 Task: Use LinkedIn's search filters to find people in the property management industry located in Vecsés, Pest, Hungary, who attended the Asia Pacific Institute of Management.
Action: Mouse moved to (623, 81)
Screenshot: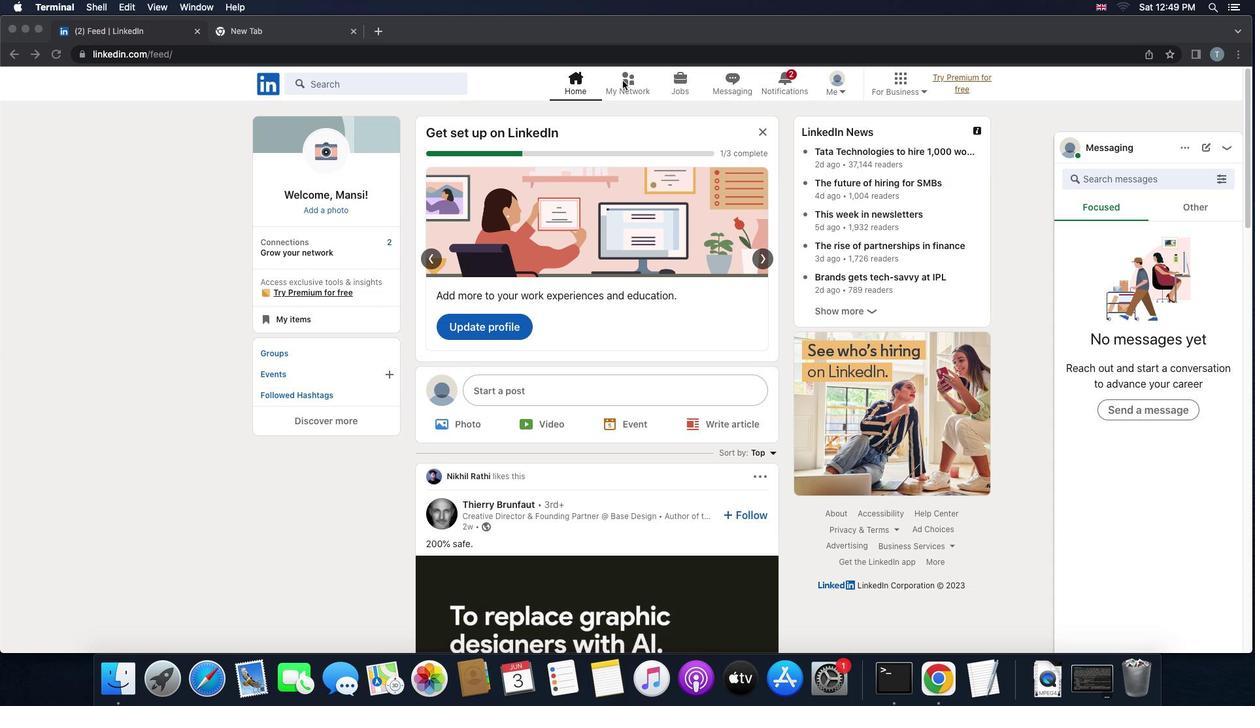 
Action: Mouse pressed left at (623, 81)
Screenshot: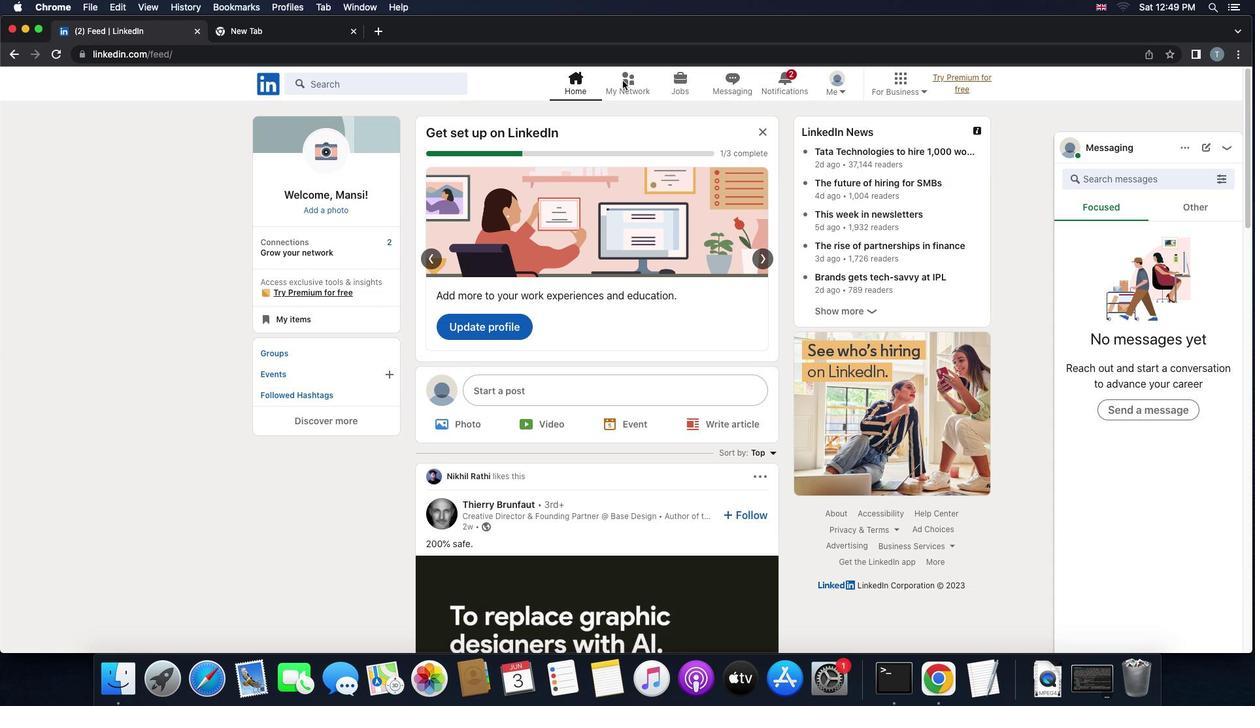 
Action: Mouse pressed left at (623, 81)
Screenshot: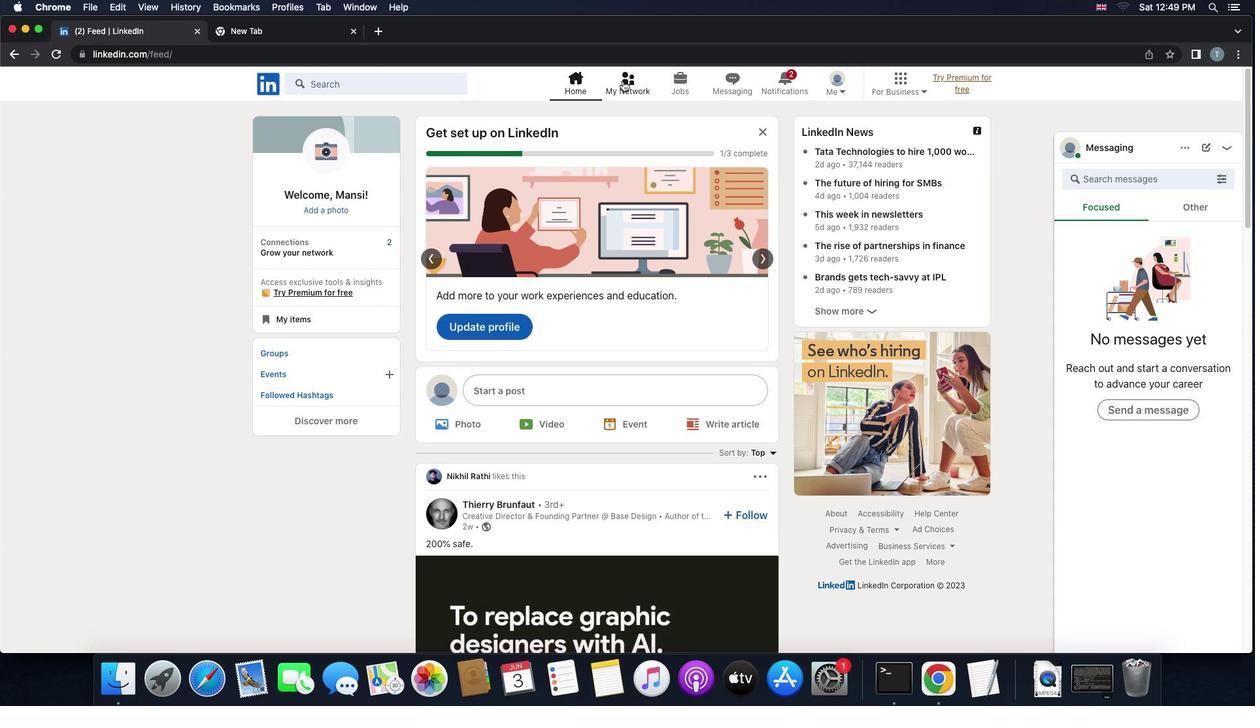 
Action: Mouse moved to (377, 154)
Screenshot: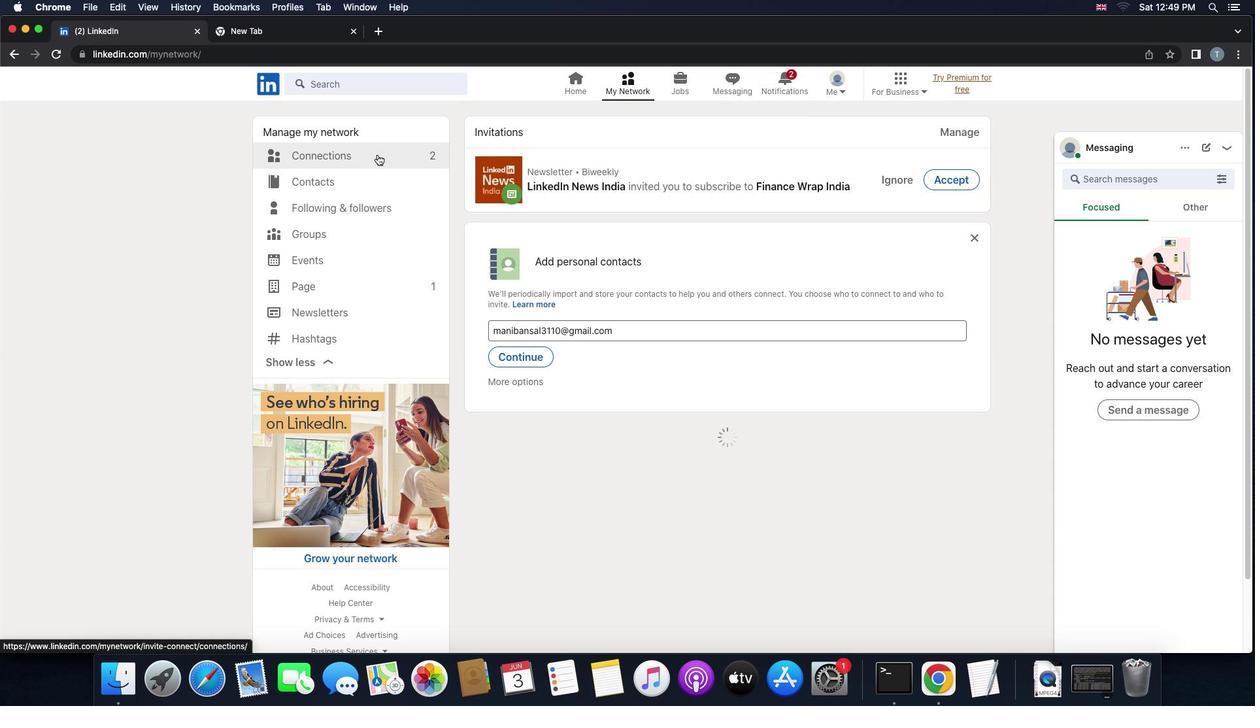 
Action: Mouse pressed left at (377, 154)
Screenshot: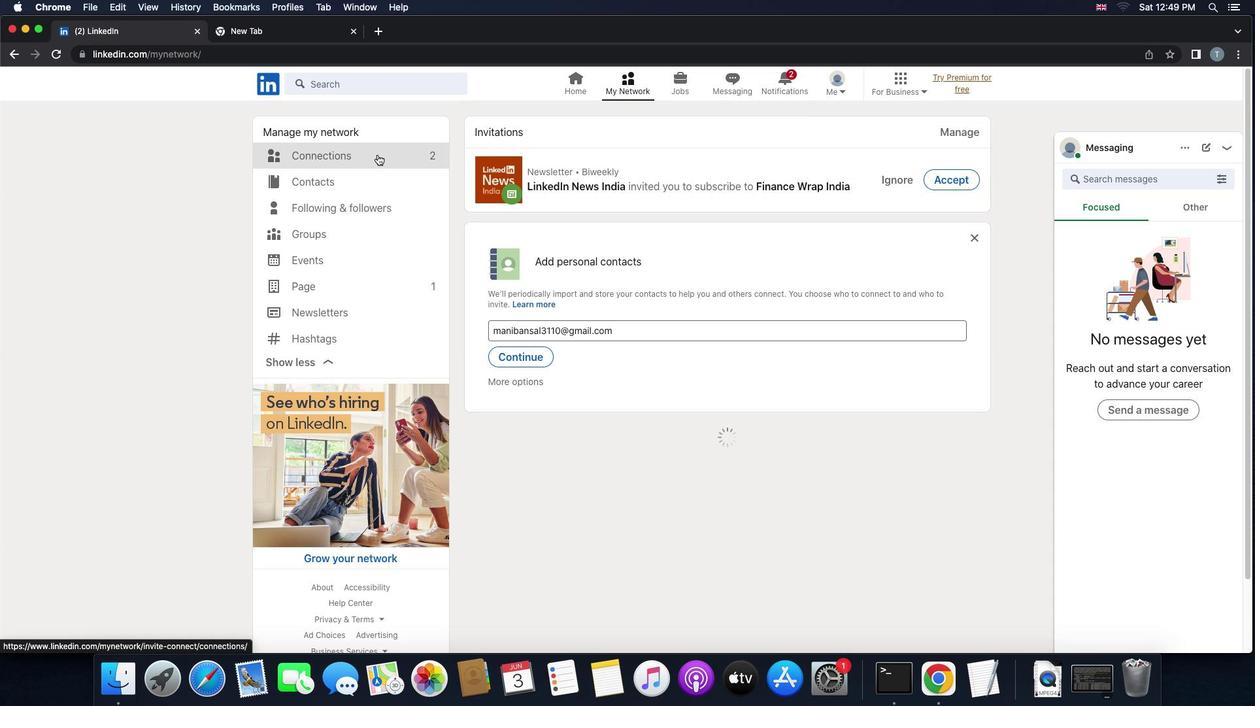
Action: Mouse pressed left at (377, 154)
Screenshot: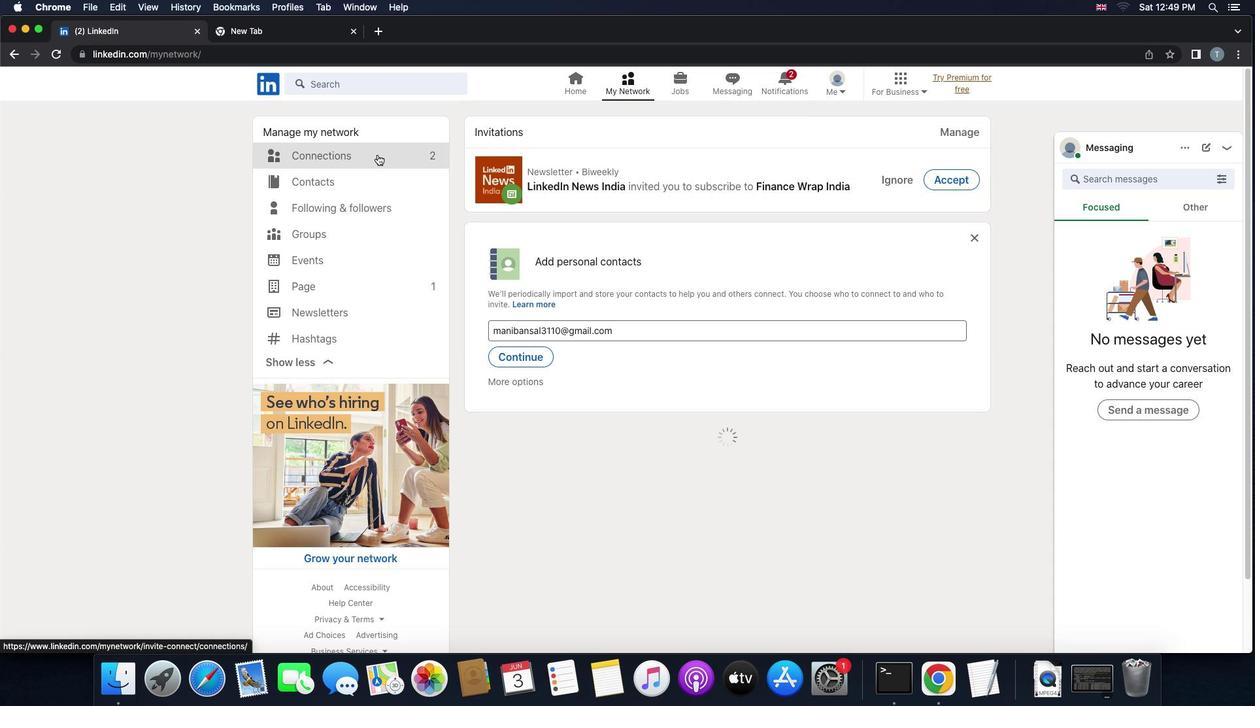 
Action: Mouse moved to (714, 154)
Screenshot: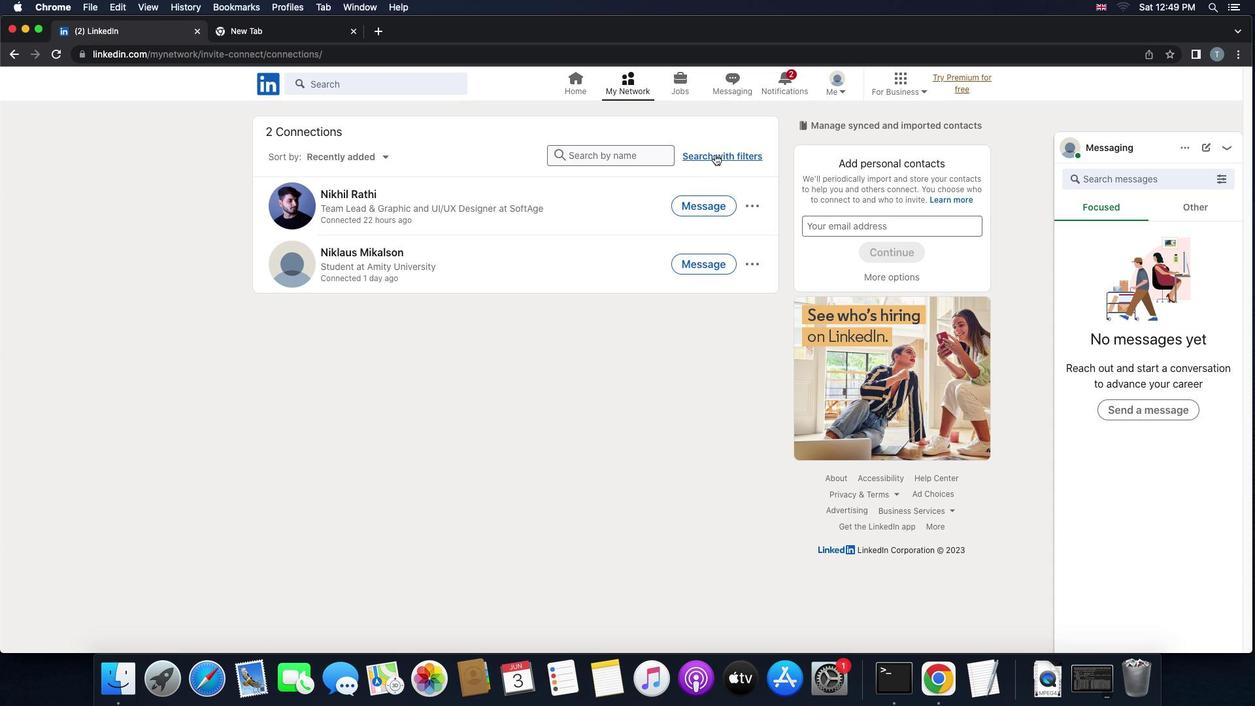 
Action: Mouse pressed left at (714, 154)
Screenshot: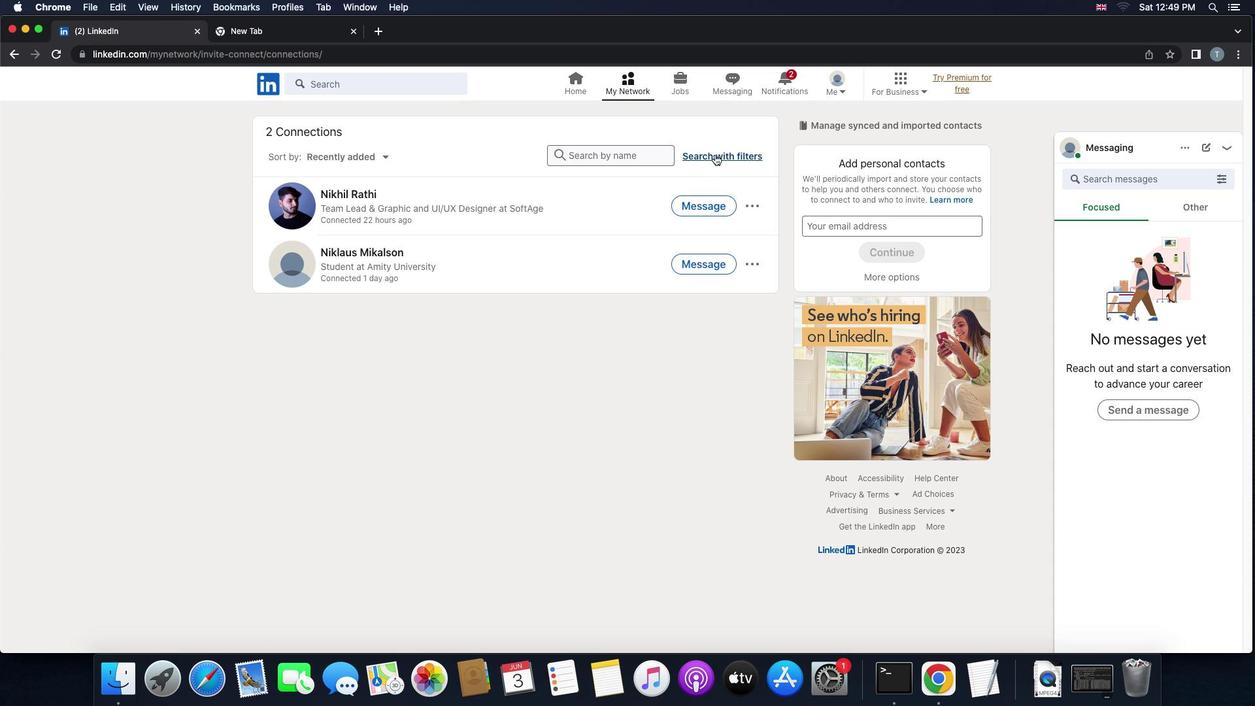 
Action: Mouse moved to (687, 127)
Screenshot: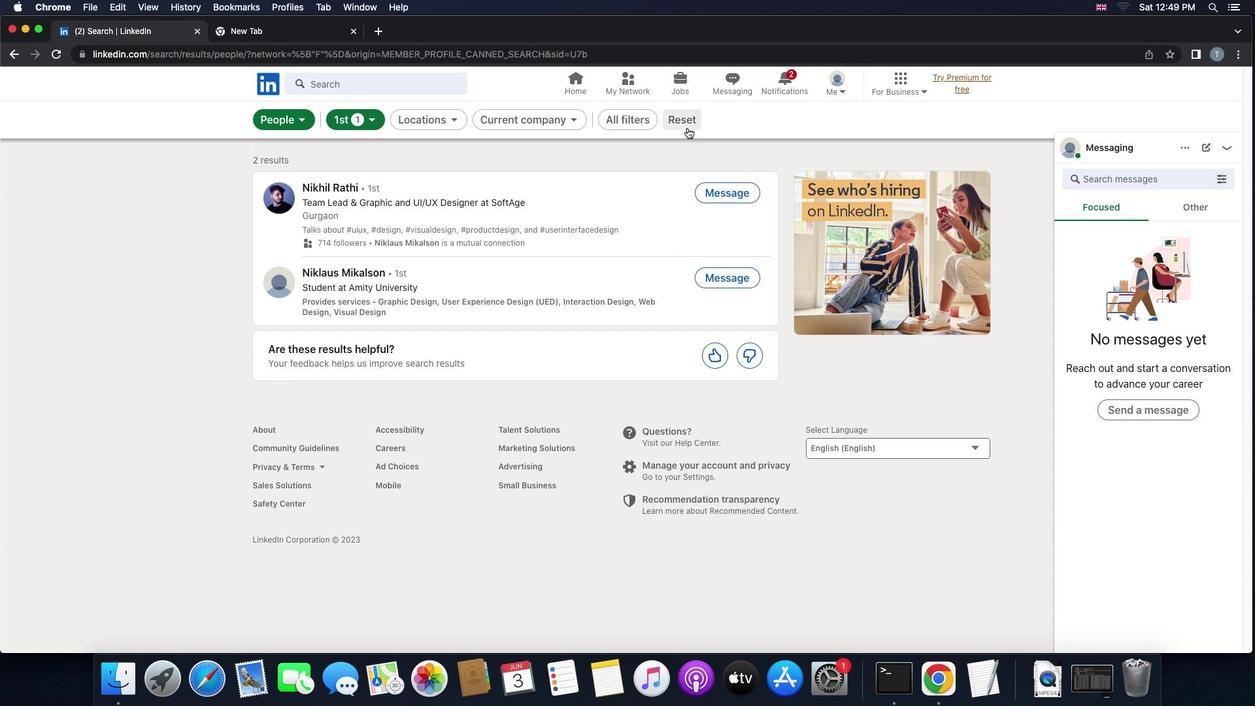 
Action: Mouse pressed left at (687, 127)
Screenshot: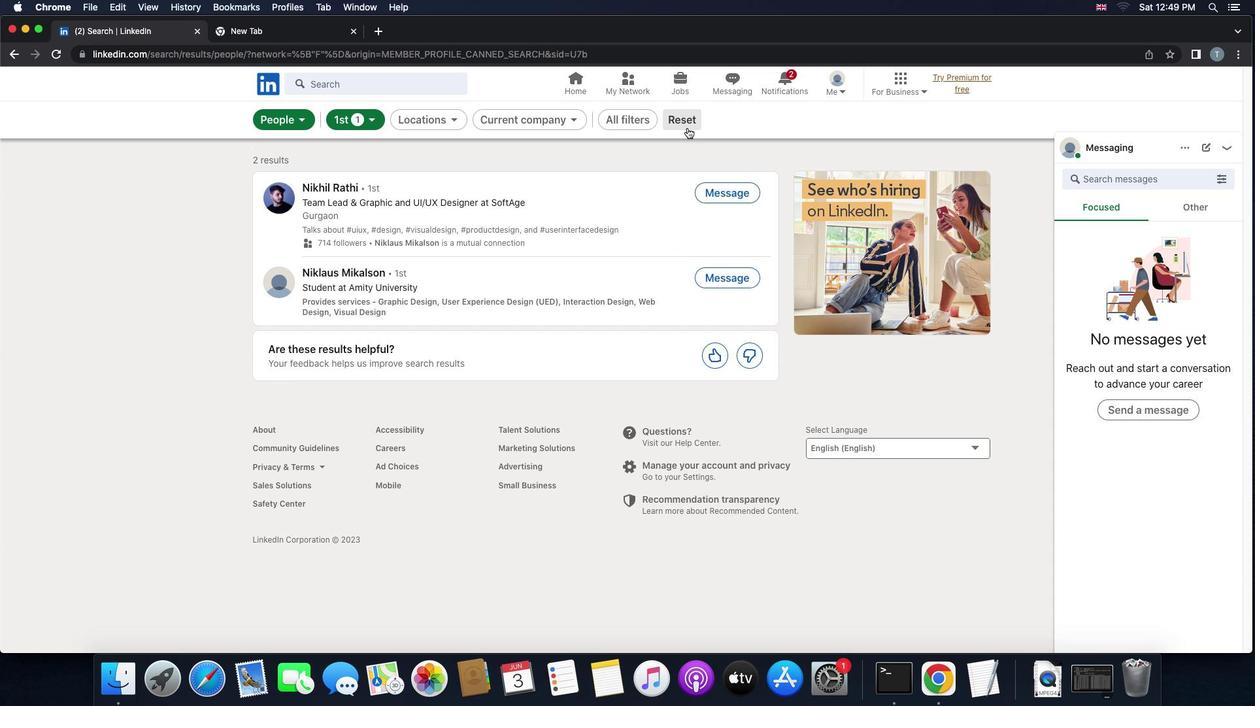 
Action: Mouse moved to (660, 121)
Screenshot: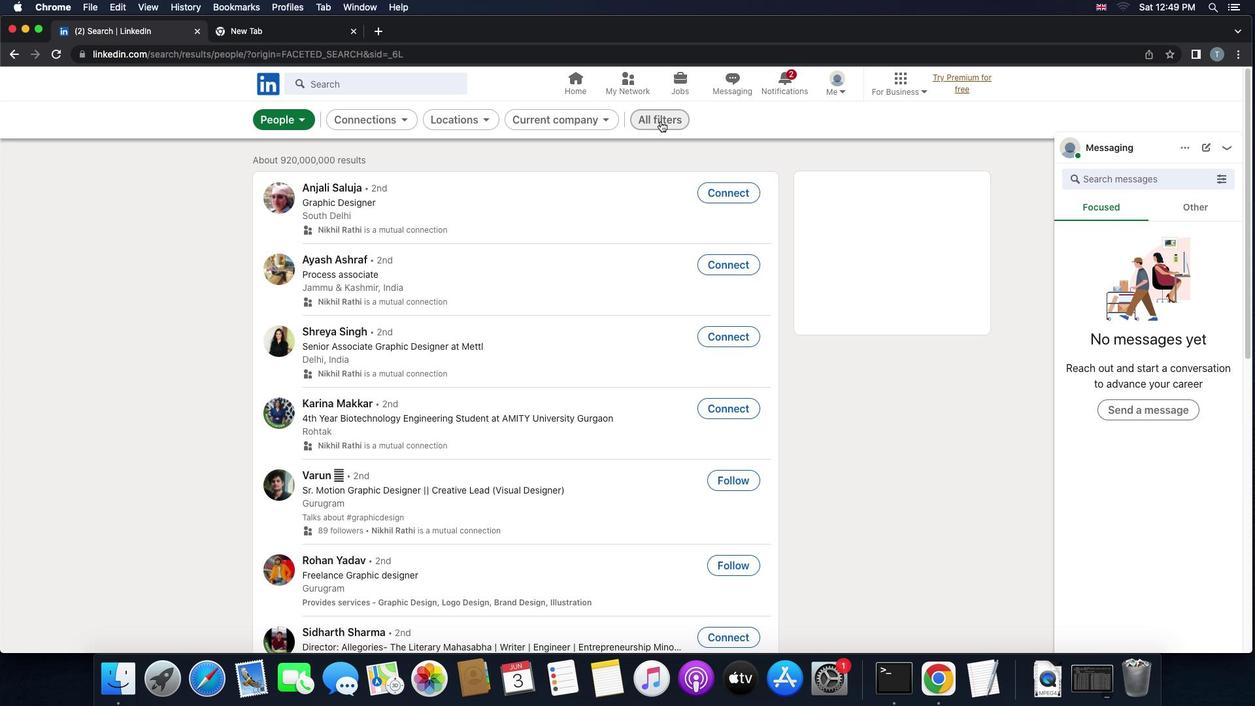 
Action: Mouse pressed left at (660, 121)
Screenshot: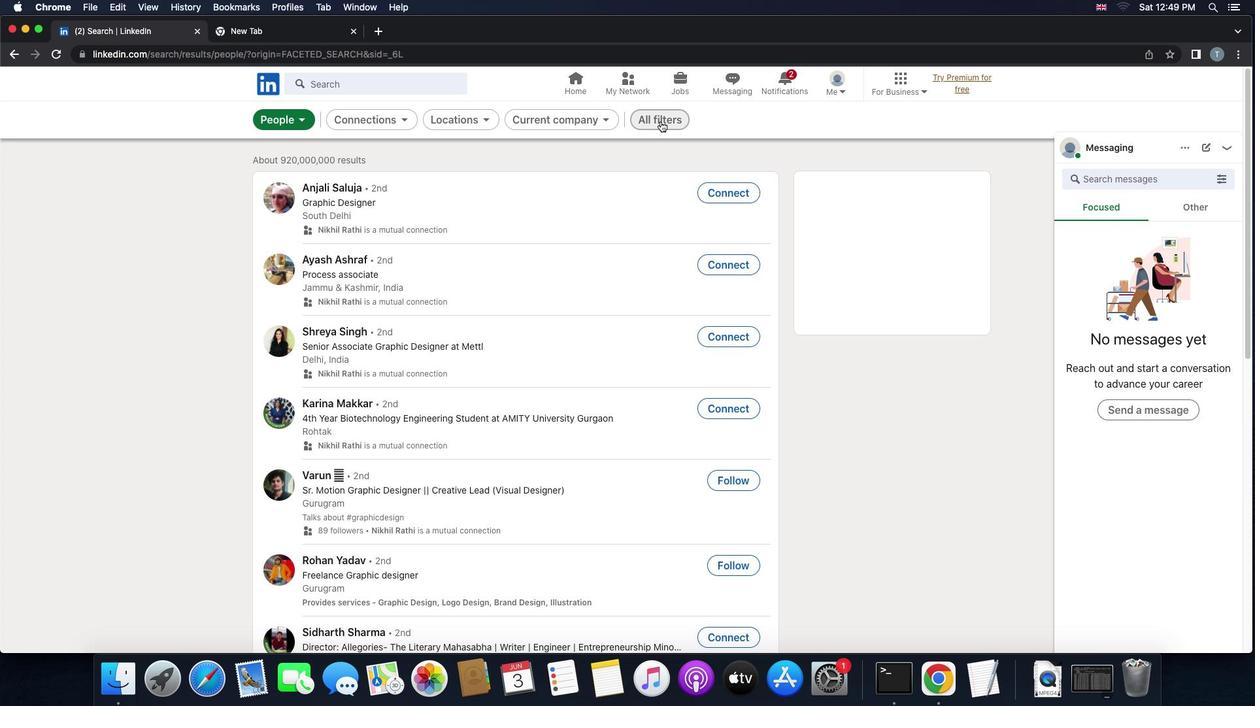 
Action: Mouse moved to (932, 332)
Screenshot: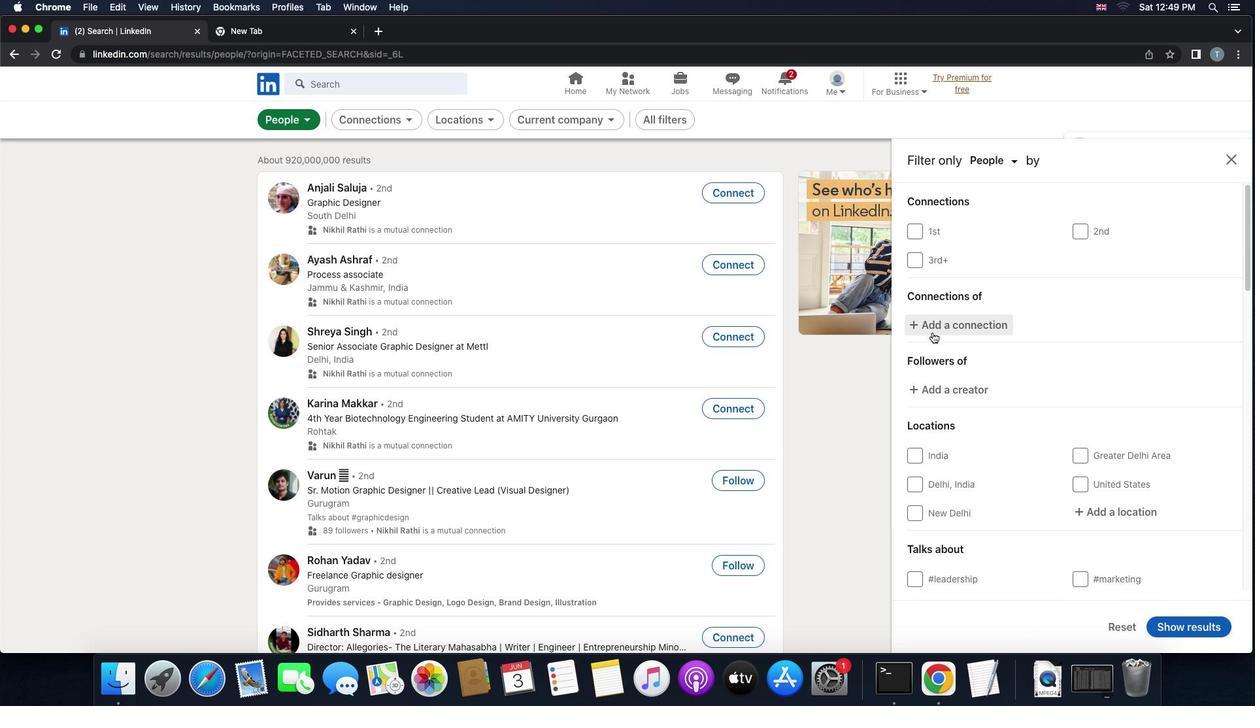 
Action: Mouse scrolled (932, 332) with delta (0, 0)
Screenshot: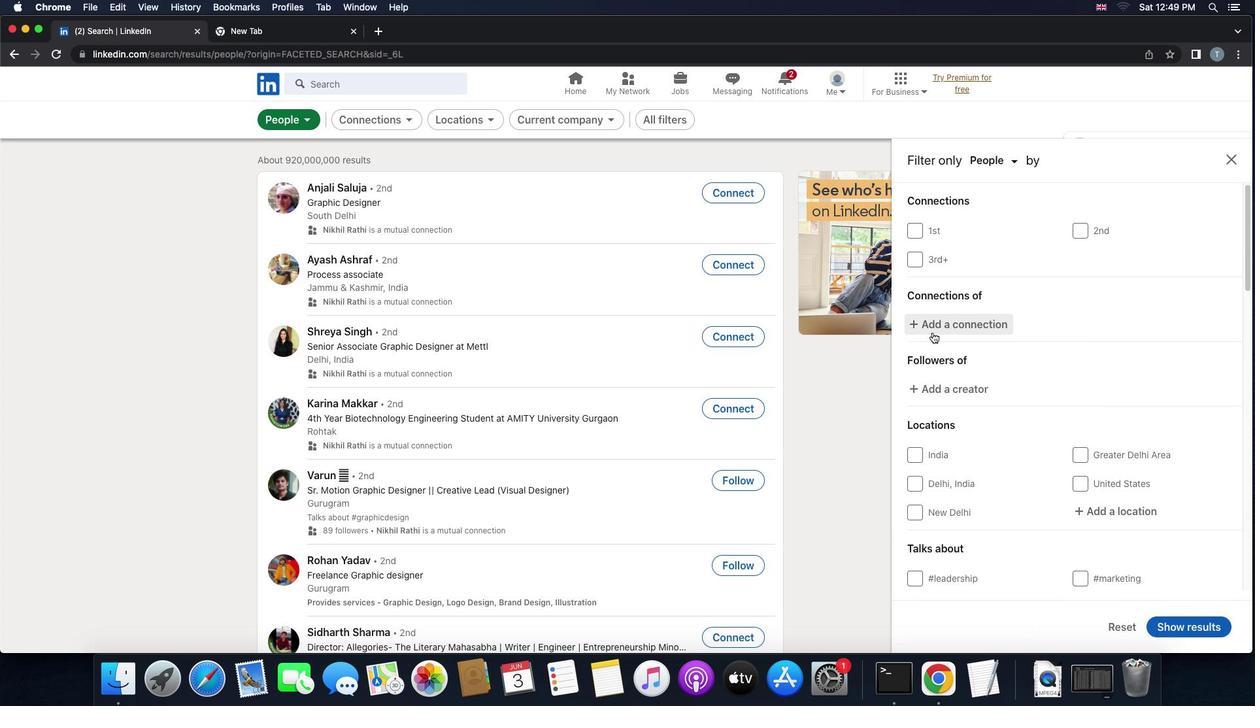 
Action: Mouse scrolled (932, 332) with delta (0, 0)
Screenshot: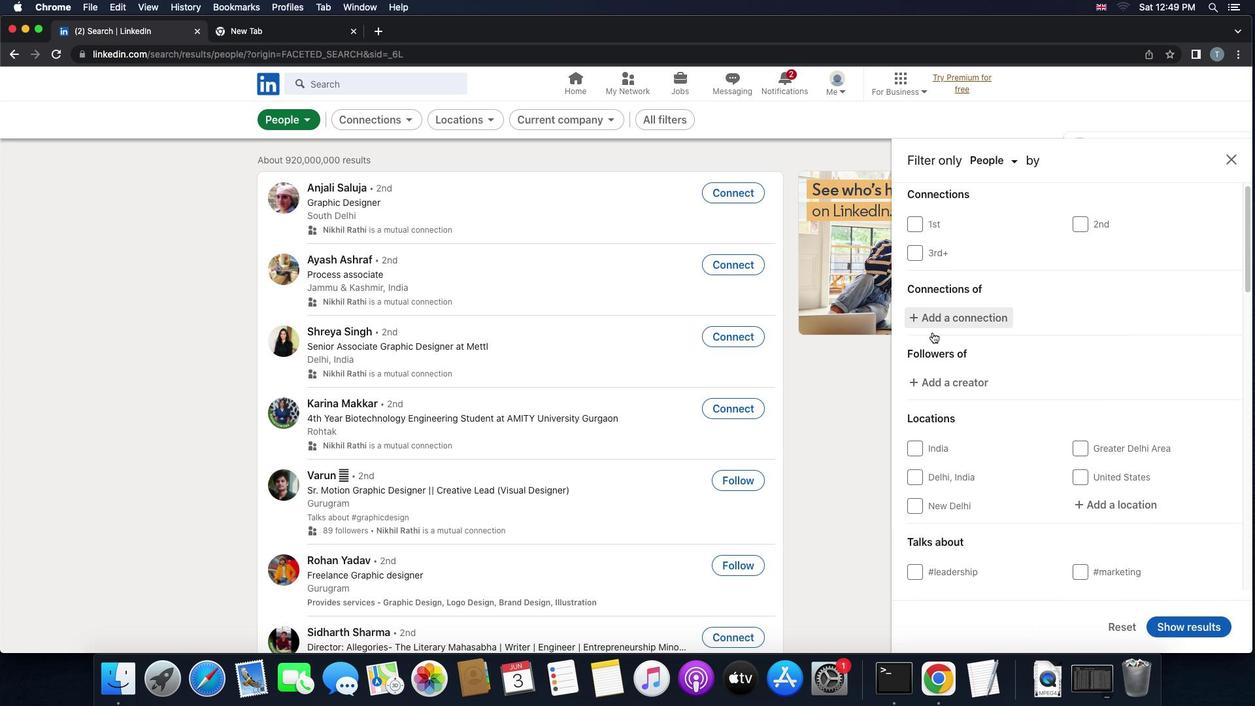 
Action: Mouse scrolled (932, 332) with delta (0, 0)
Screenshot: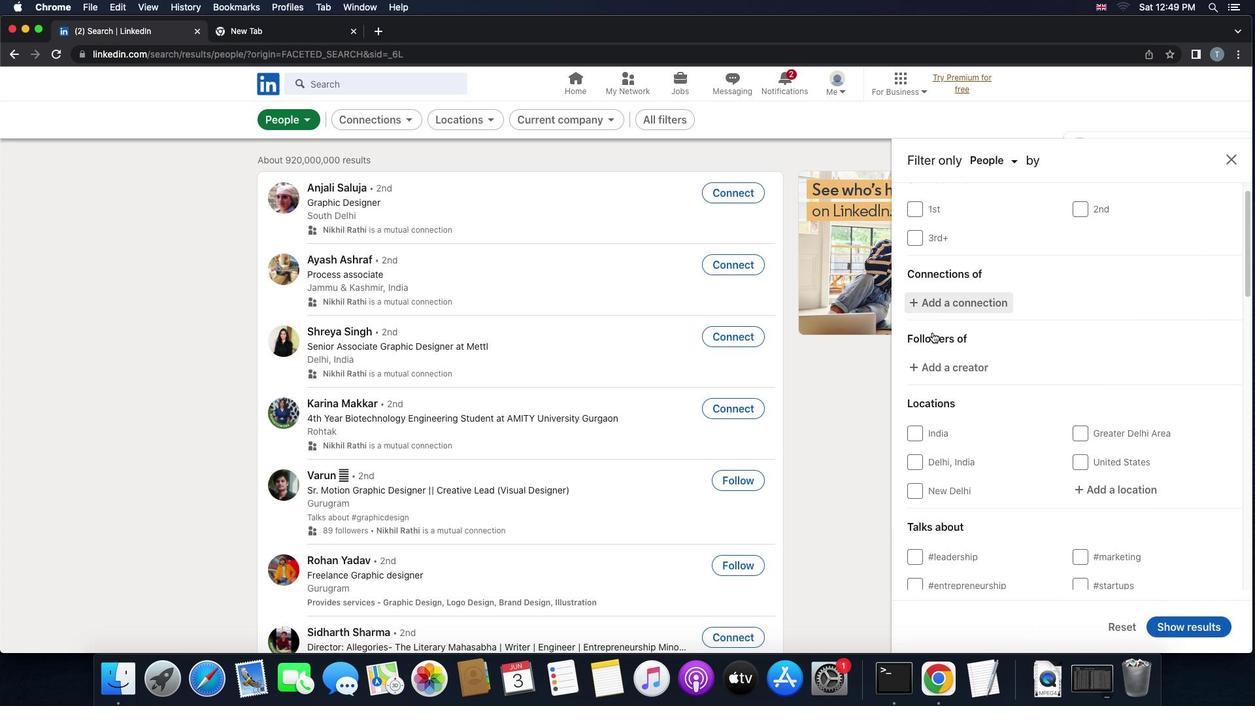 
Action: Mouse scrolled (932, 332) with delta (0, 0)
Screenshot: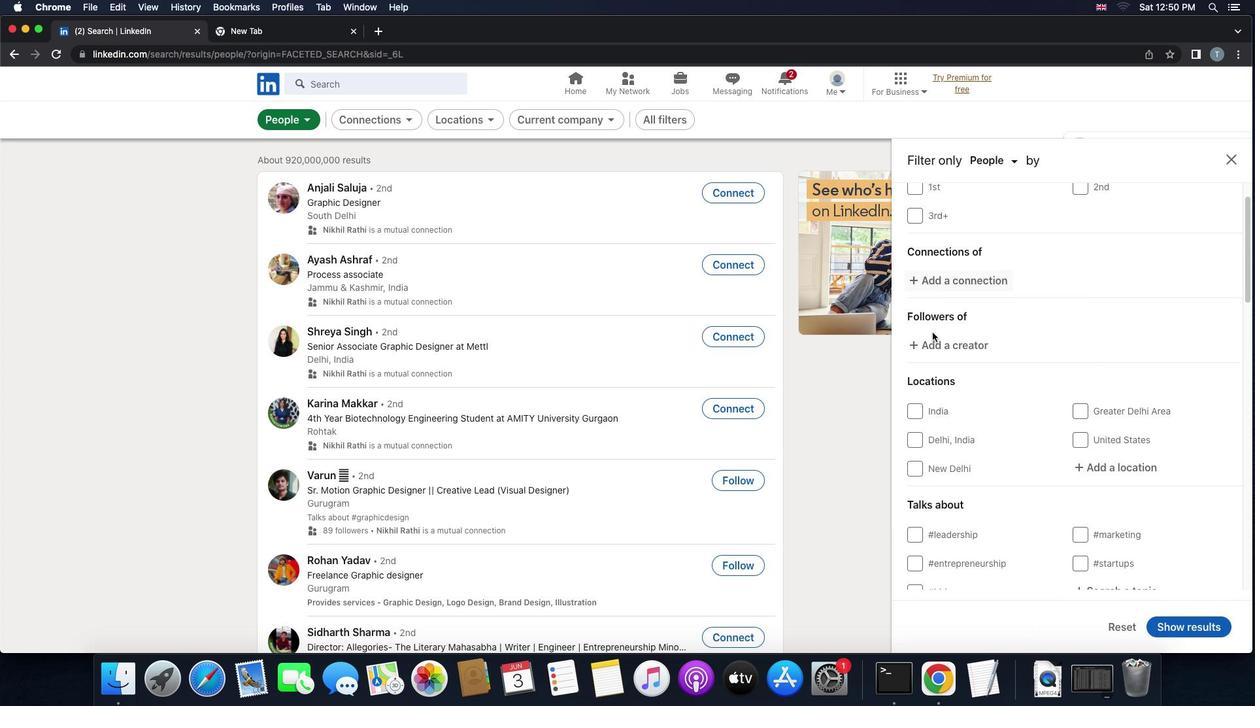 
Action: Mouse scrolled (932, 332) with delta (0, 0)
Screenshot: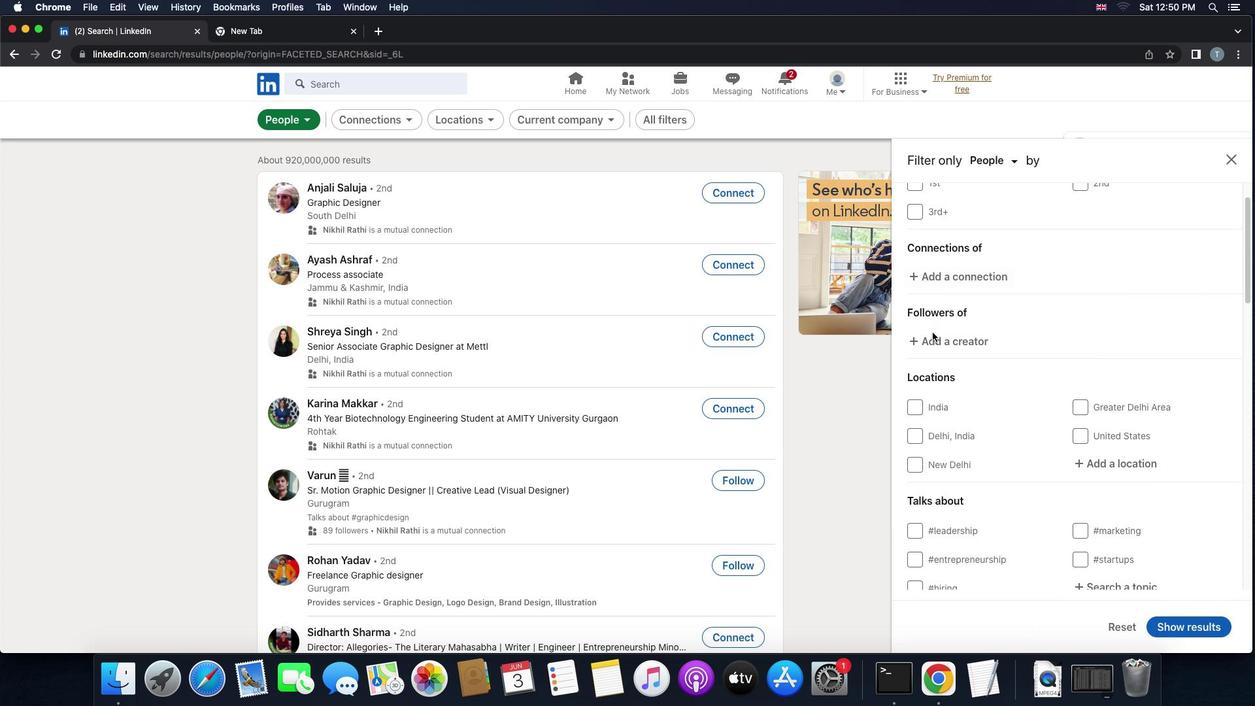 
Action: Mouse scrolled (932, 332) with delta (0, -1)
Screenshot: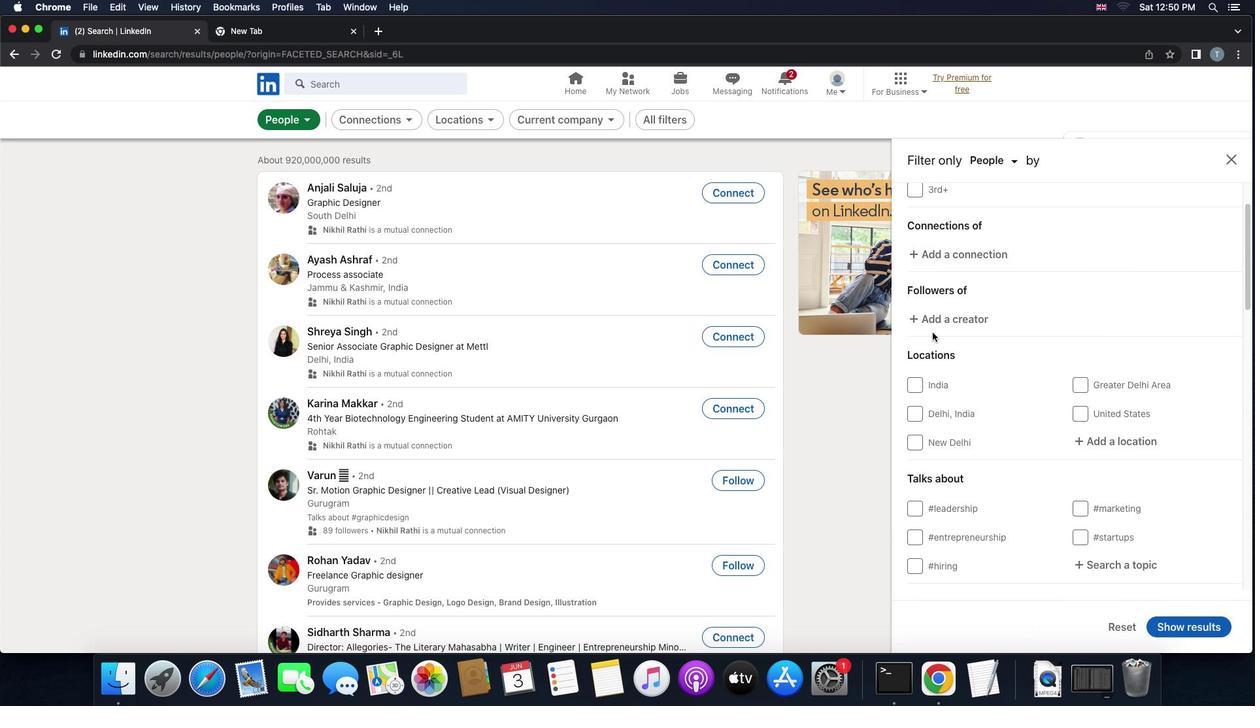 
Action: Mouse moved to (933, 332)
Screenshot: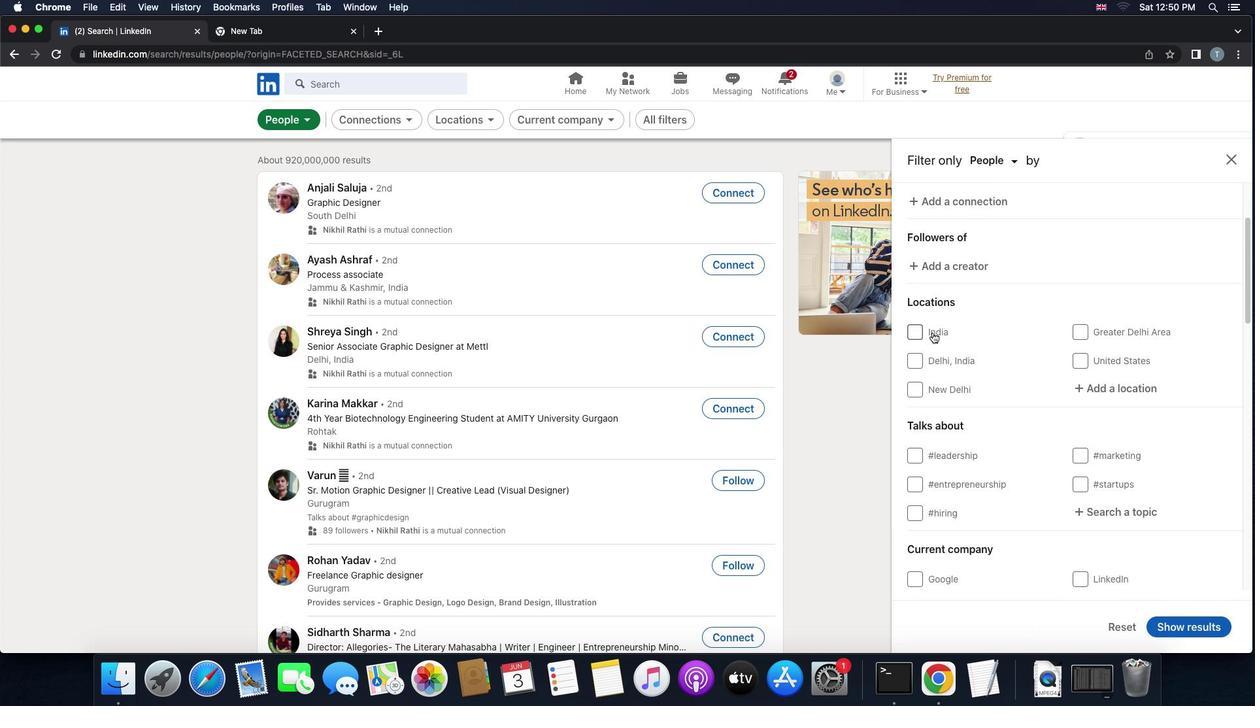 
Action: Mouse scrolled (933, 332) with delta (0, 0)
Screenshot: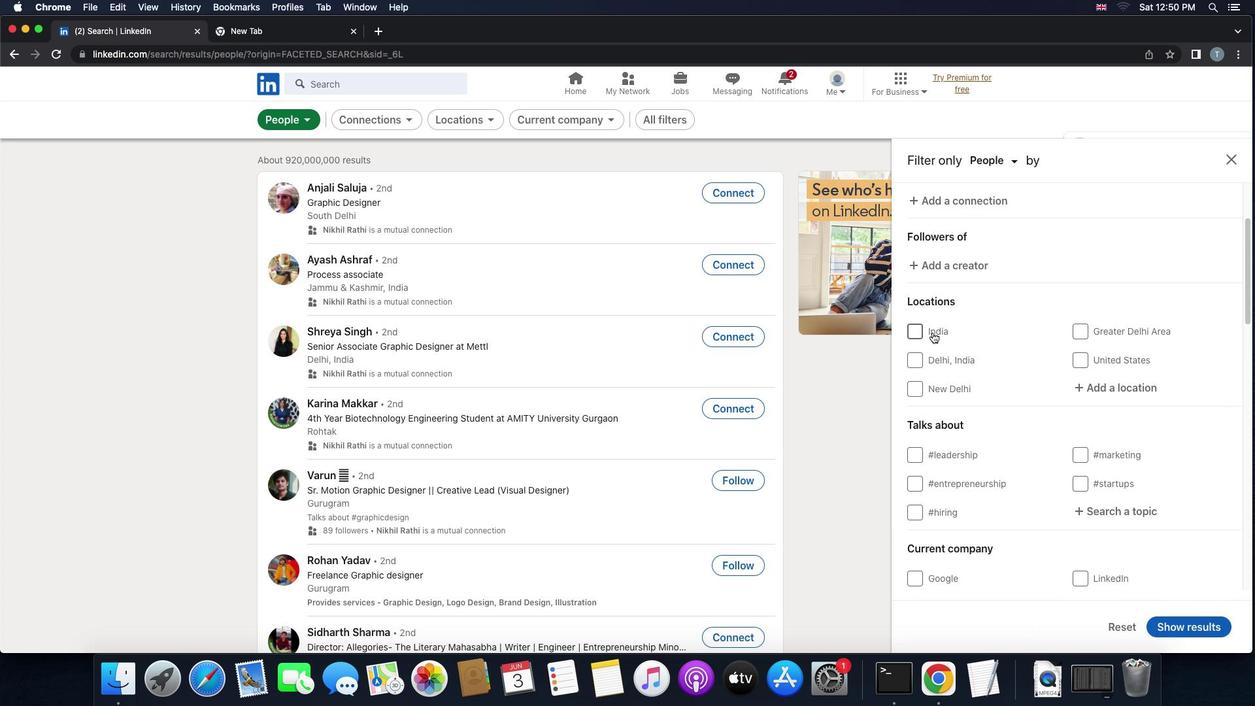 
Action: Mouse scrolled (933, 332) with delta (0, 0)
Screenshot: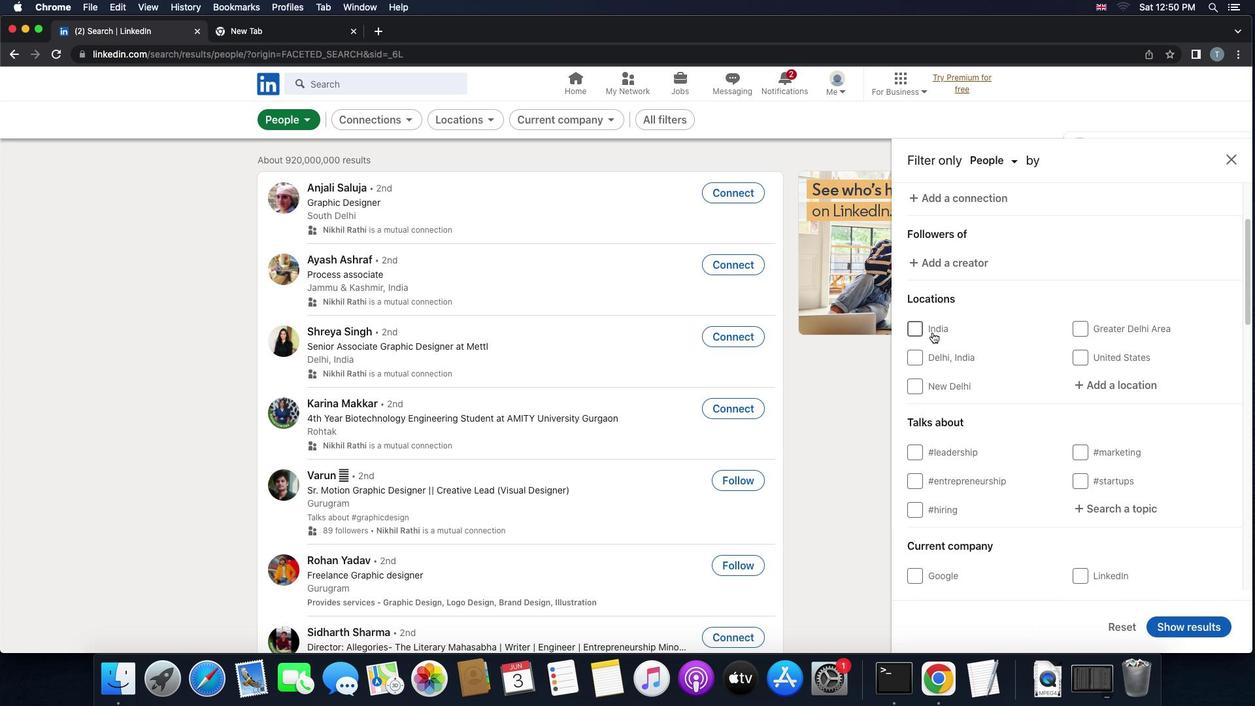 
Action: Mouse moved to (1127, 370)
Screenshot: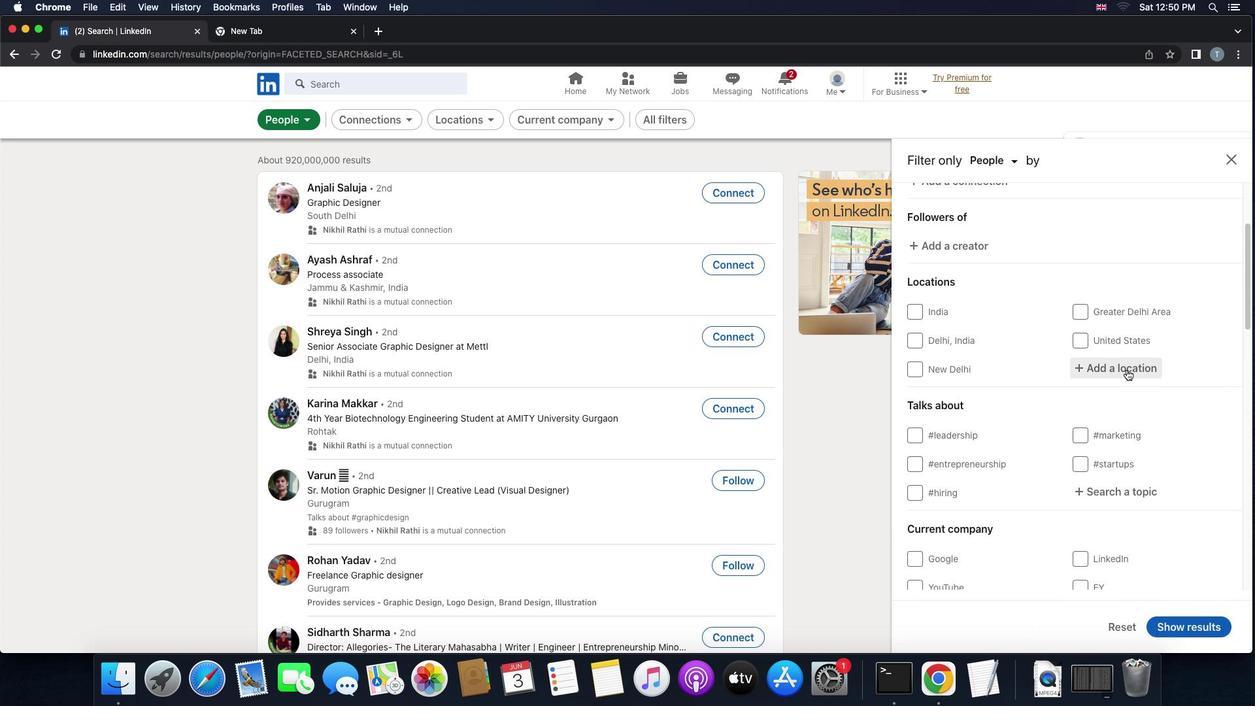 
Action: Mouse pressed left at (1127, 370)
Screenshot: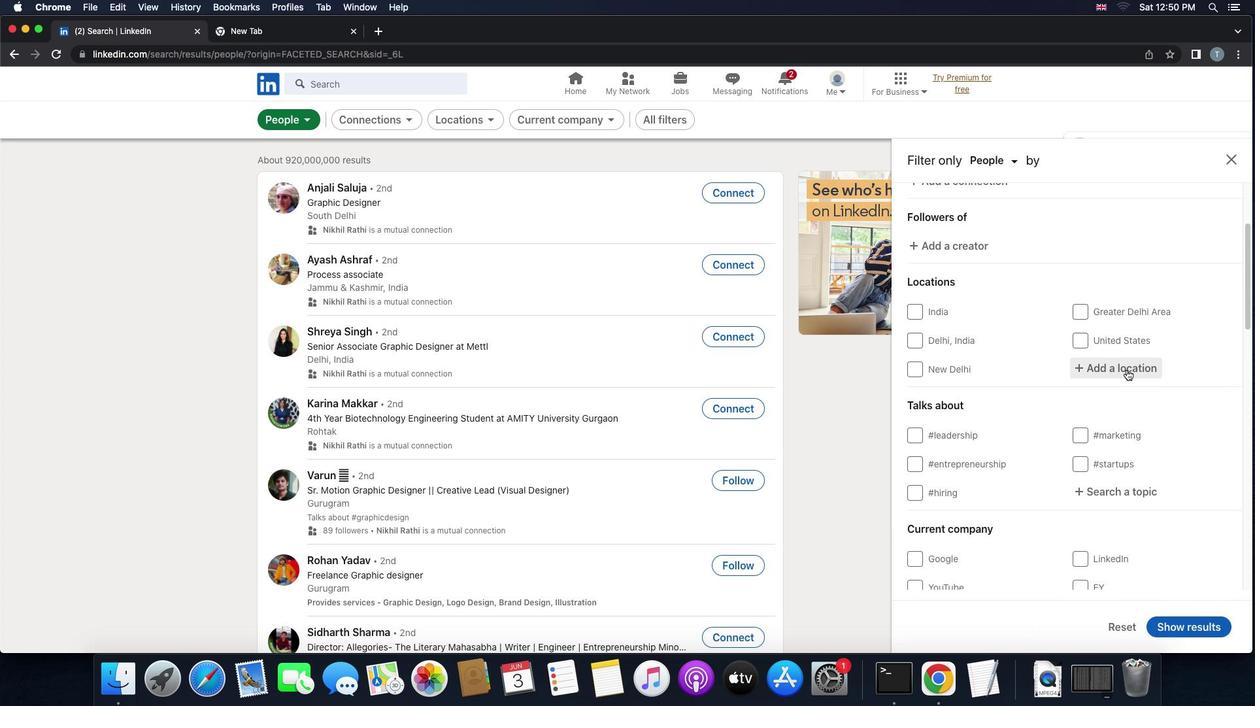 
Action: Mouse moved to (1125, 369)
Screenshot: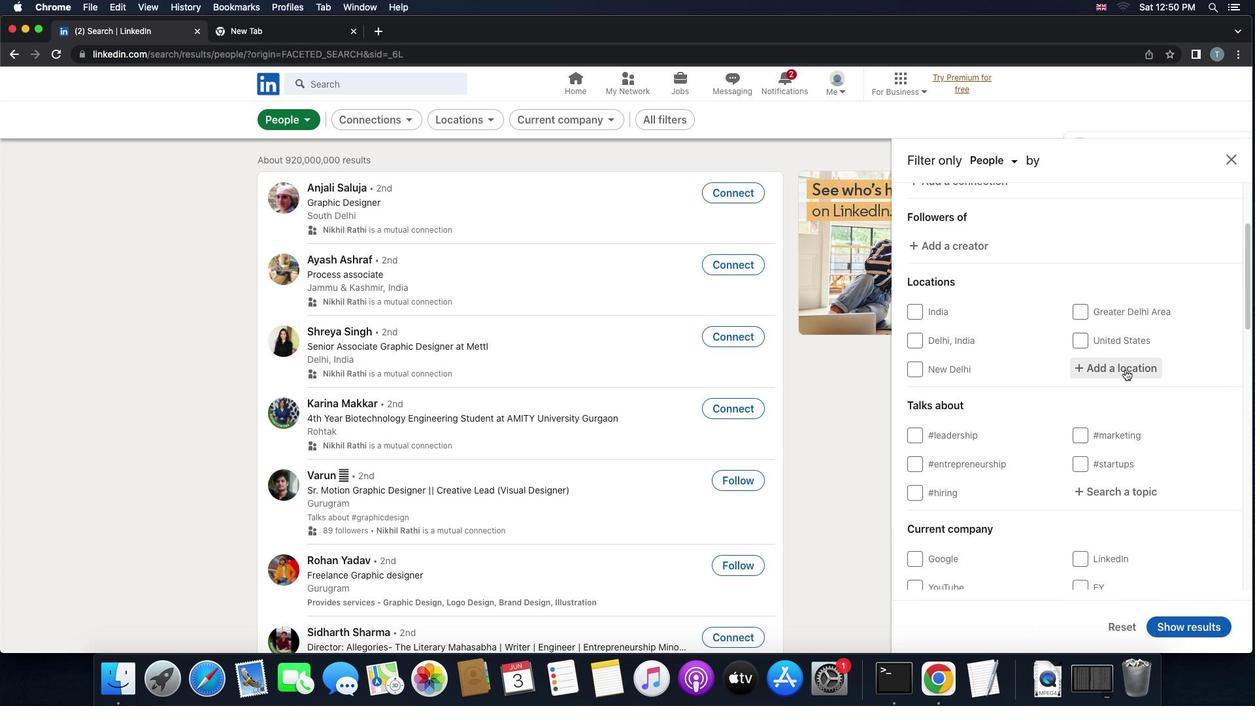 
Action: Key pressed 'v''e''c''s''e''s'
Screenshot: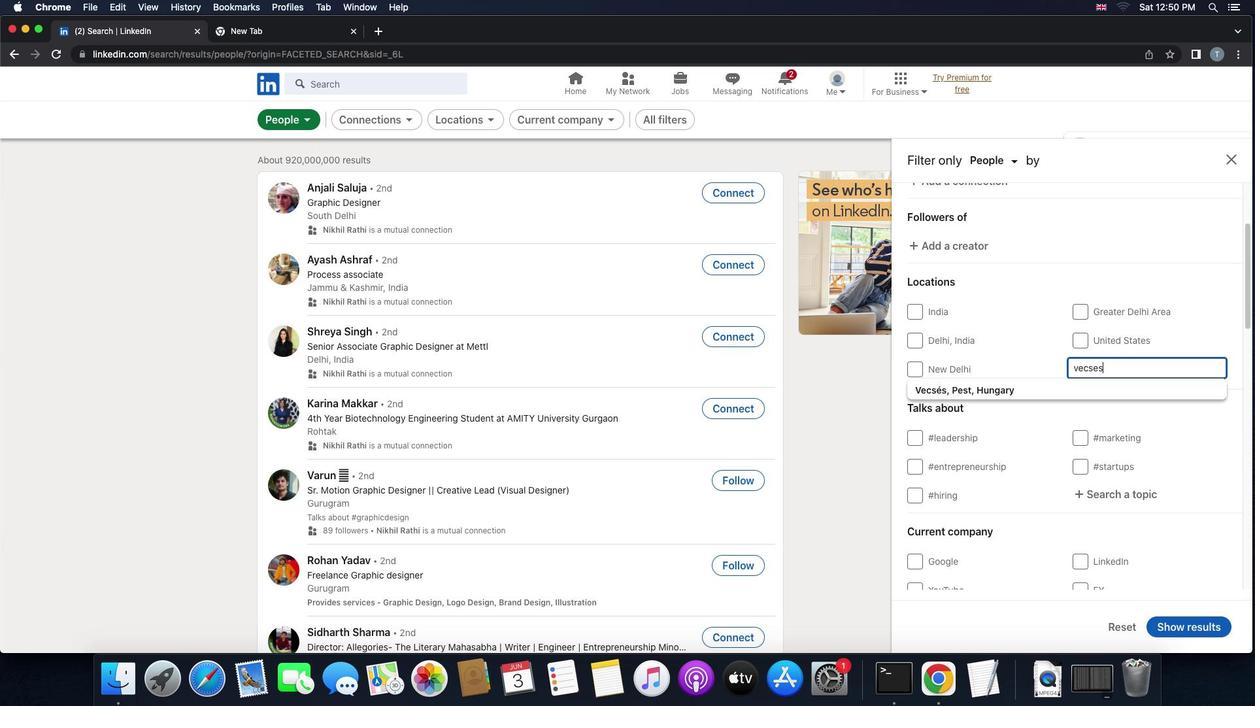 
Action: Mouse moved to (1065, 396)
Screenshot: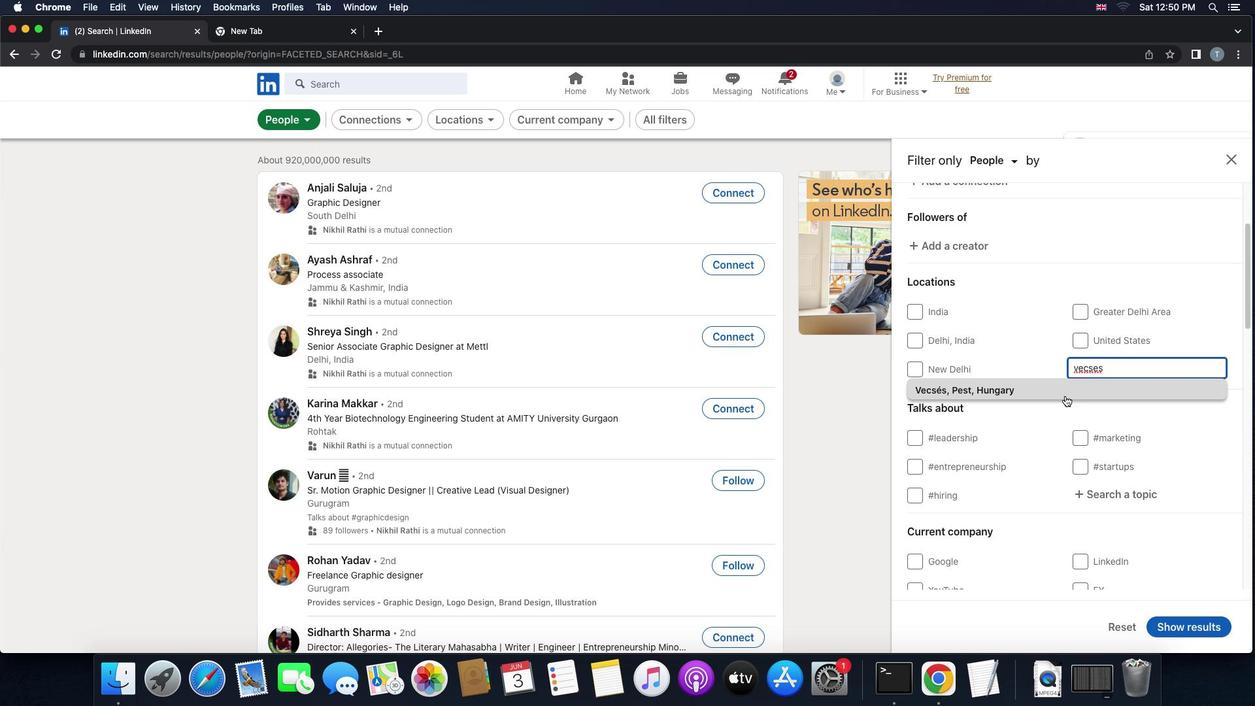 
Action: Mouse pressed left at (1065, 396)
Screenshot: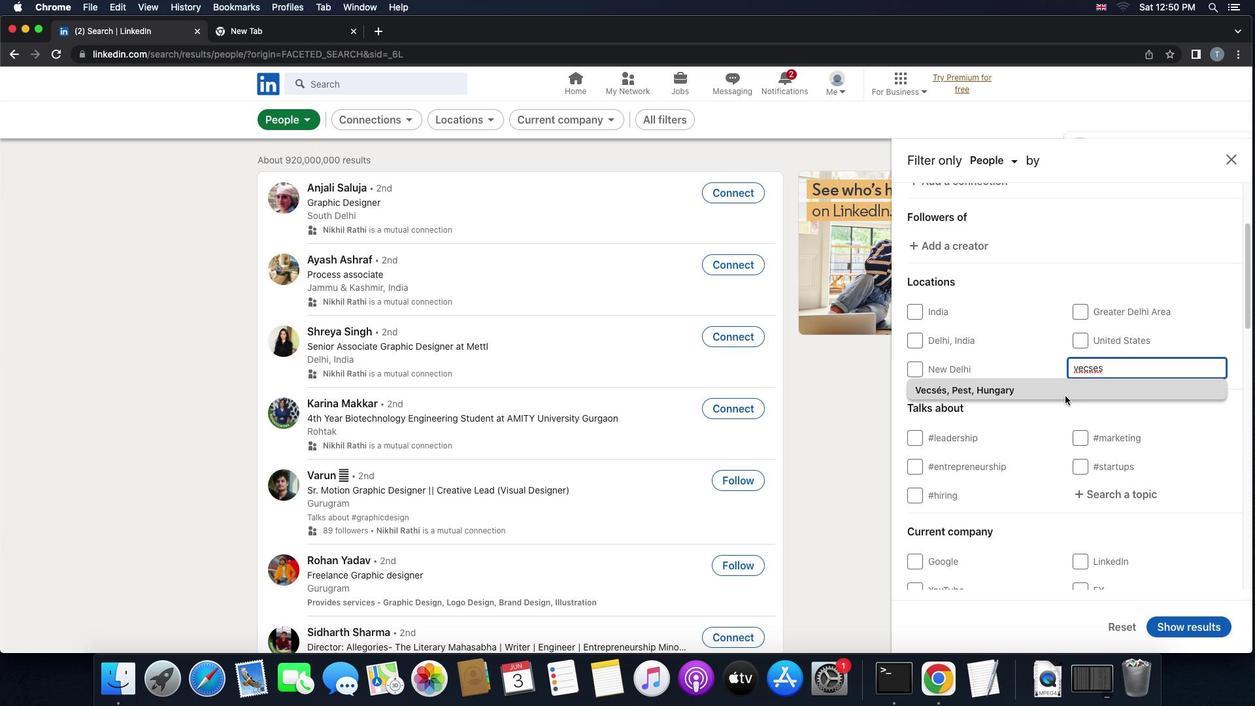 
Action: Mouse moved to (1069, 406)
Screenshot: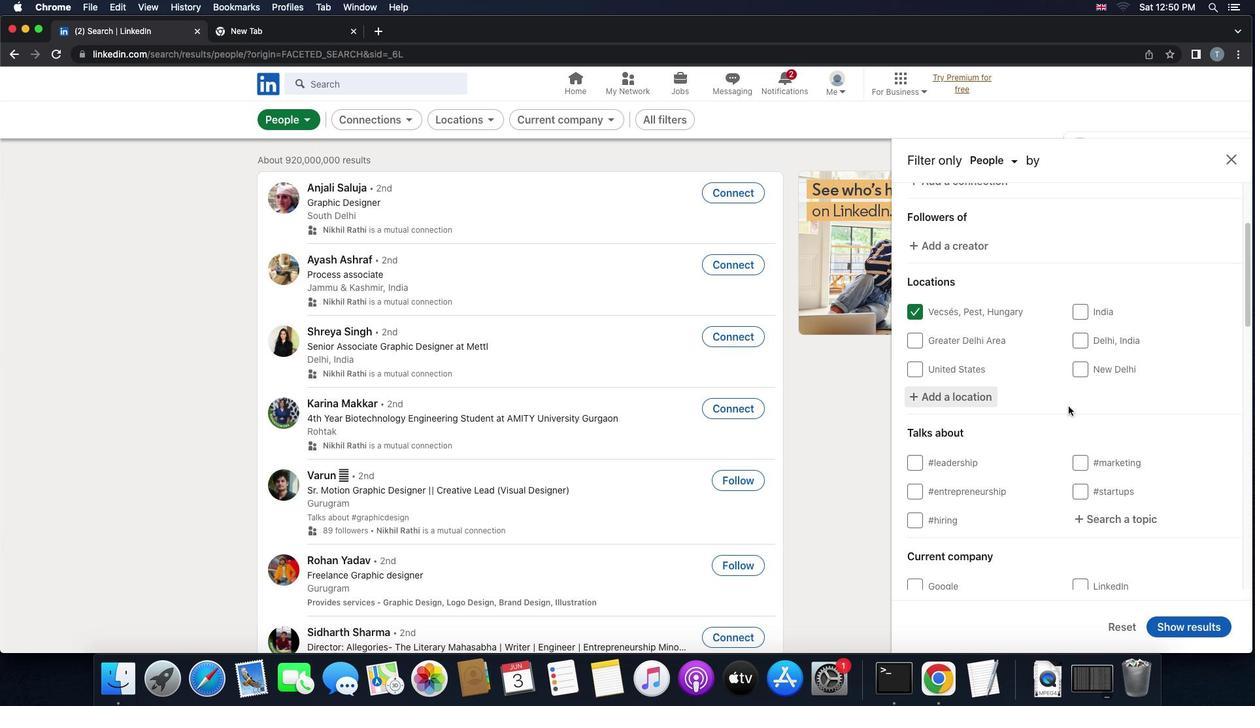 
Action: Mouse scrolled (1069, 406) with delta (0, 0)
Screenshot: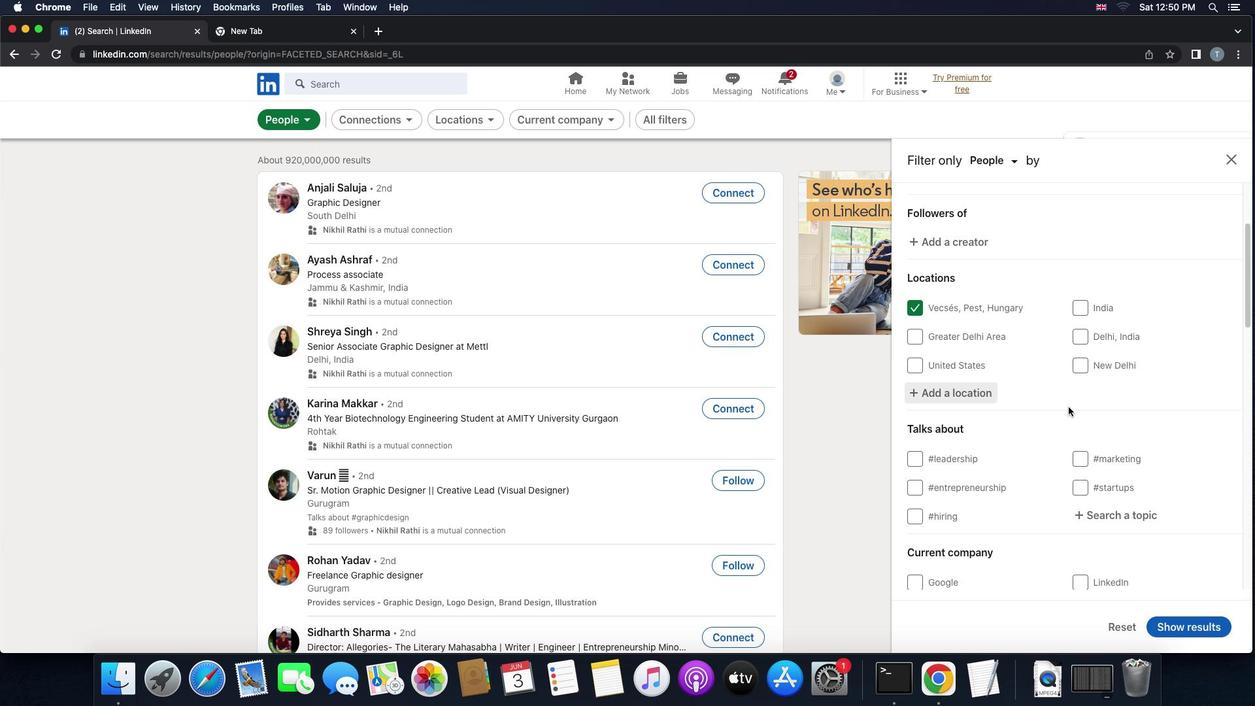 
Action: Mouse scrolled (1069, 406) with delta (0, 0)
Screenshot: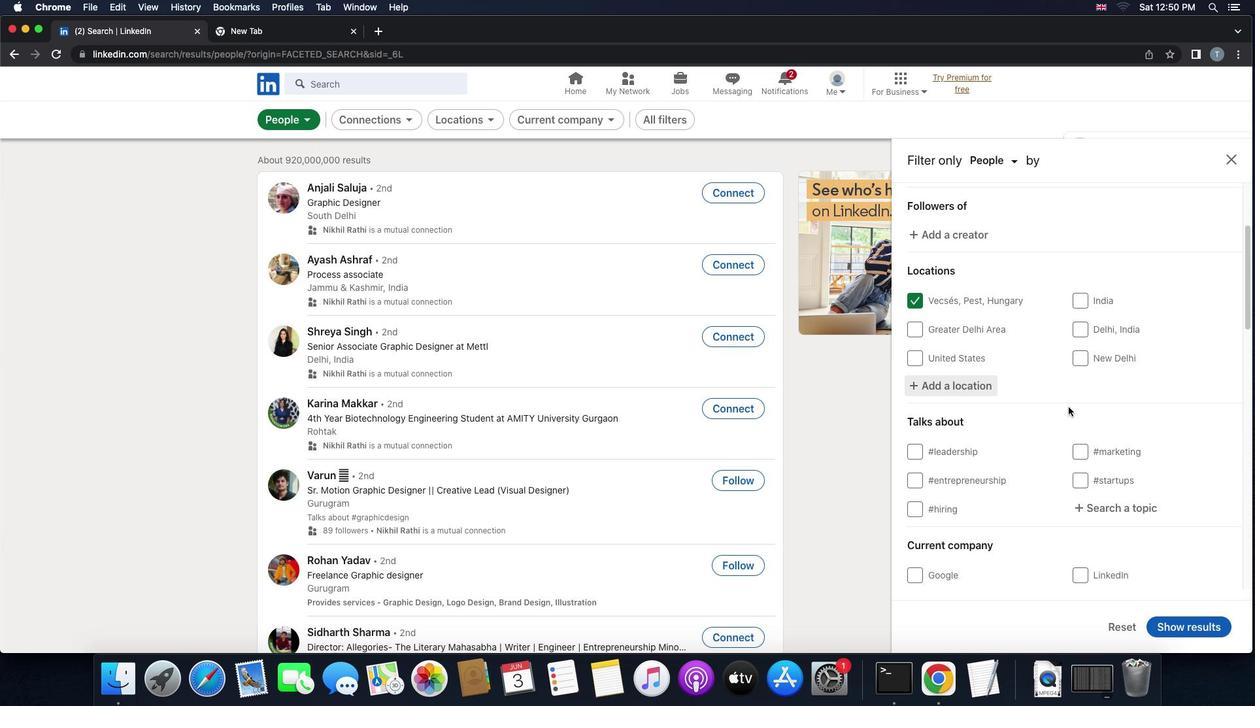 
Action: Mouse moved to (1069, 406)
Screenshot: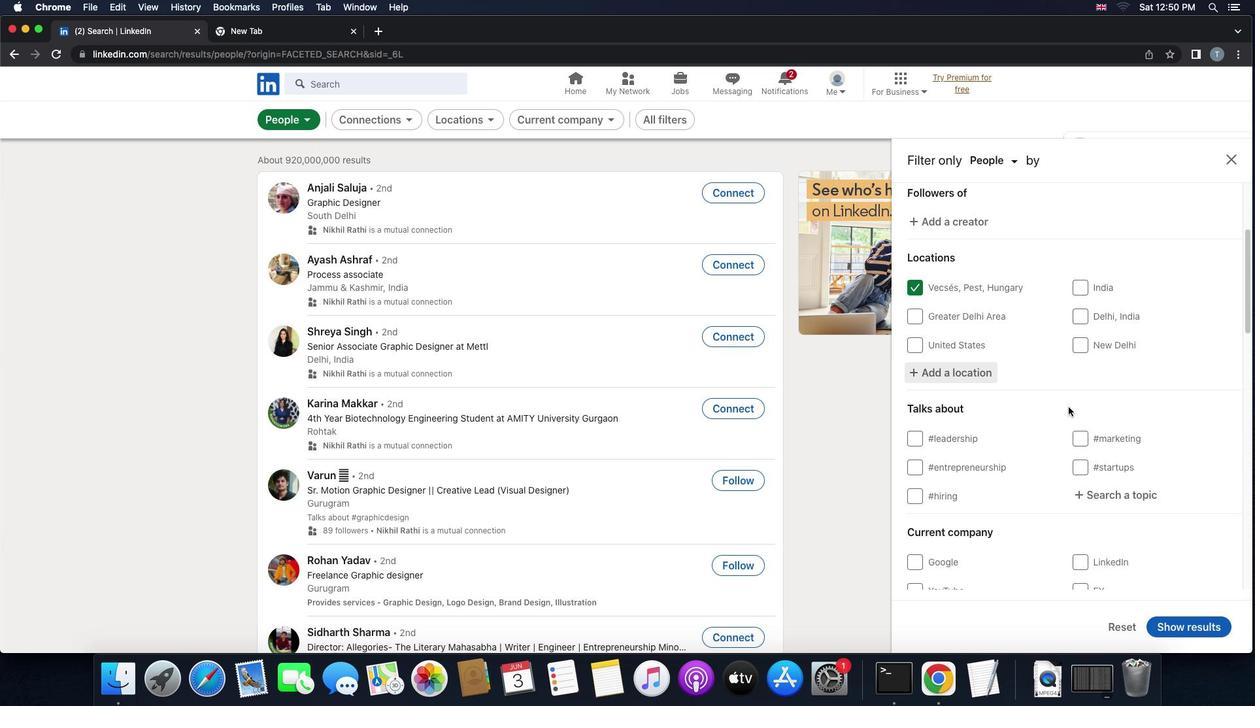 
Action: Mouse scrolled (1069, 406) with delta (0, -1)
Screenshot: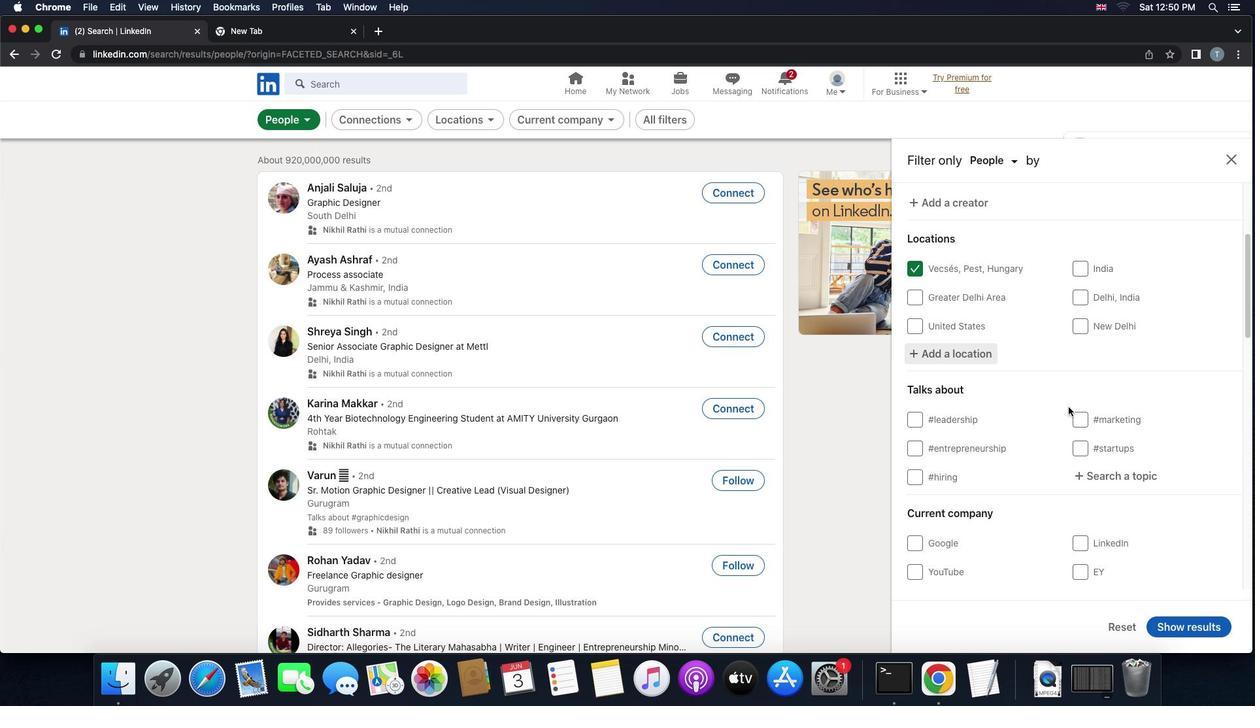 
Action: Mouse moved to (1106, 437)
Screenshot: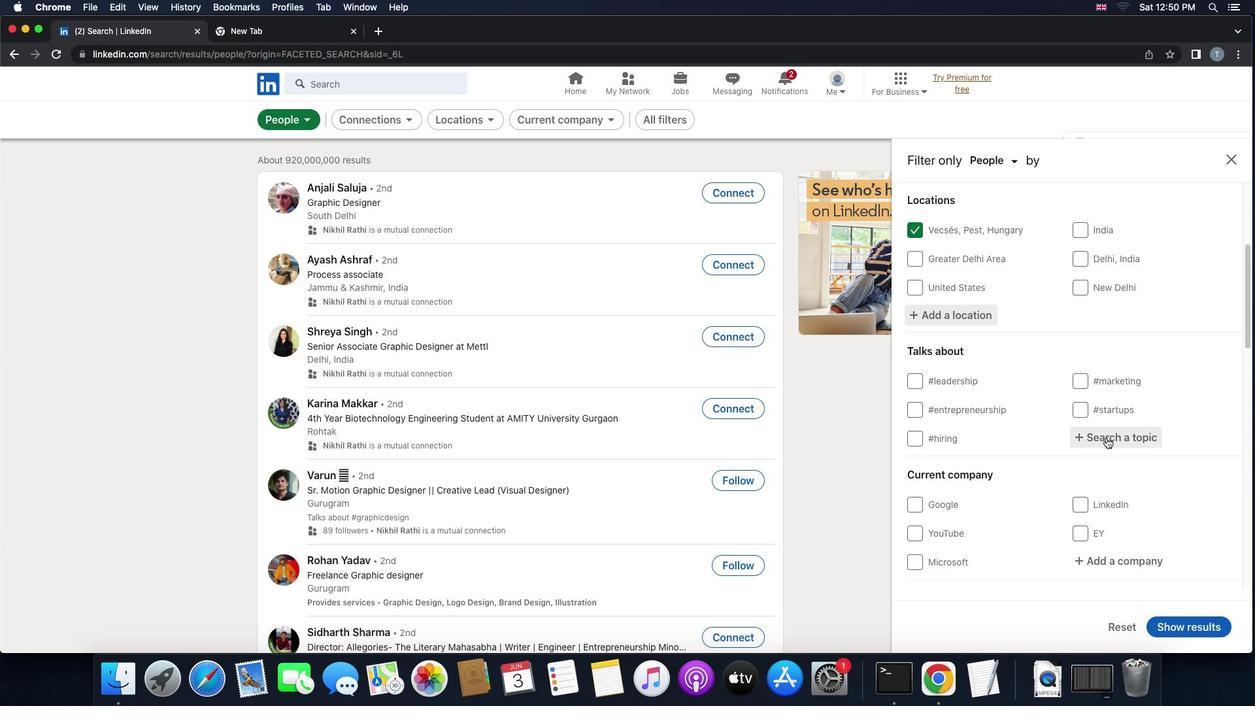 
Action: Mouse pressed left at (1106, 437)
Screenshot: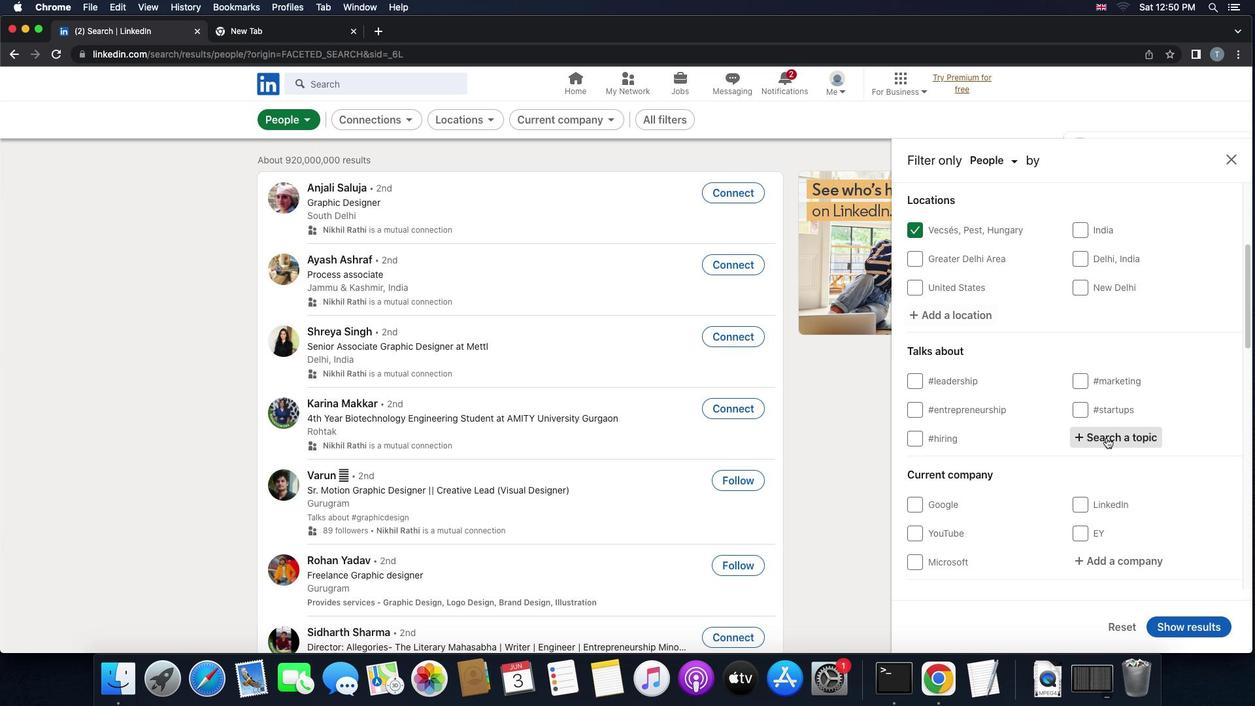 
Action: Mouse moved to (1106, 438)
Screenshot: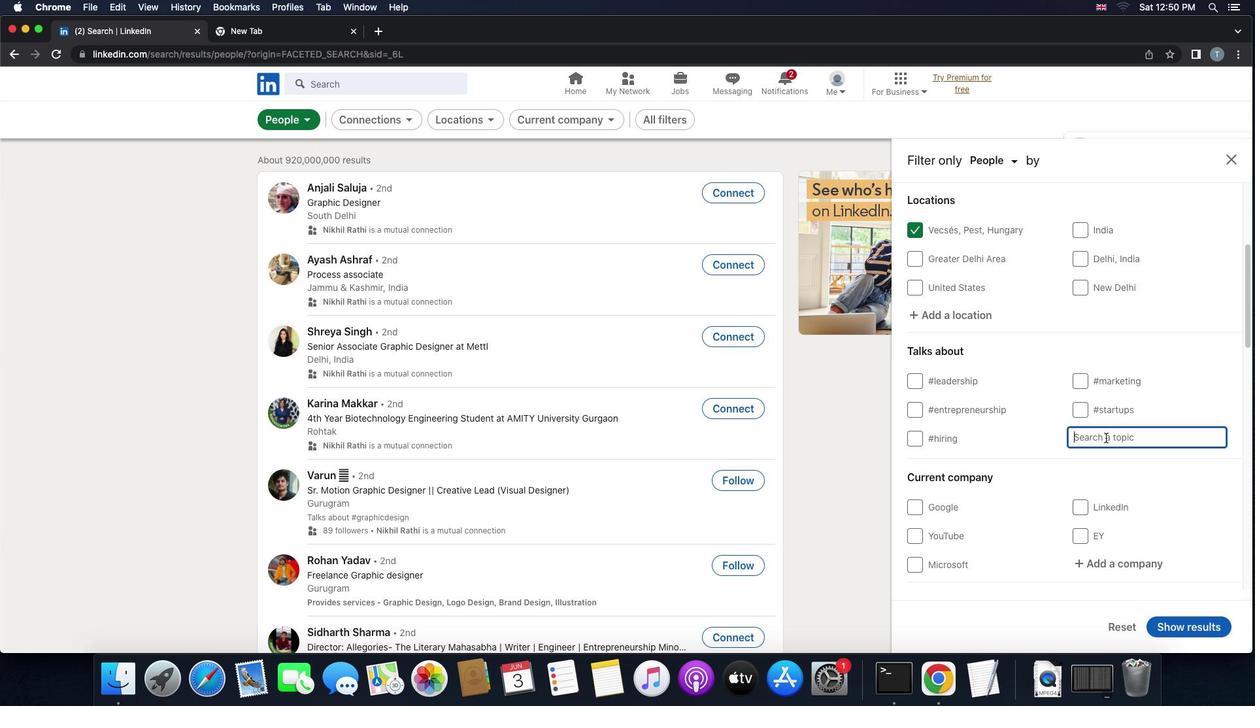 
Action: Key pressed 'p''r''o''p''e''r''t''y''m''a''n''a''g''e'
Screenshot: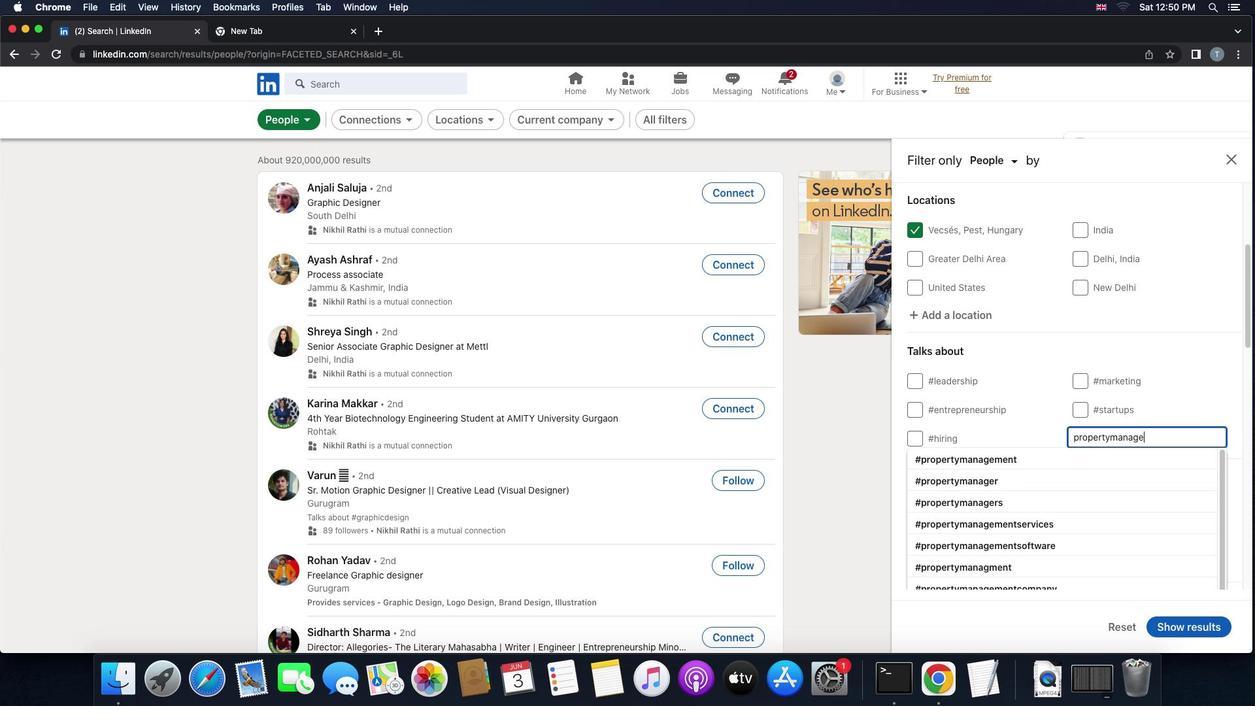 
Action: Mouse moved to (1033, 457)
Screenshot: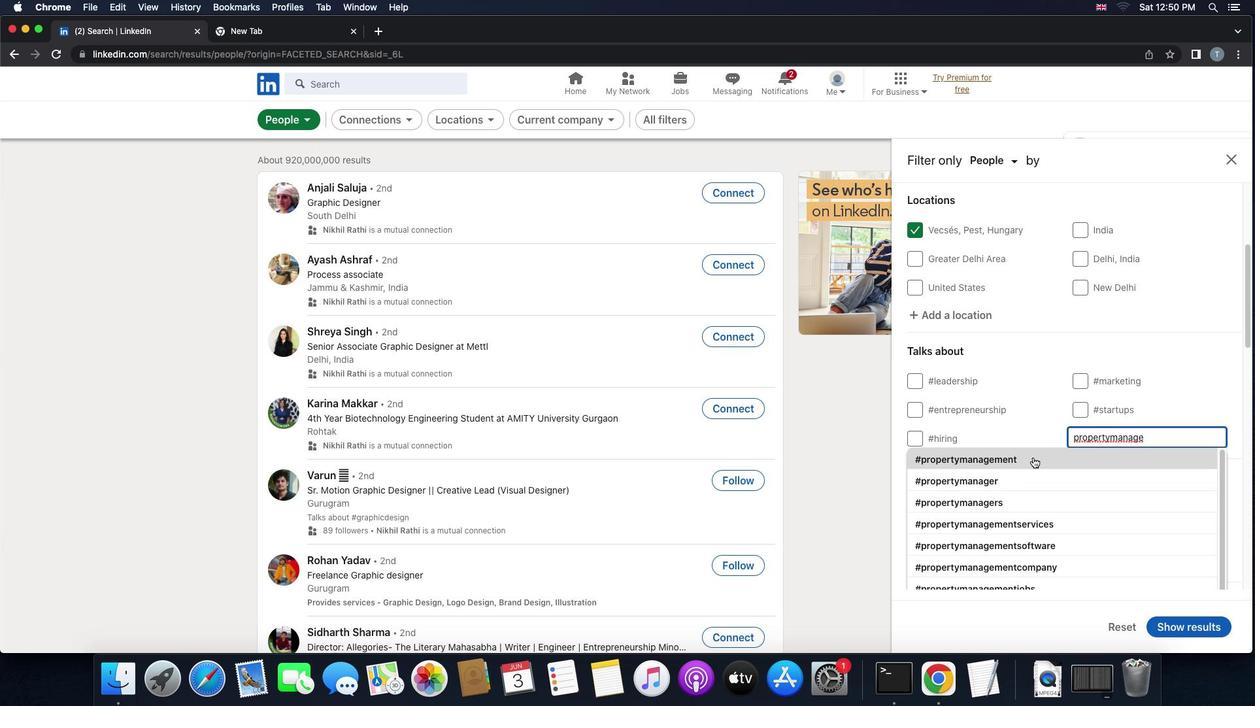 
Action: Mouse pressed left at (1033, 457)
Screenshot: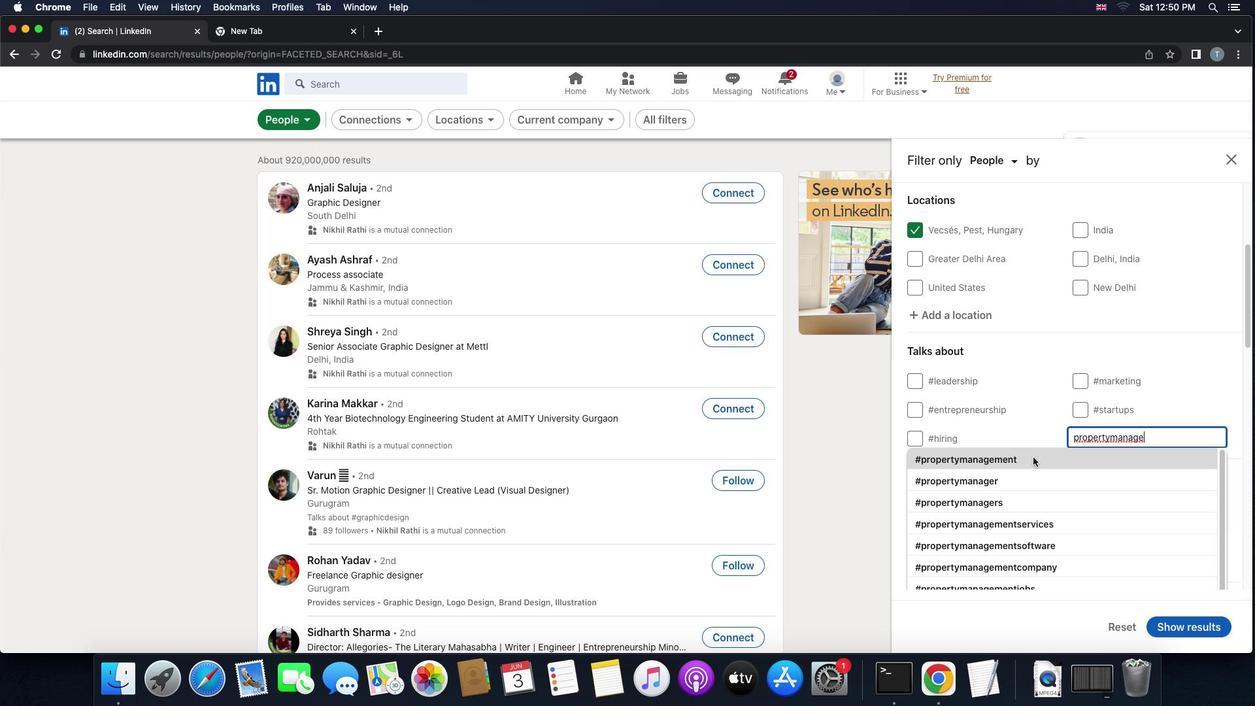 
Action: Mouse scrolled (1033, 457) with delta (0, 0)
Screenshot: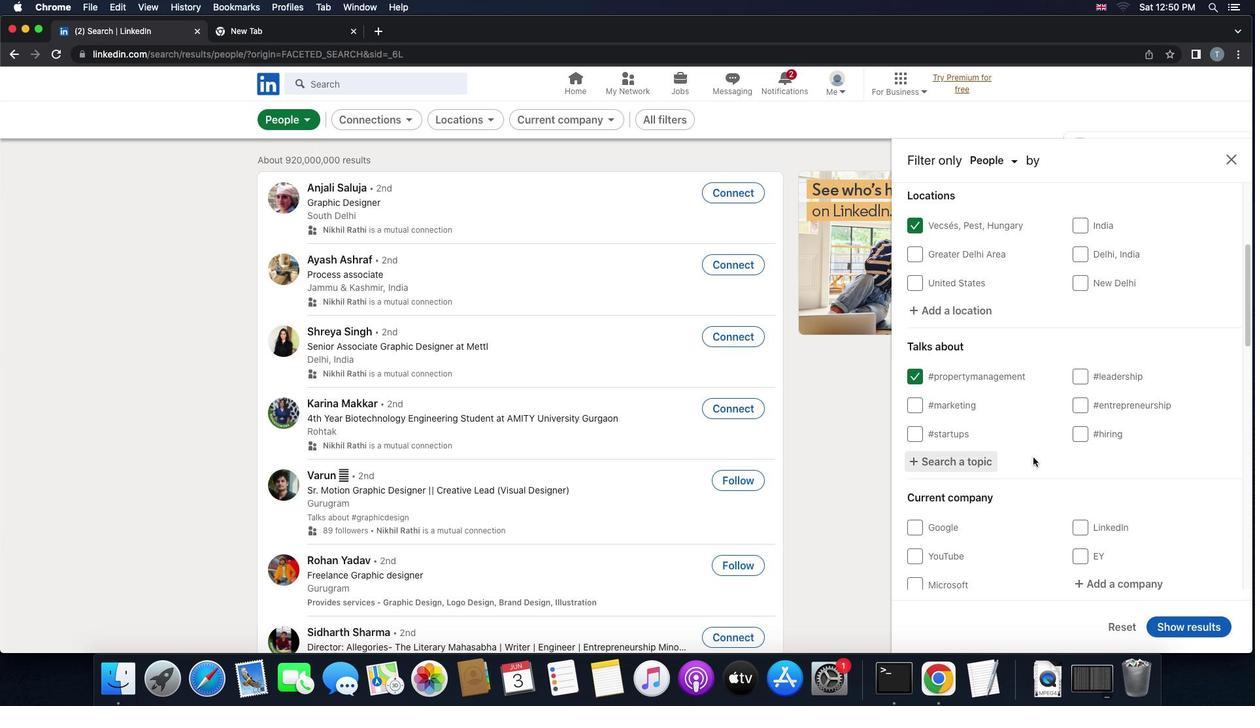 
Action: Mouse scrolled (1033, 457) with delta (0, 0)
Screenshot: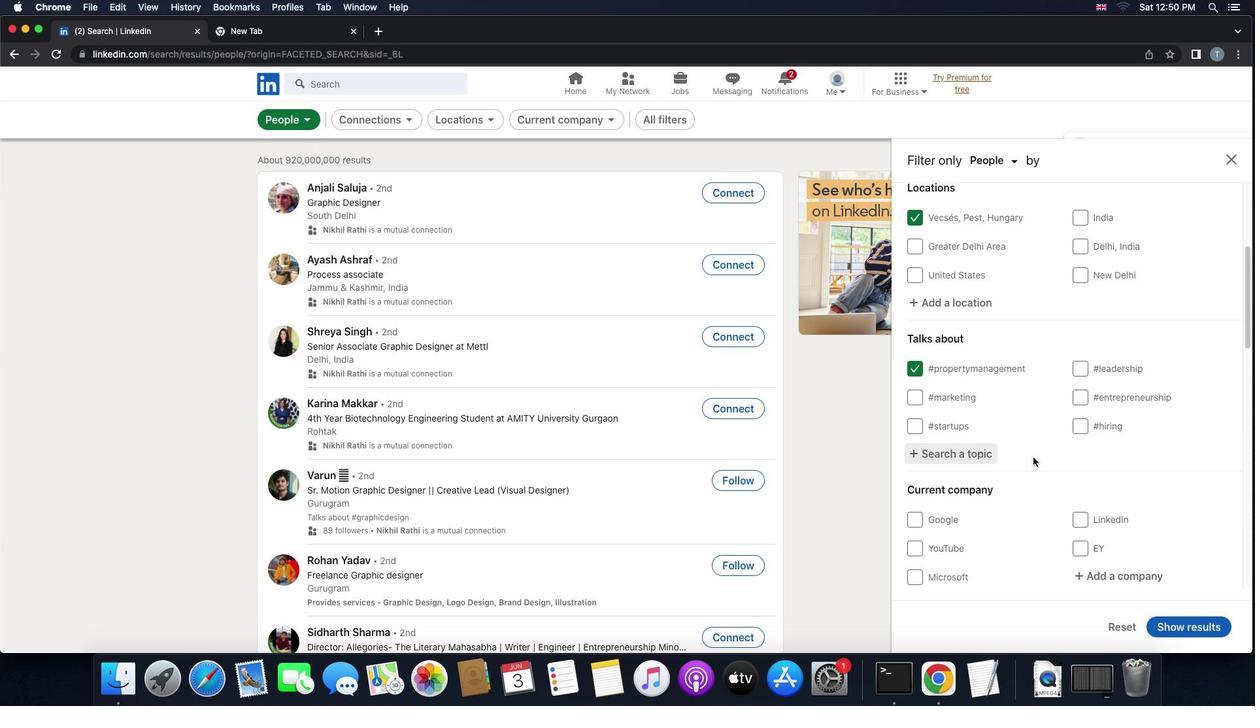 
Action: Mouse scrolled (1033, 457) with delta (0, -1)
Screenshot: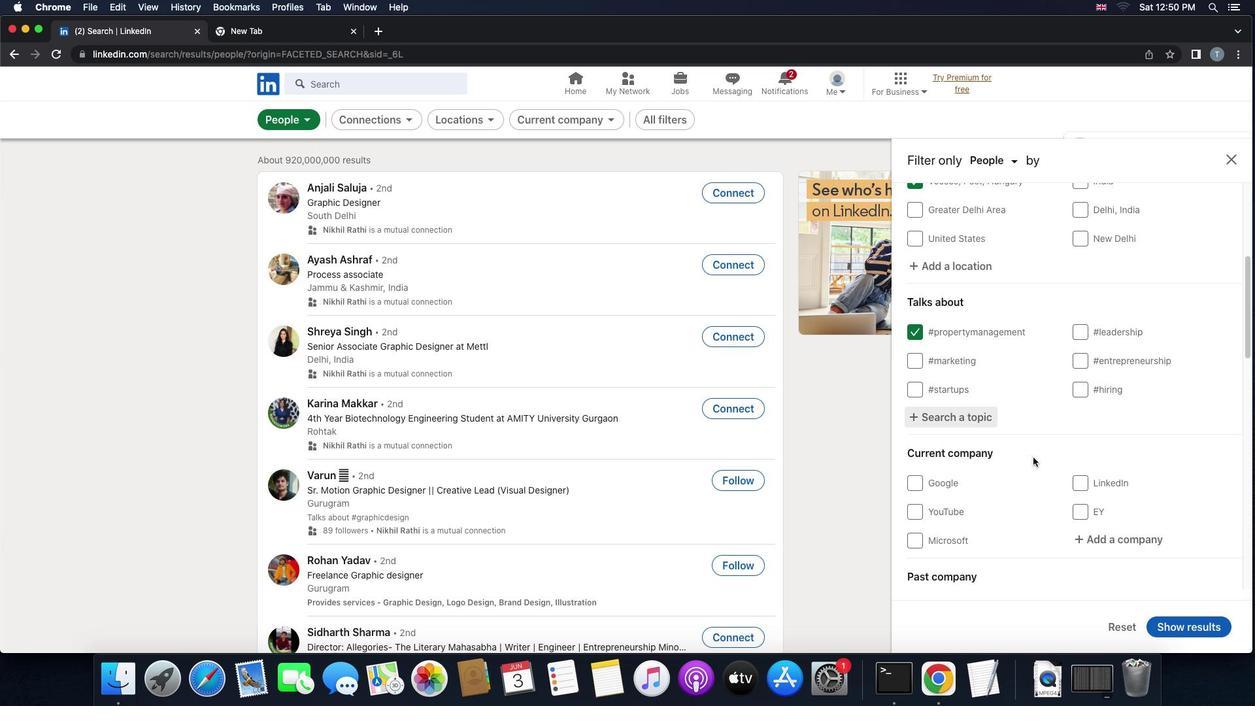 
Action: Mouse moved to (1033, 457)
Screenshot: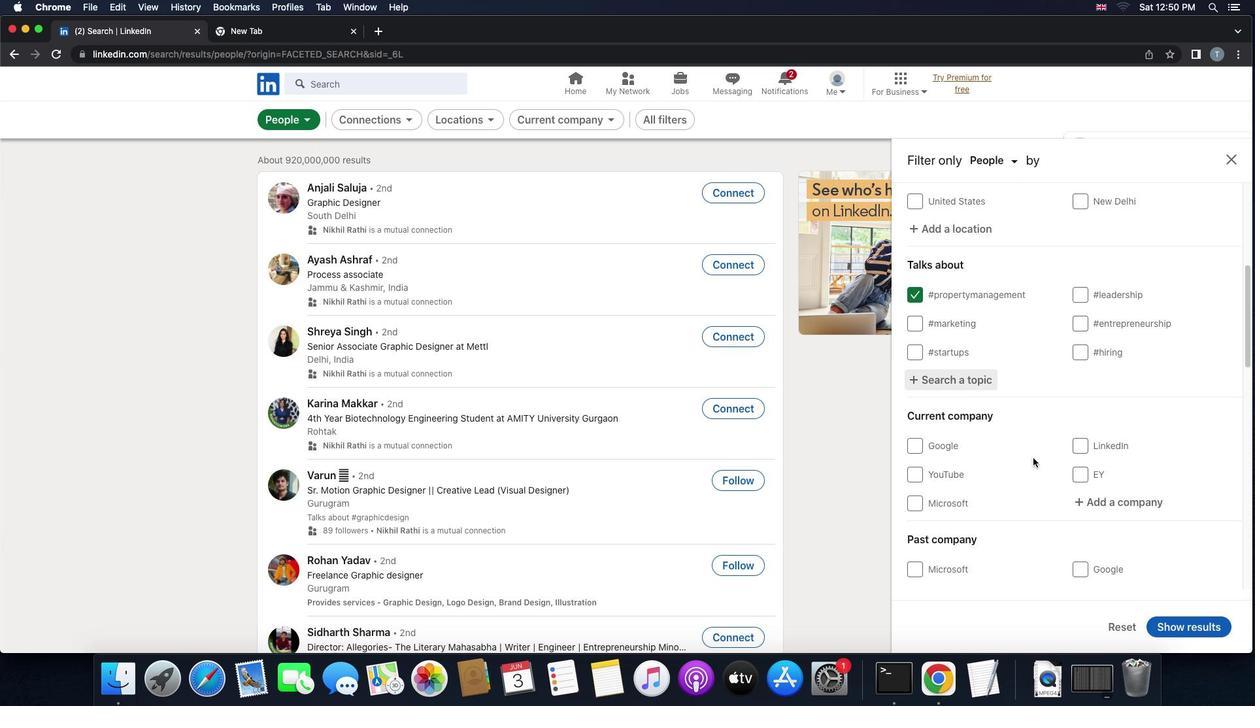 
Action: Mouse scrolled (1033, 457) with delta (0, 0)
Screenshot: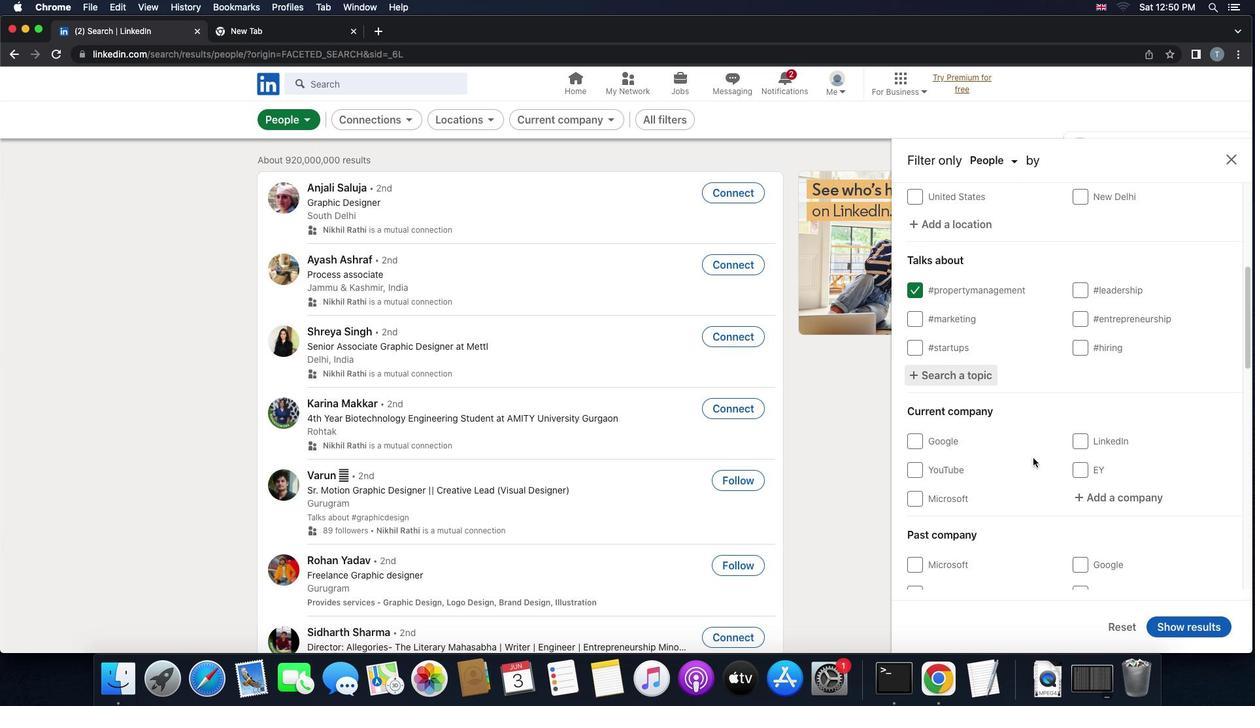 
Action: Mouse scrolled (1033, 457) with delta (0, 0)
Screenshot: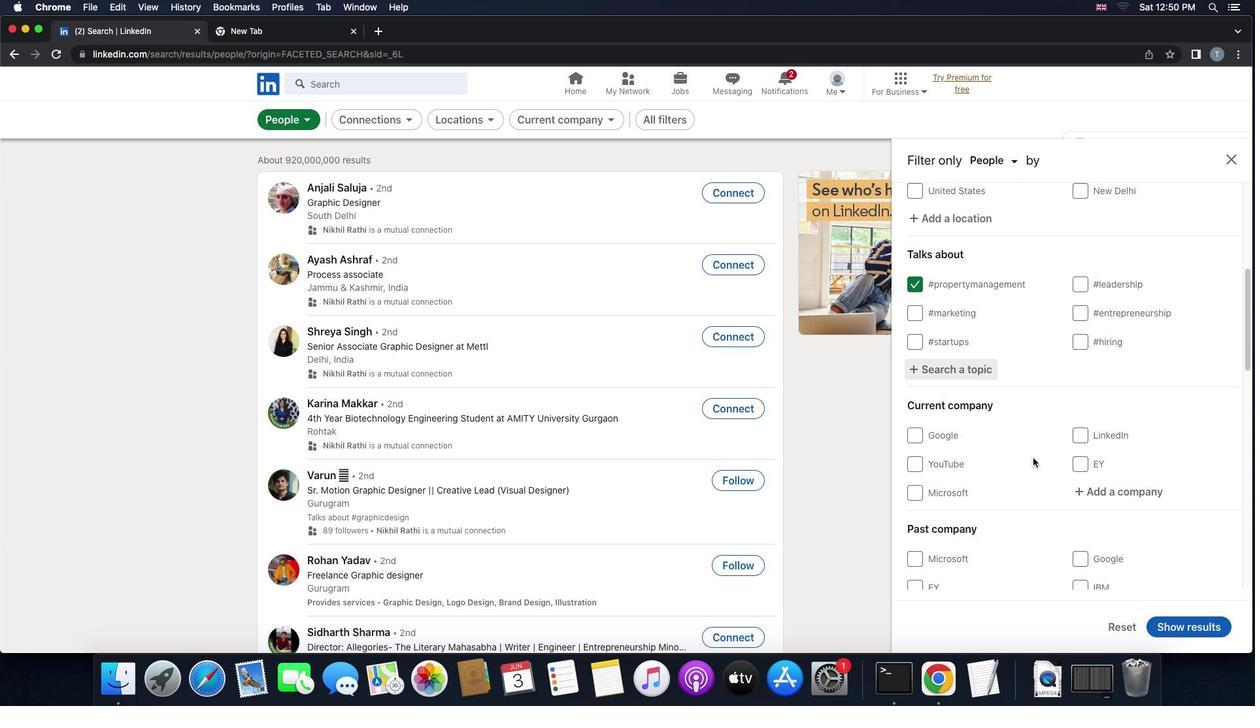 
Action: Mouse scrolled (1033, 457) with delta (0, -1)
Screenshot: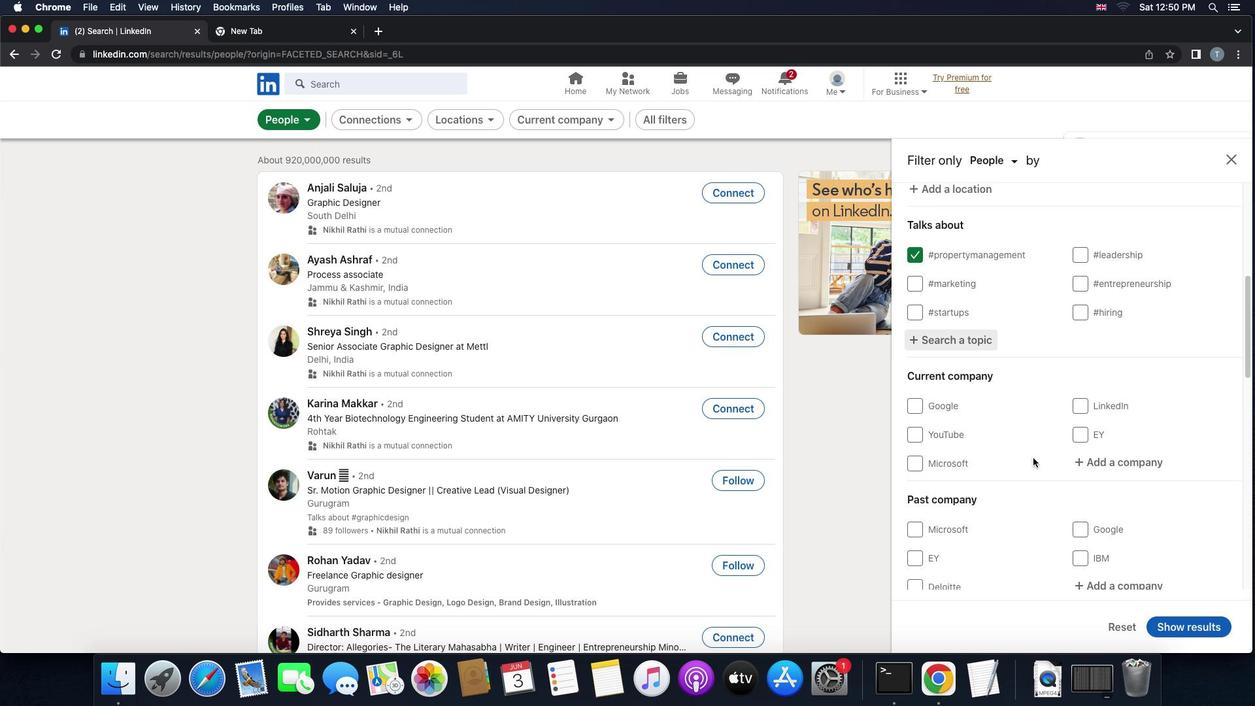 
Action: Mouse moved to (1095, 426)
Screenshot: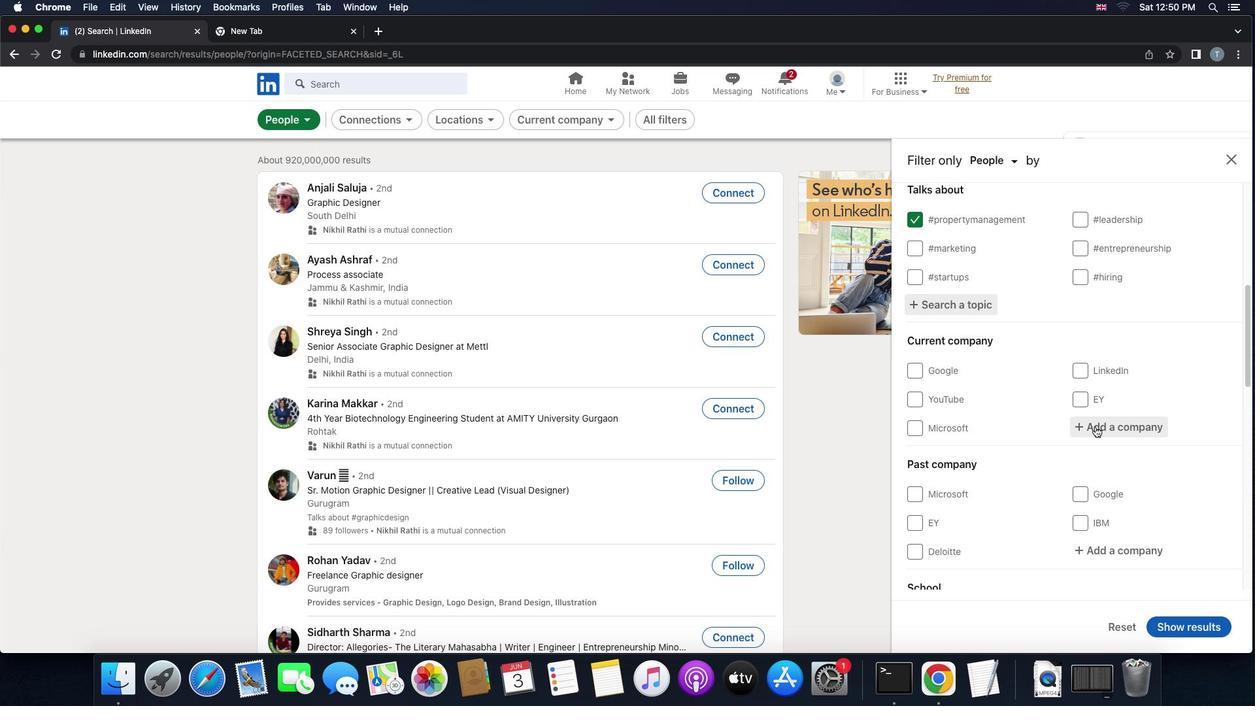 
Action: Mouse pressed left at (1095, 426)
Screenshot: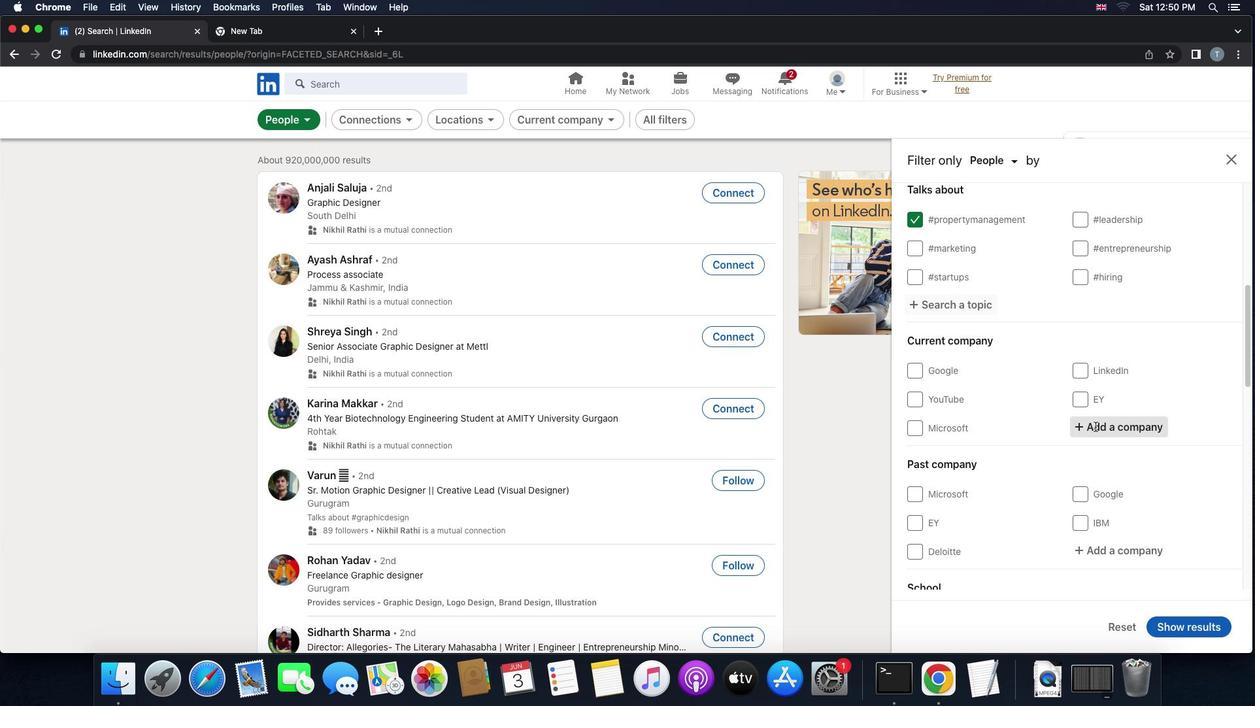 
Action: Mouse moved to (1097, 426)
Screenshot: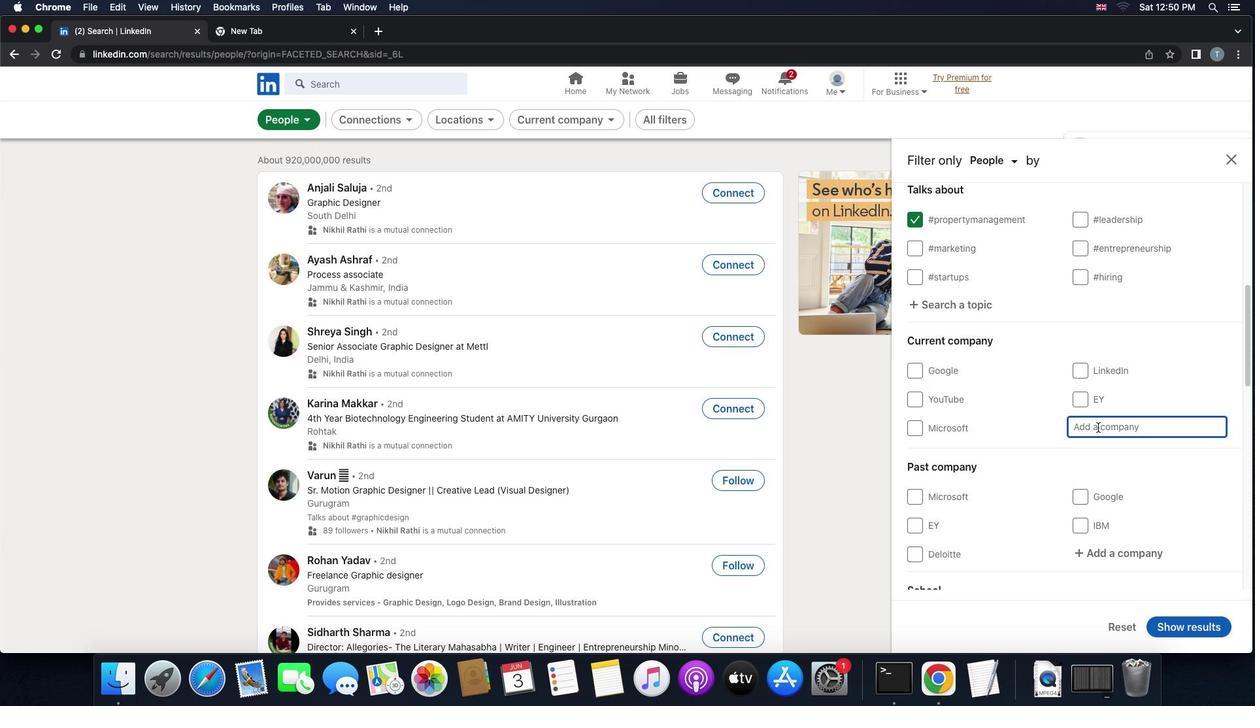 
Action: Key pressed 'a''l''i'Key.backspaceKey.backspace'g''i''l''e''n''t'
Screenshot: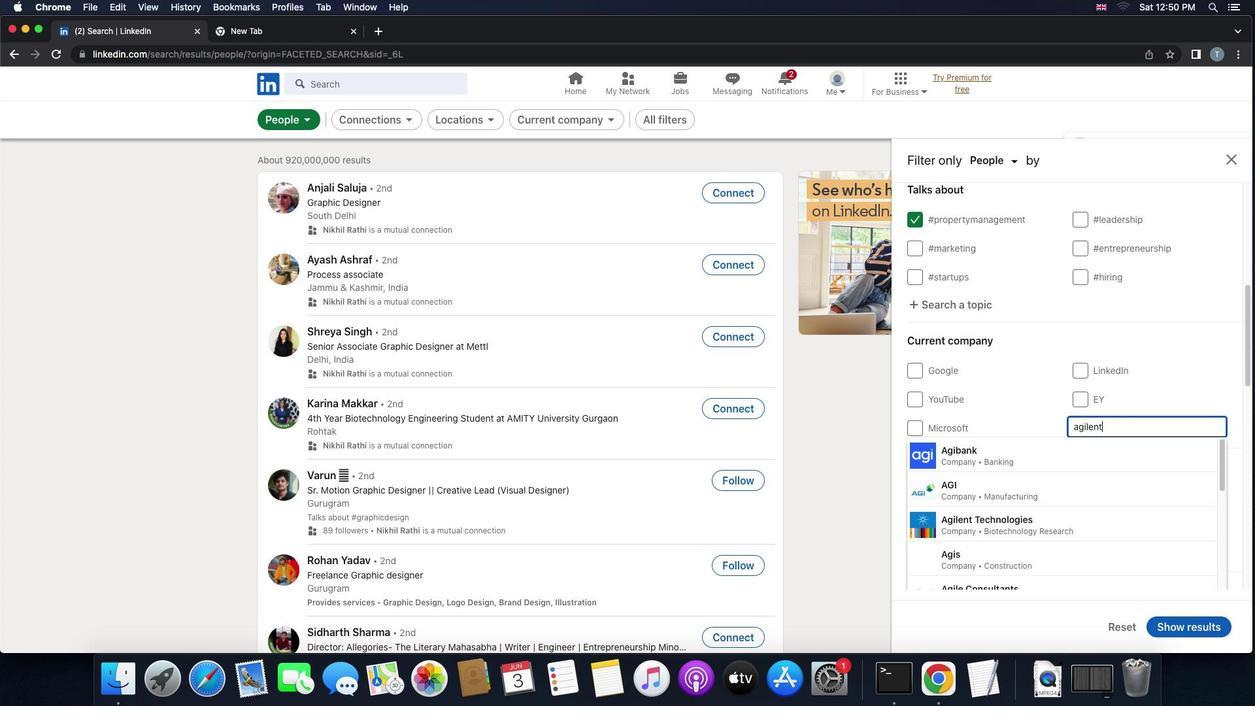 
Action: Mouse moved to (1077, 451)
Screenshot: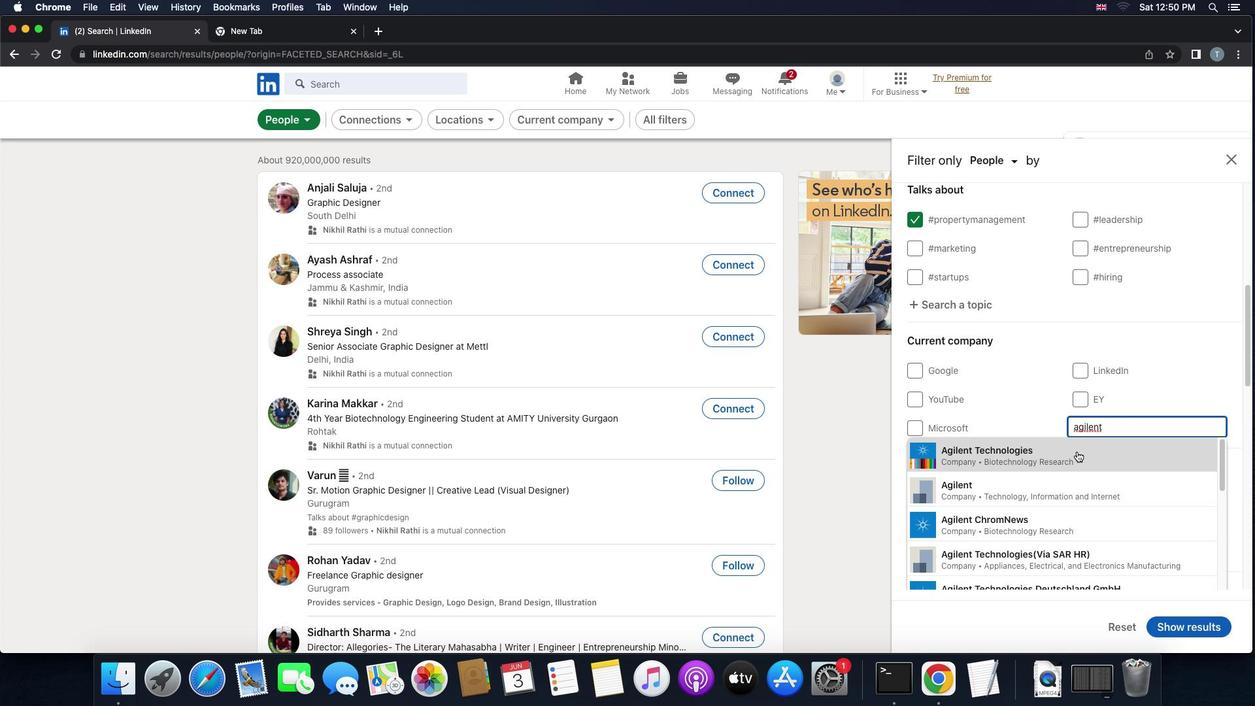 
Action: Mouse pressed left at (1077, 451)
Screenshot: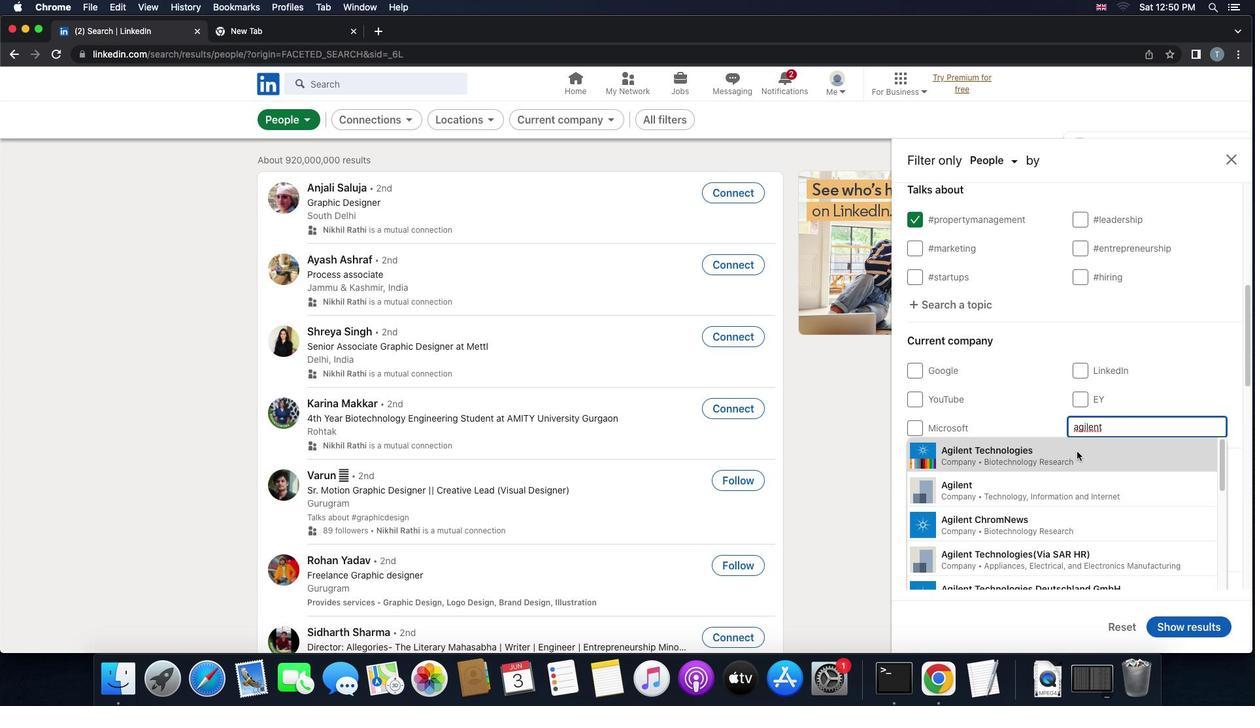 
Action: Mouse moved to (1080, 464)
Screenshot: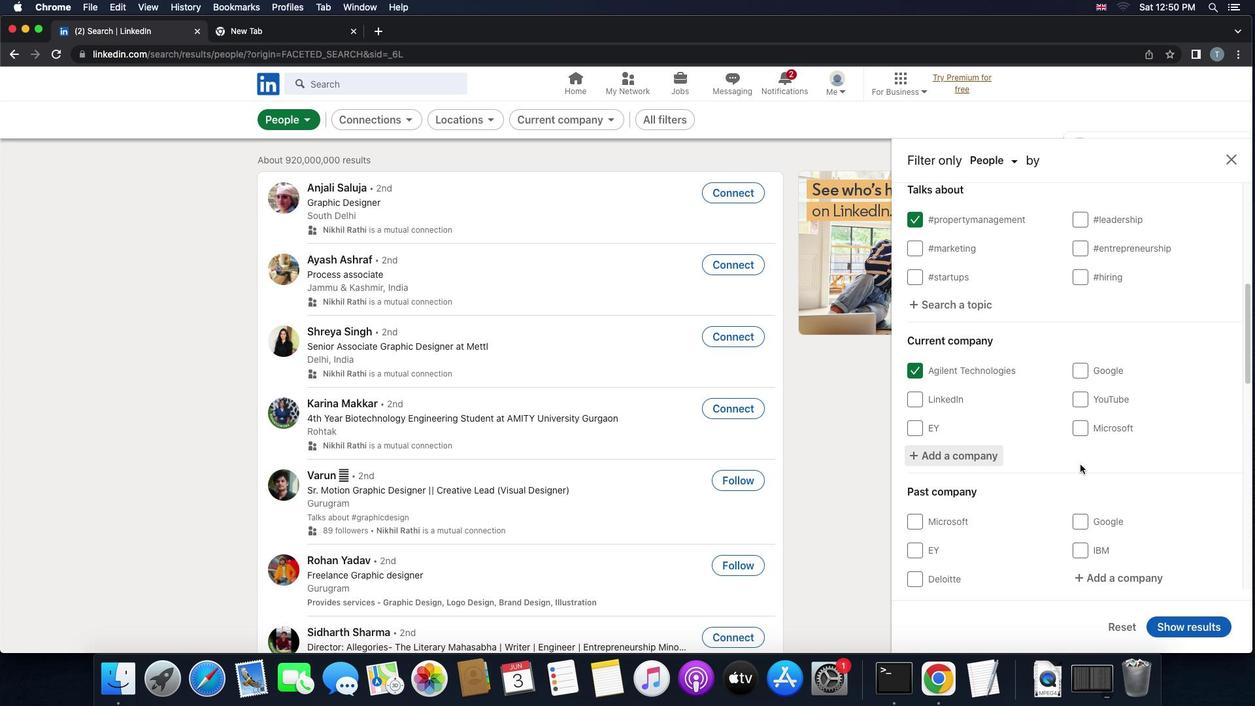 
Action: Mouse scrolled (1080, 464) with delta (0, 0)
Screenshot: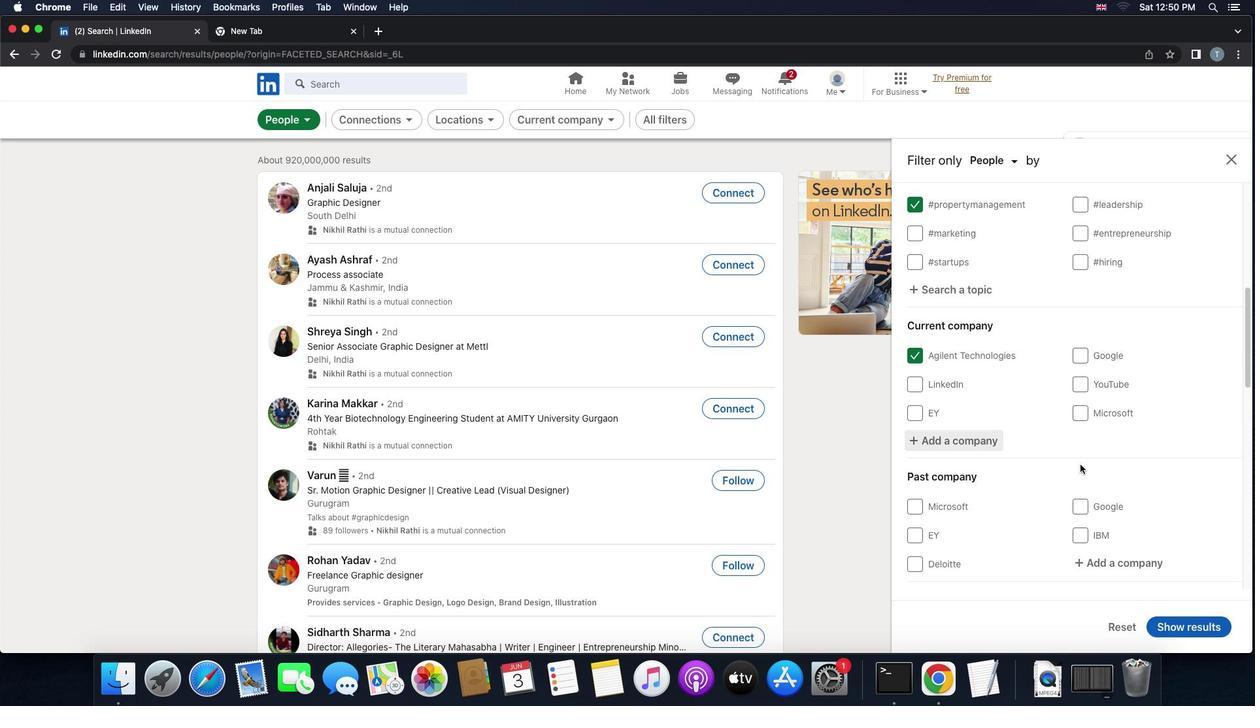 
Action: Mouse moved to (1080, 464)
Screenshot: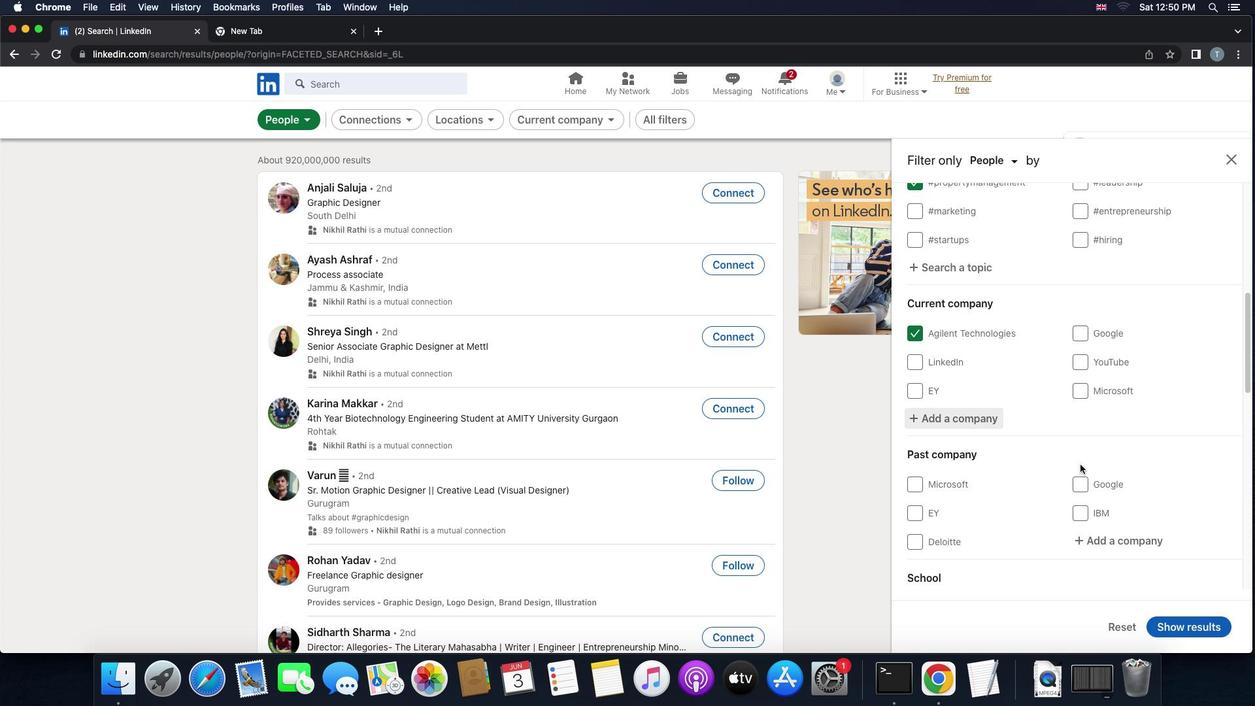 
Action: Mouse scrolled (1080, 464) with delta (0, 0)
Screenshot: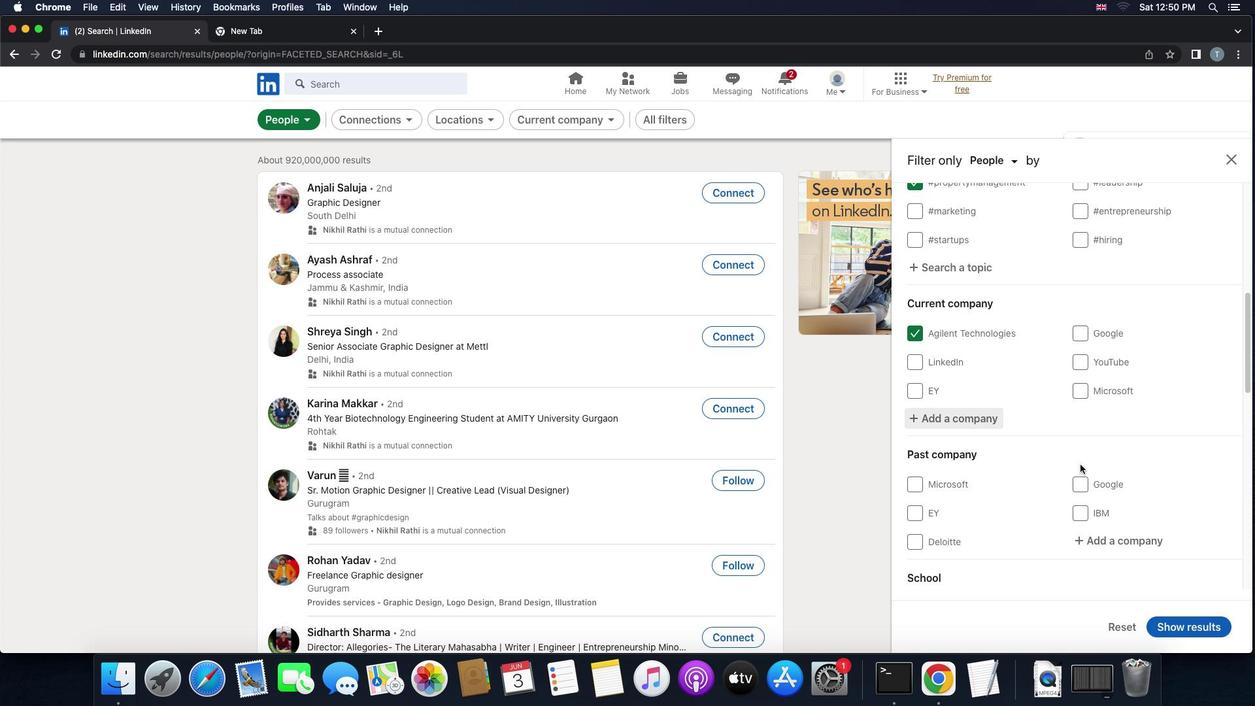
Action: Mouse scrolled (1080, 464) with delta (0, -1)
Screenshot: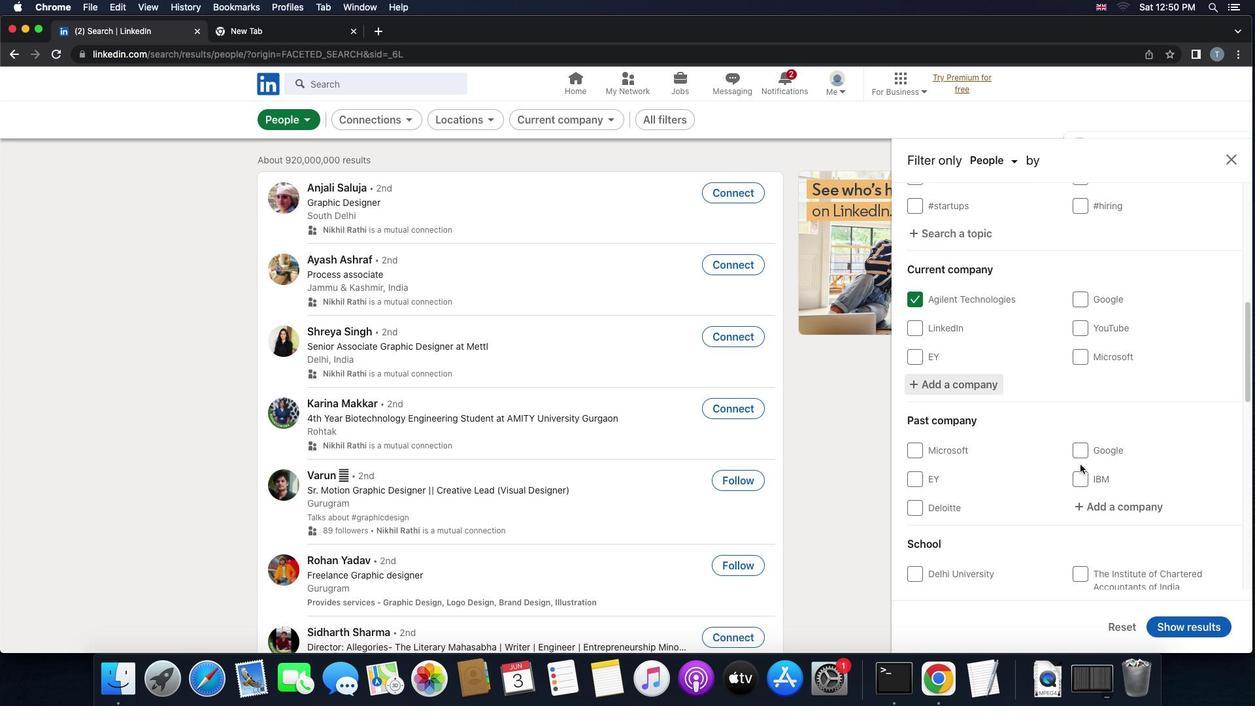 
Action: Mouse scrolled (1080, 464) with delta (0, -1)
Screenshot: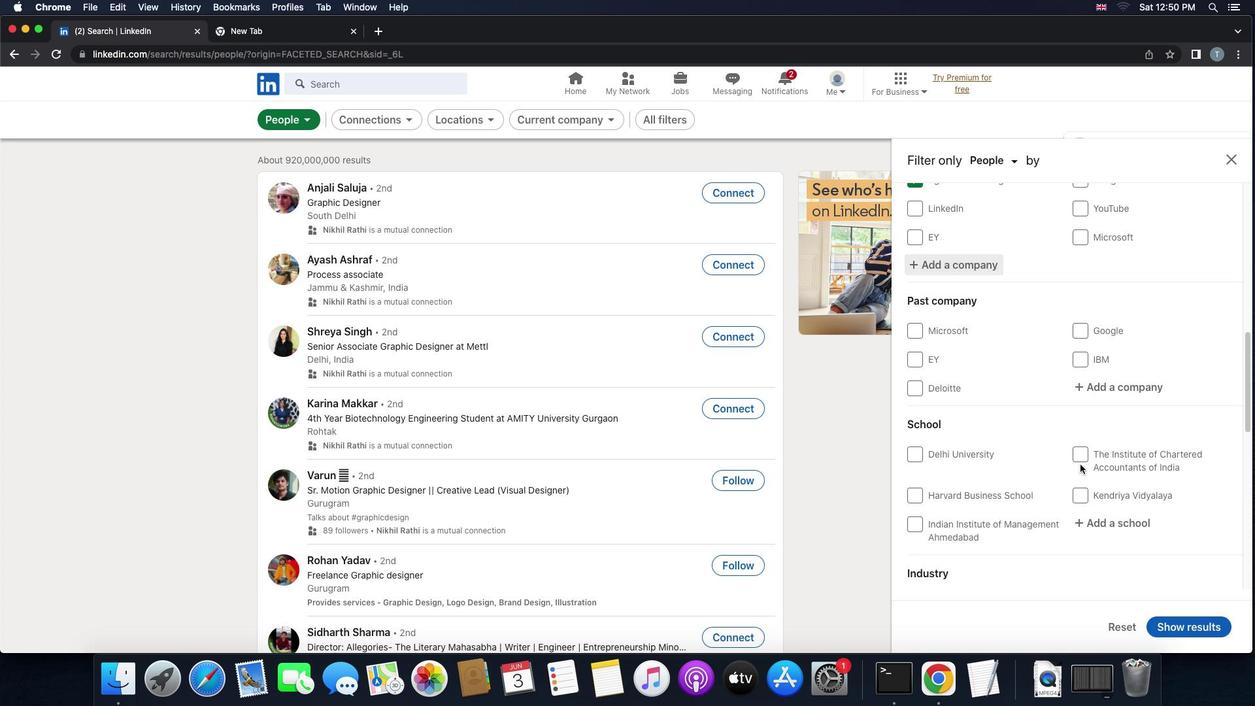 
Action: Mouse moved to (1086, 432)
Screenshot: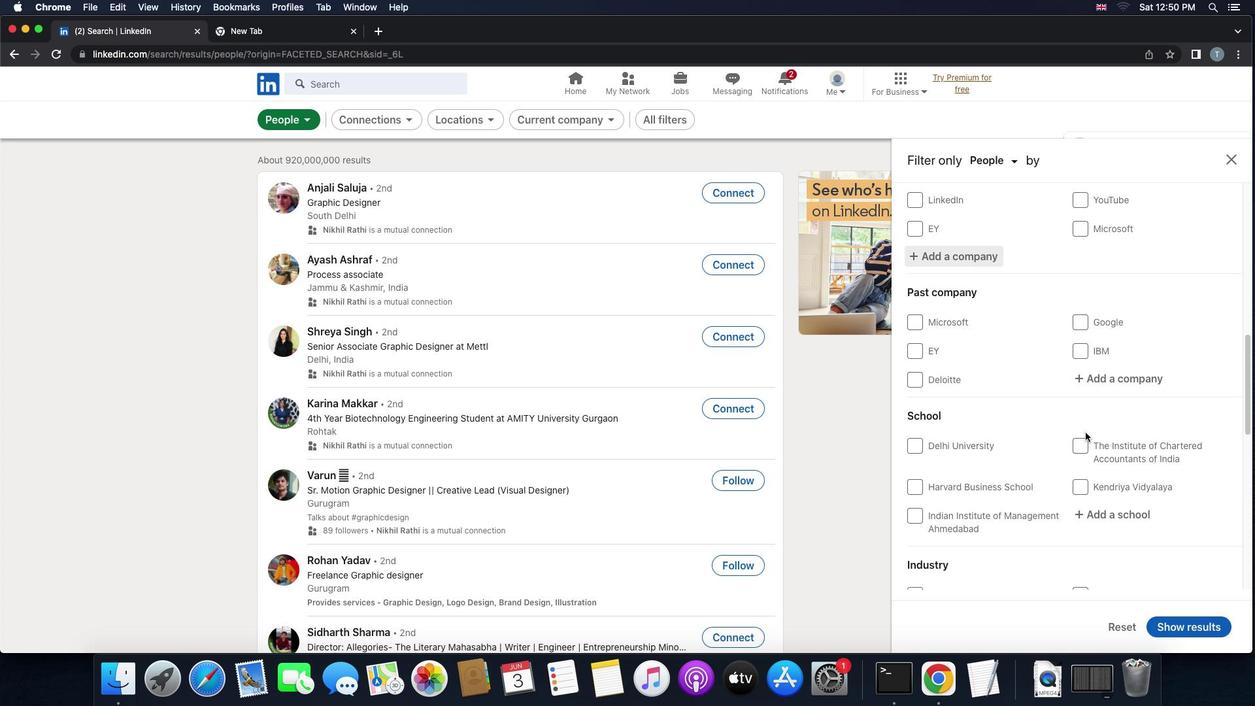 
Action: Mouse scrolled (1086, 432) with delta (0, 0)
Screenshot: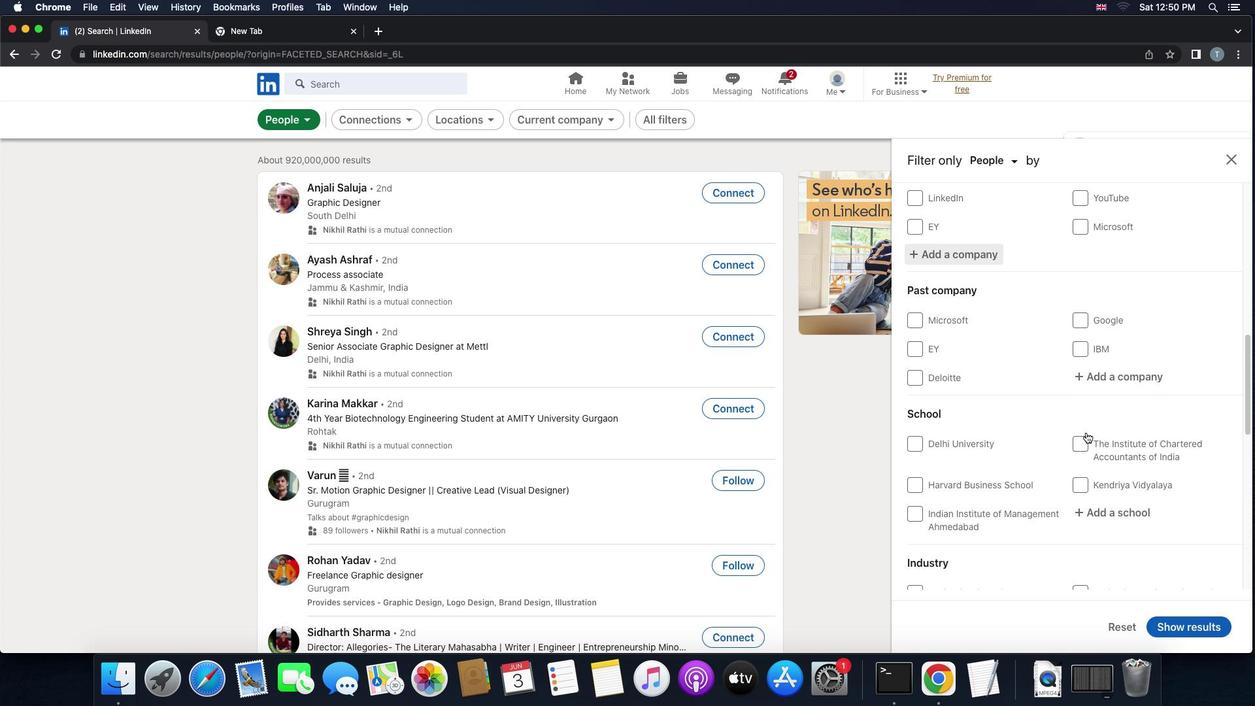 
Action: Mouse moved to (1086, 432)
Screenshot: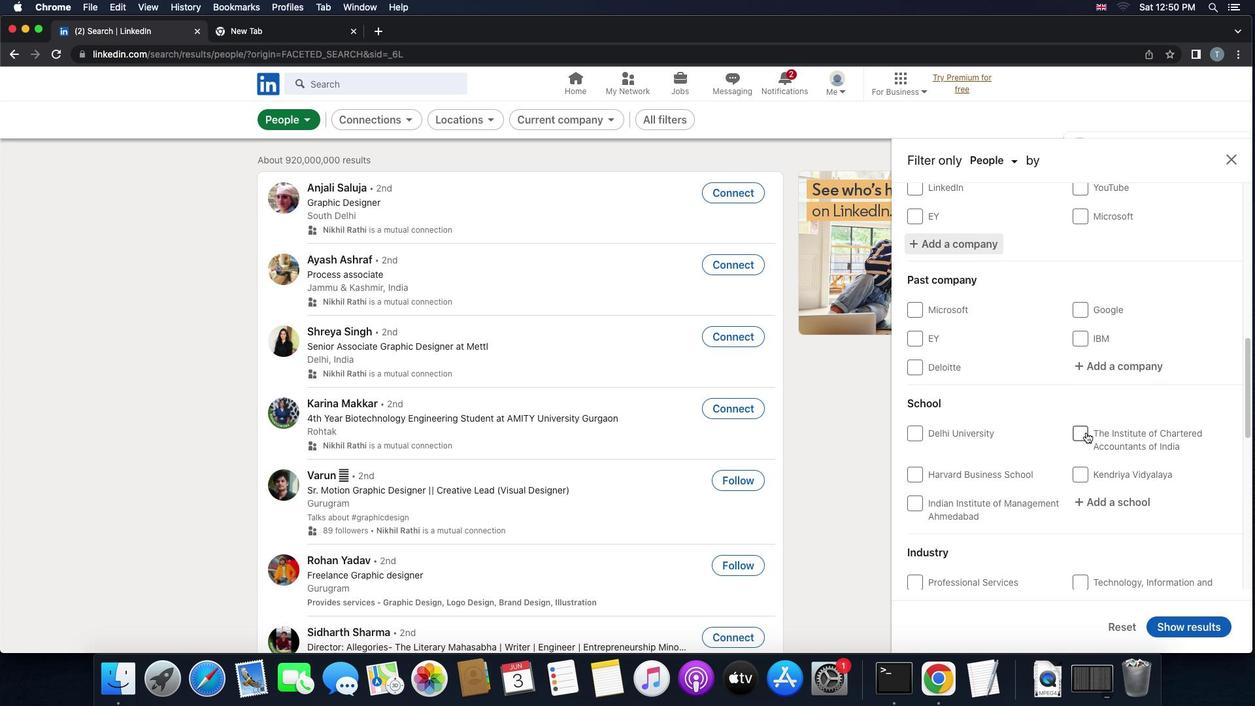 
Action: Mouse scrolled (1086, 432) with delta (0, 0)
Screenshot: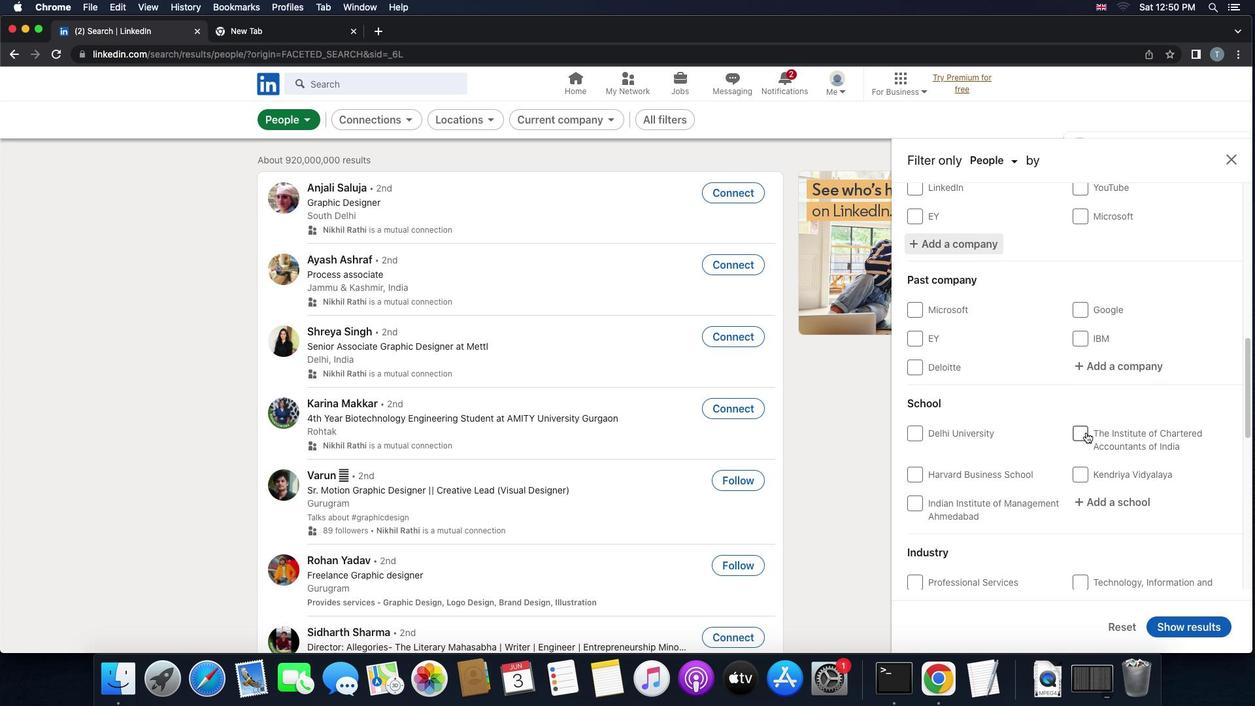 
Action: Mouse moved to (1097, 497)
Screenshot: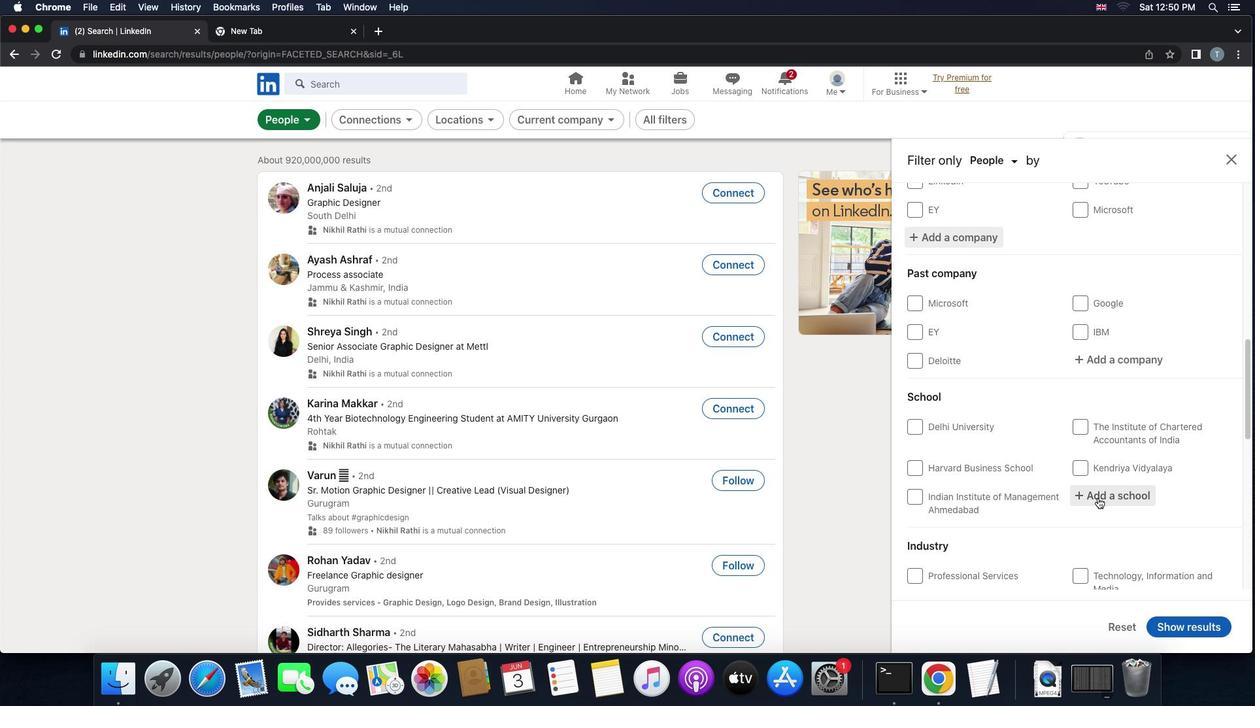 
Action: Mouse pressed left at (1097, 497)
Screenshot: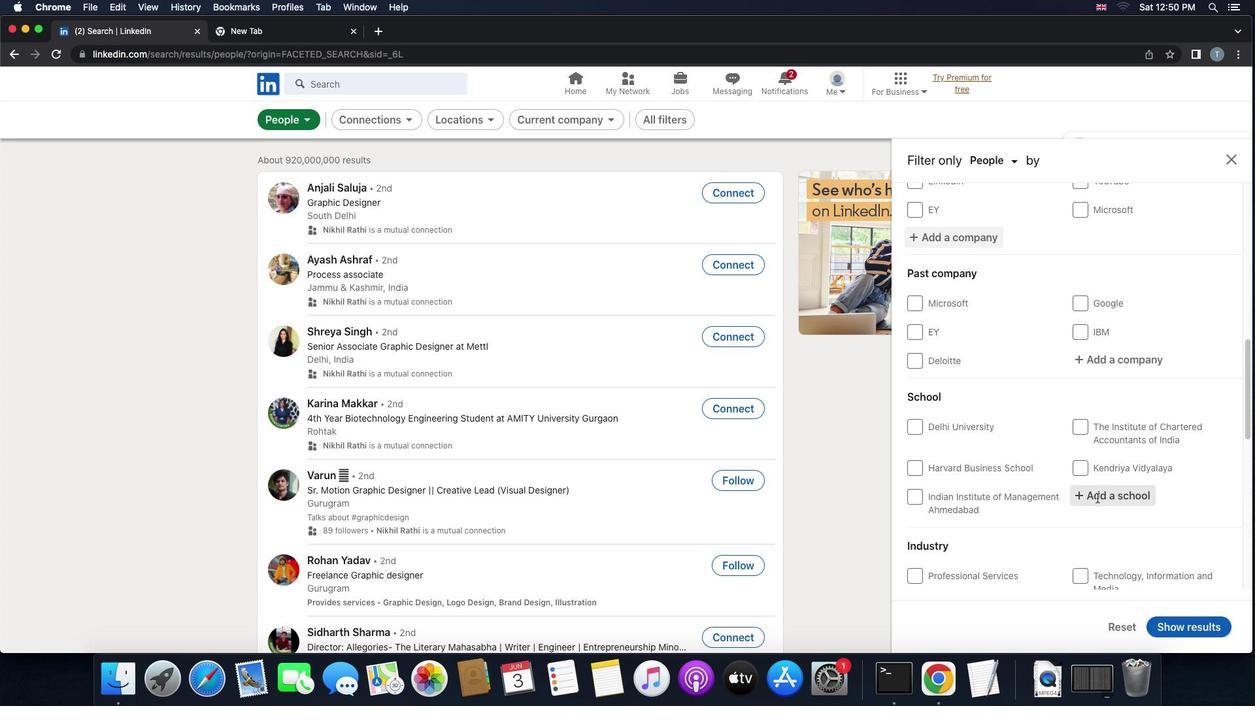 
Action: Mouse moved to (1097, 498)
Screenshot: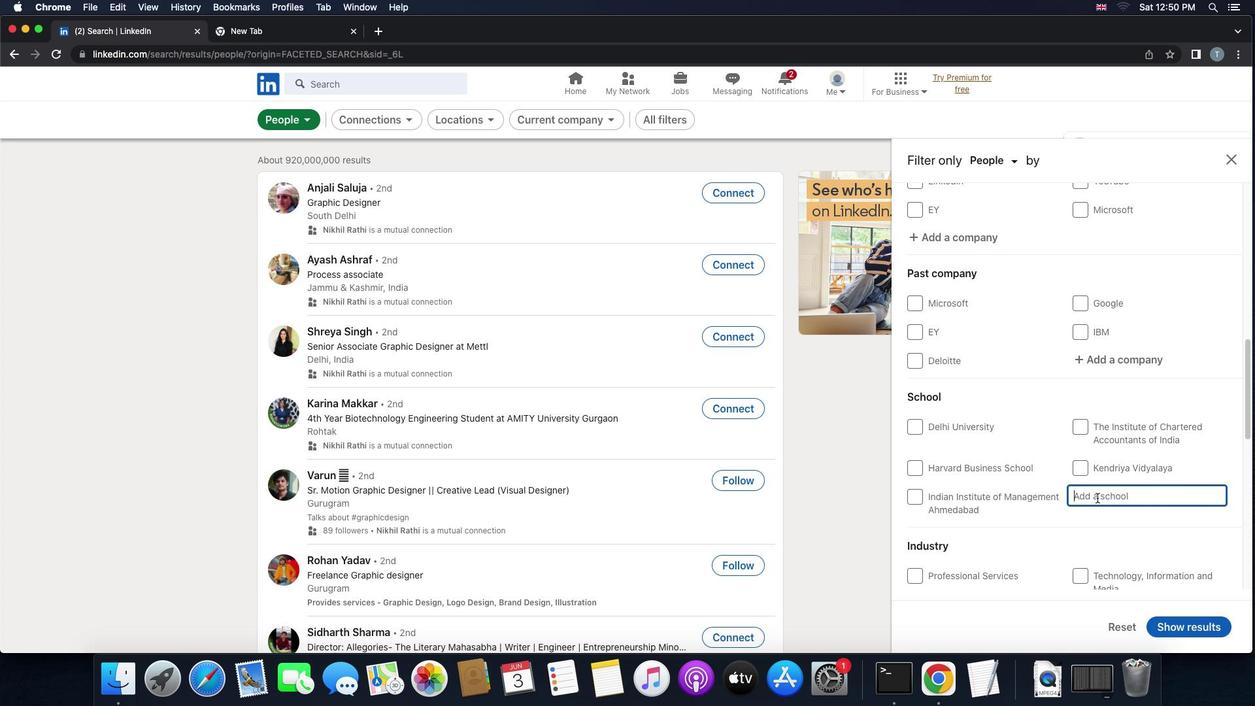 
Action: Mouse scrolled (1097, 498) with delta (0, 0)
Screenshot: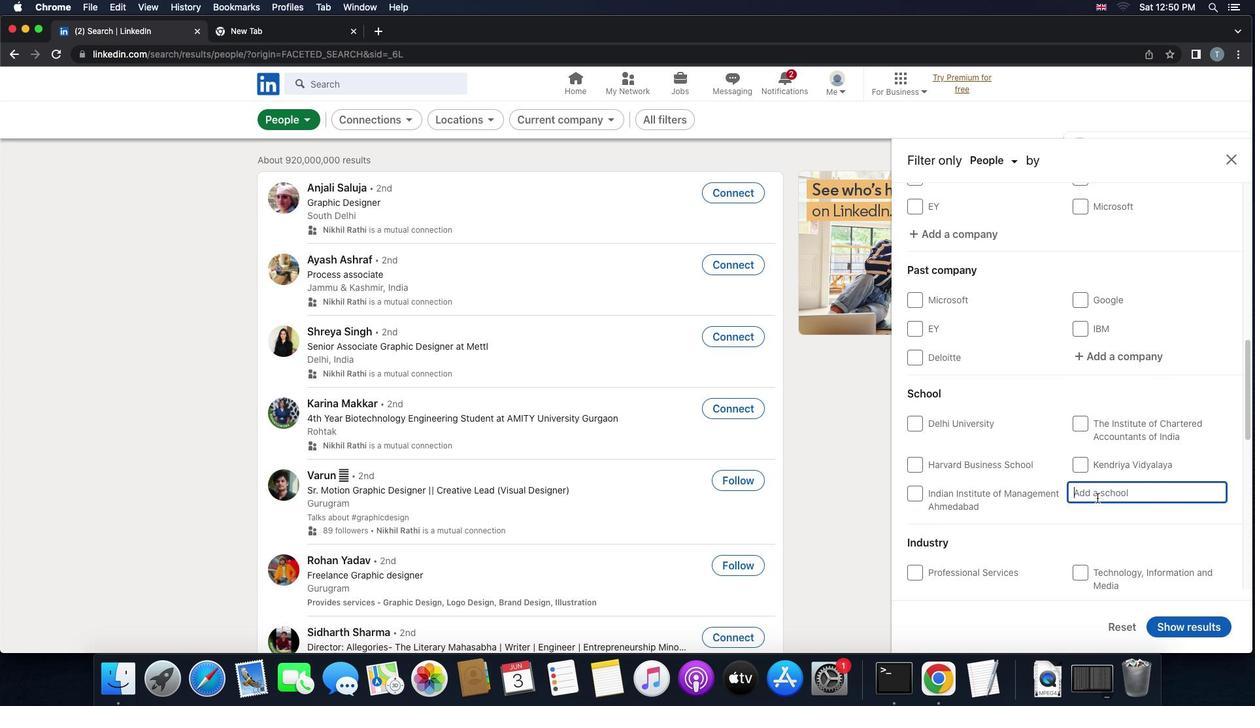 
Action: Mouse scrolled (1097, 498) with delta (0, 0)
Screenshot: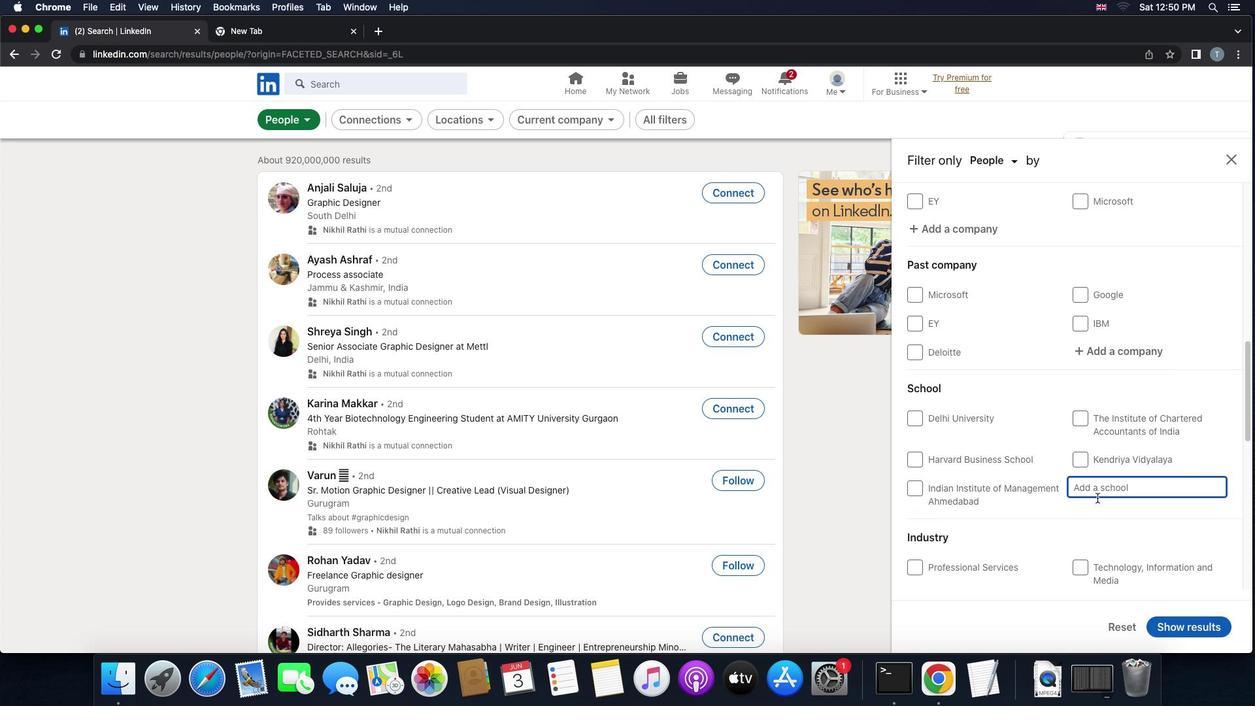 
Action: Mouse scrolled (1097, 498) with delta (0, -1)
Screenshot: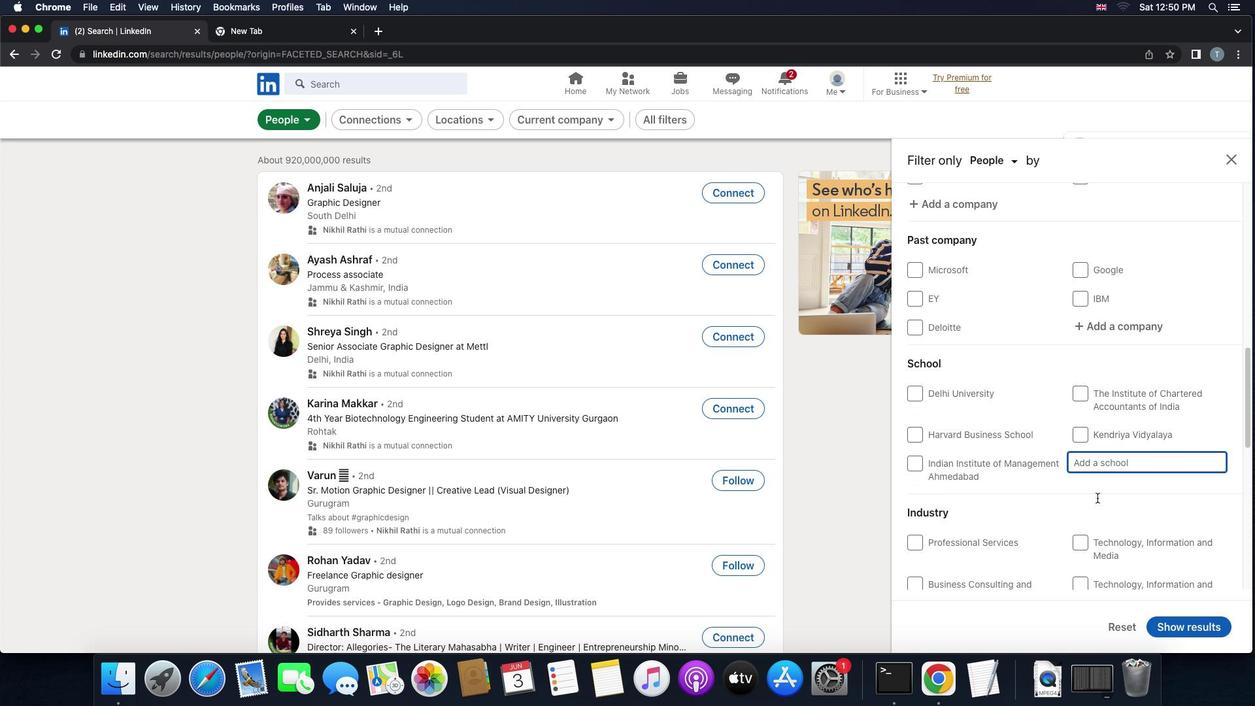 
Action: Mouse moved to (1094, 418)
Screenshot: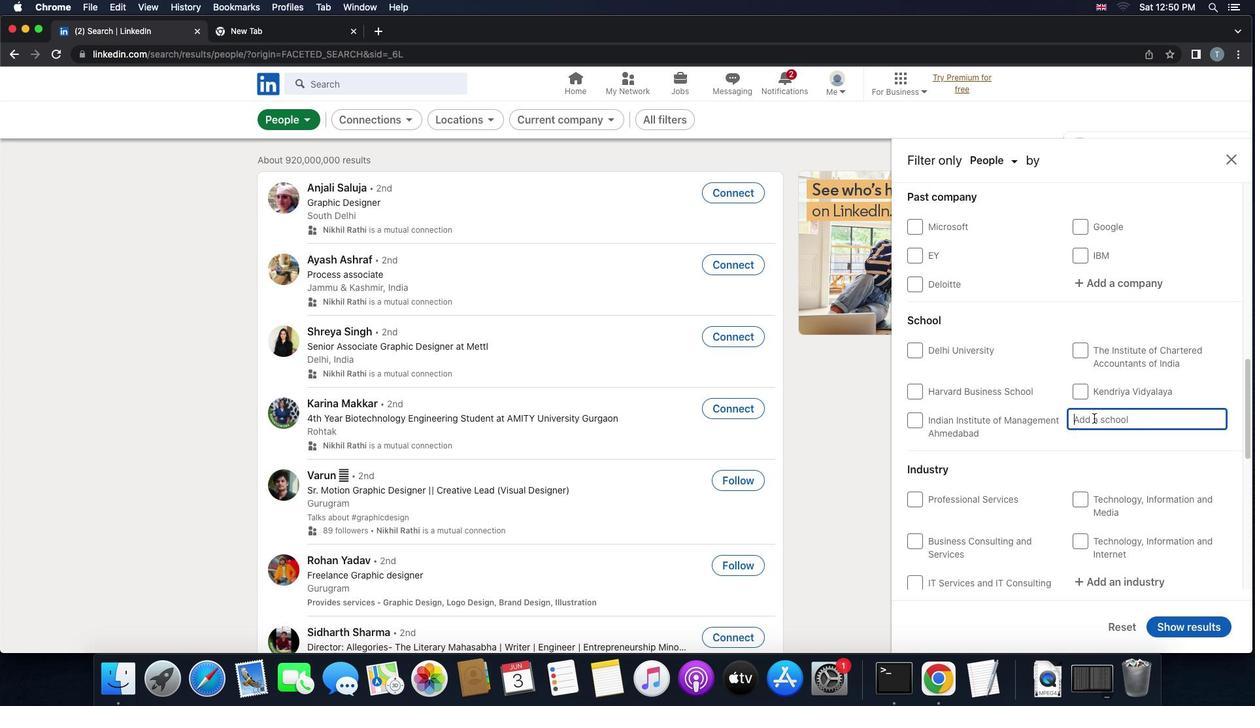 
Action: Key pressed 'a''s''i''a'Key.space'p''a''c''i''f''i''c'
Screenshot: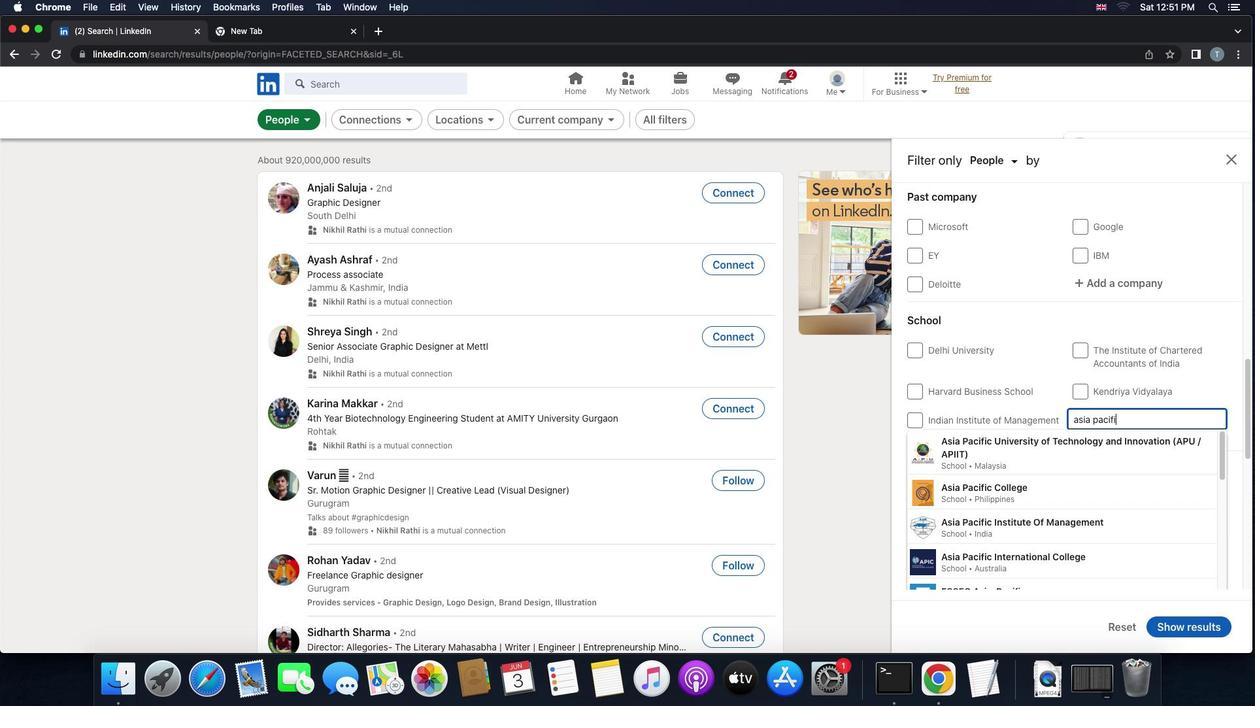 
Action: Mouse moved to (1061, 530)
Screenshot: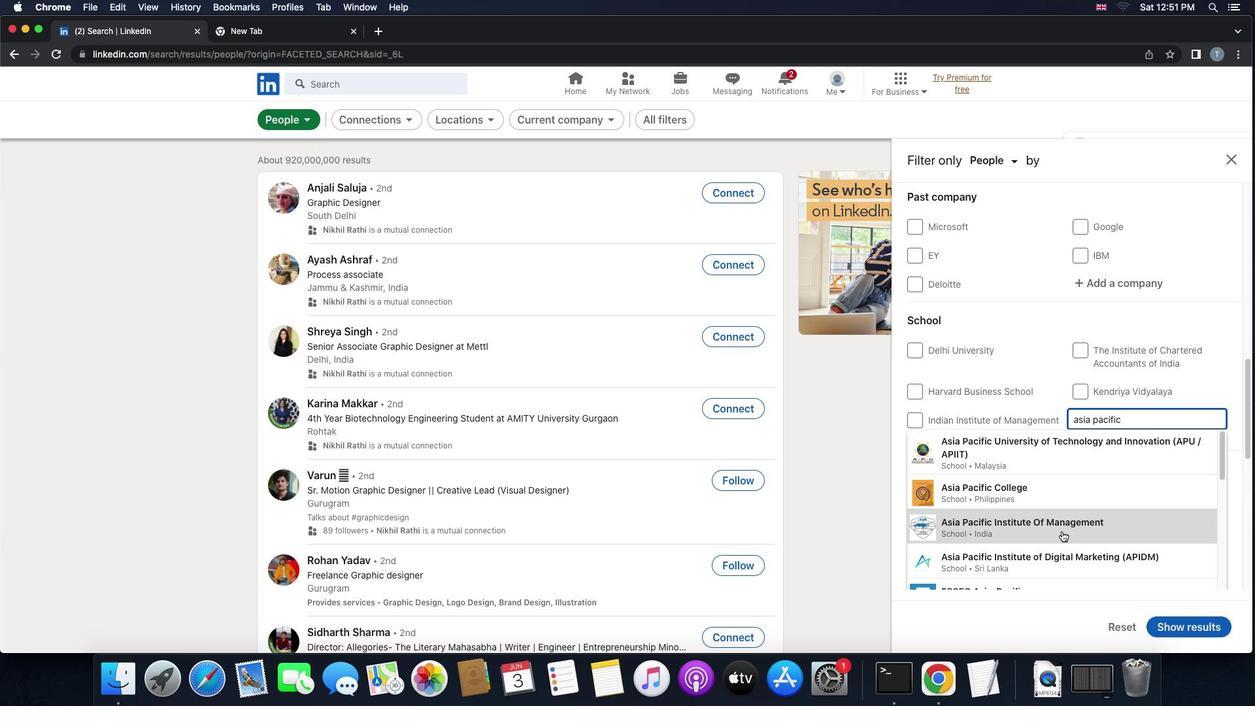 
Action: Mouse pressed left at (1061, 530)
Screenshot: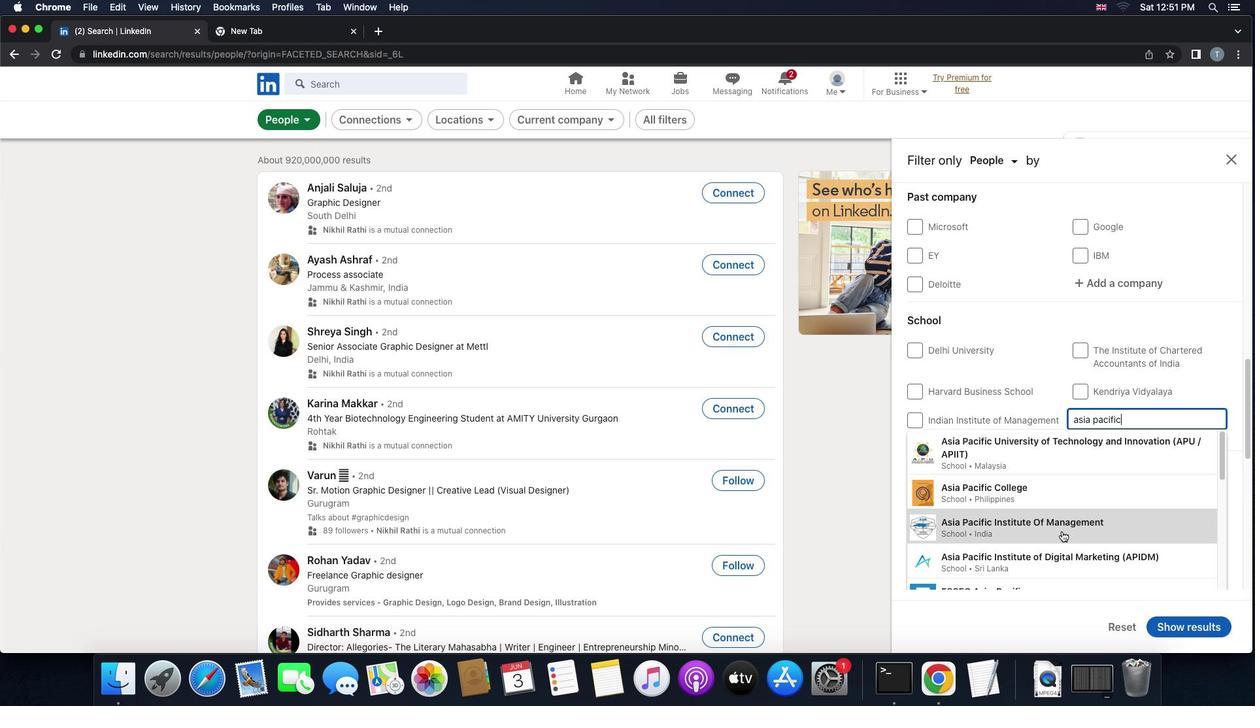 
Action: Mouse moved to (1044, 457)
Screenshot: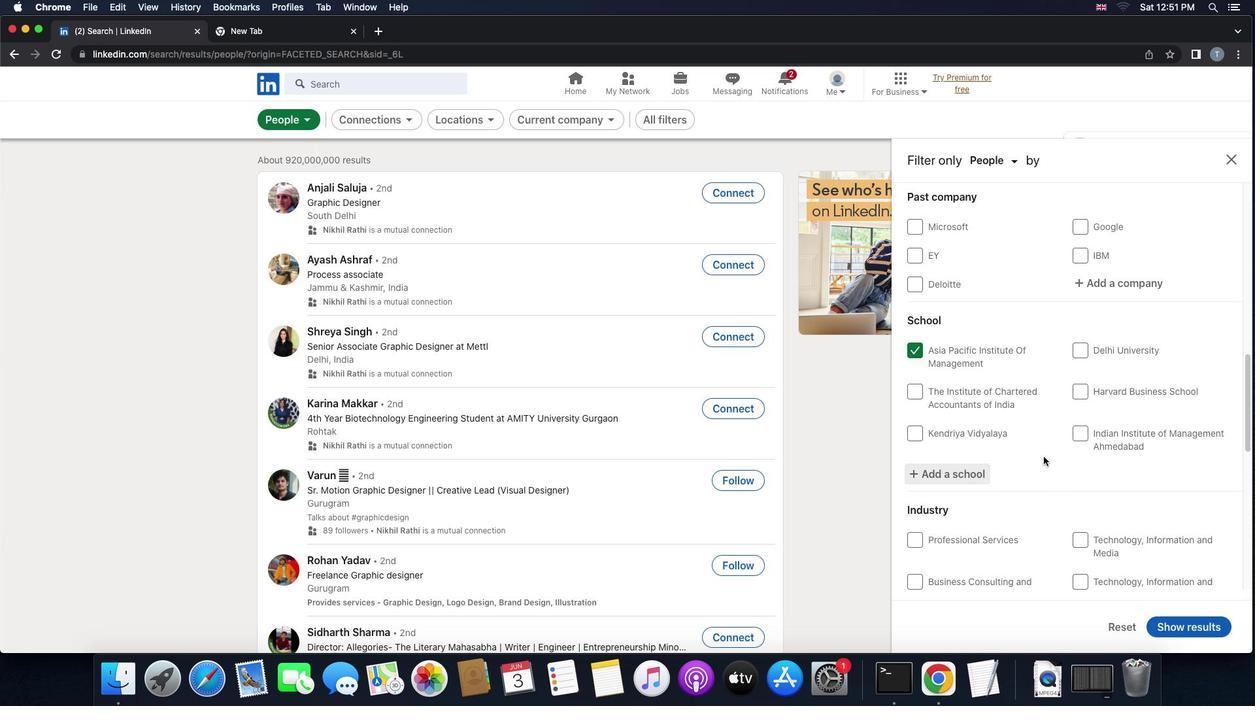 
Action: Mouse scrolled (1044, 457) with delta (0, 0)
Screenshot: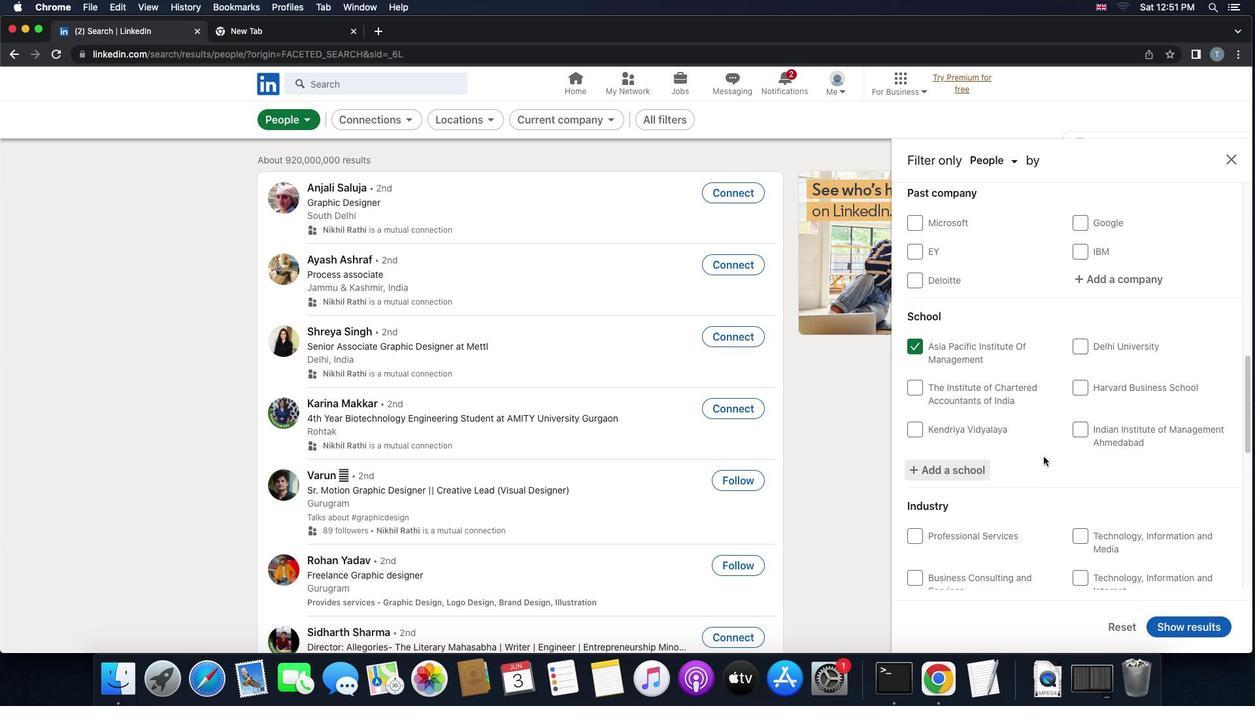 
Action: Mouse scrolled (1044, 457) with delta (0, 0)
Screenshot: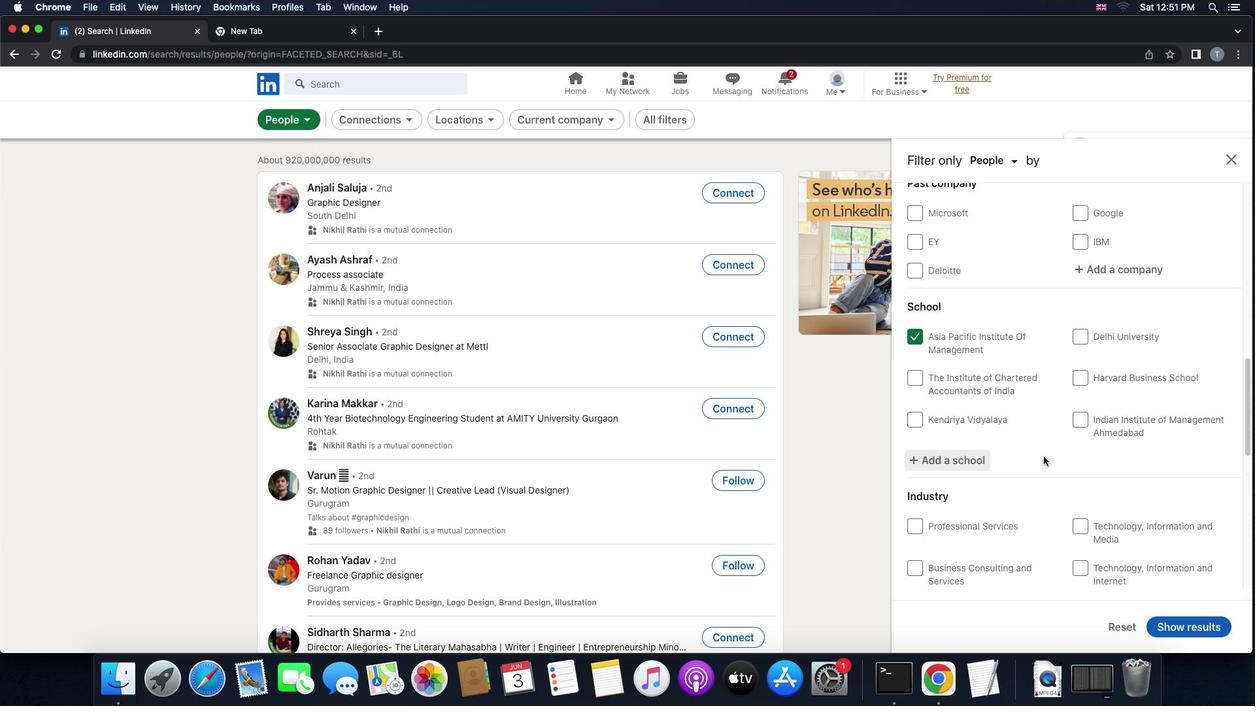 
Action: Mouse scrolled (1044, 457) with delta (0, 0)
Screenshot: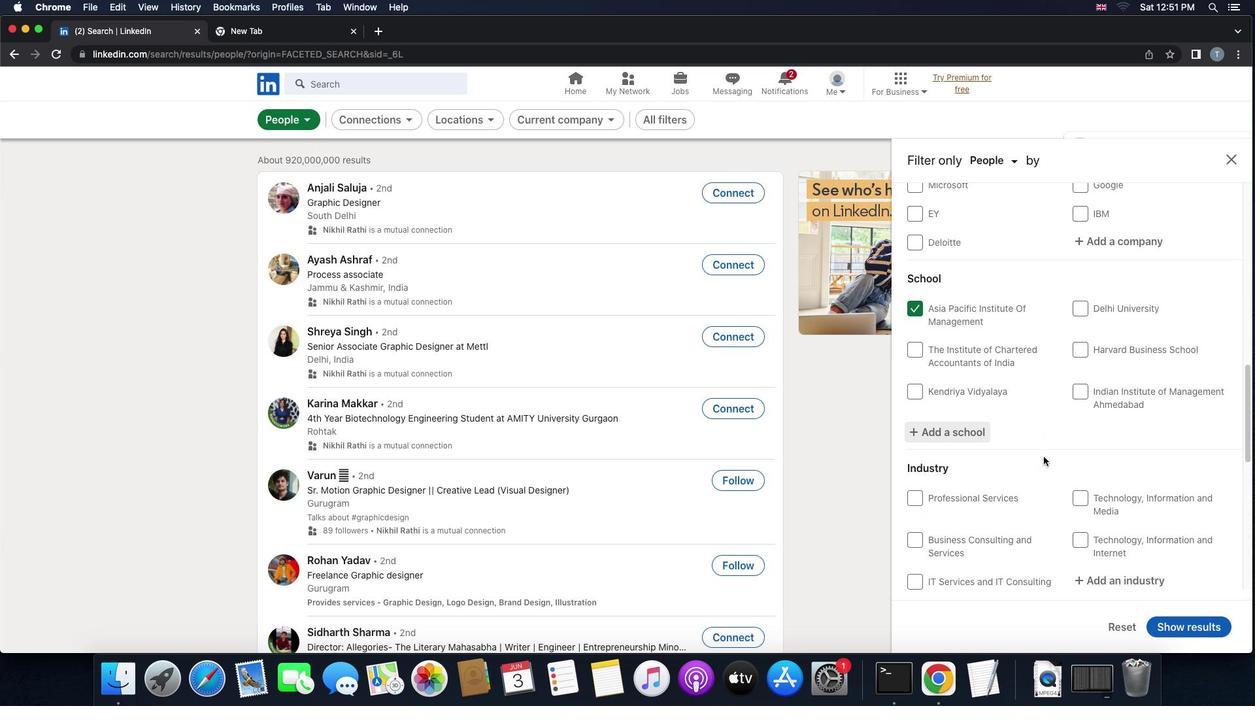 
Action: Mouse moved to (1043, 457)
Screenshot: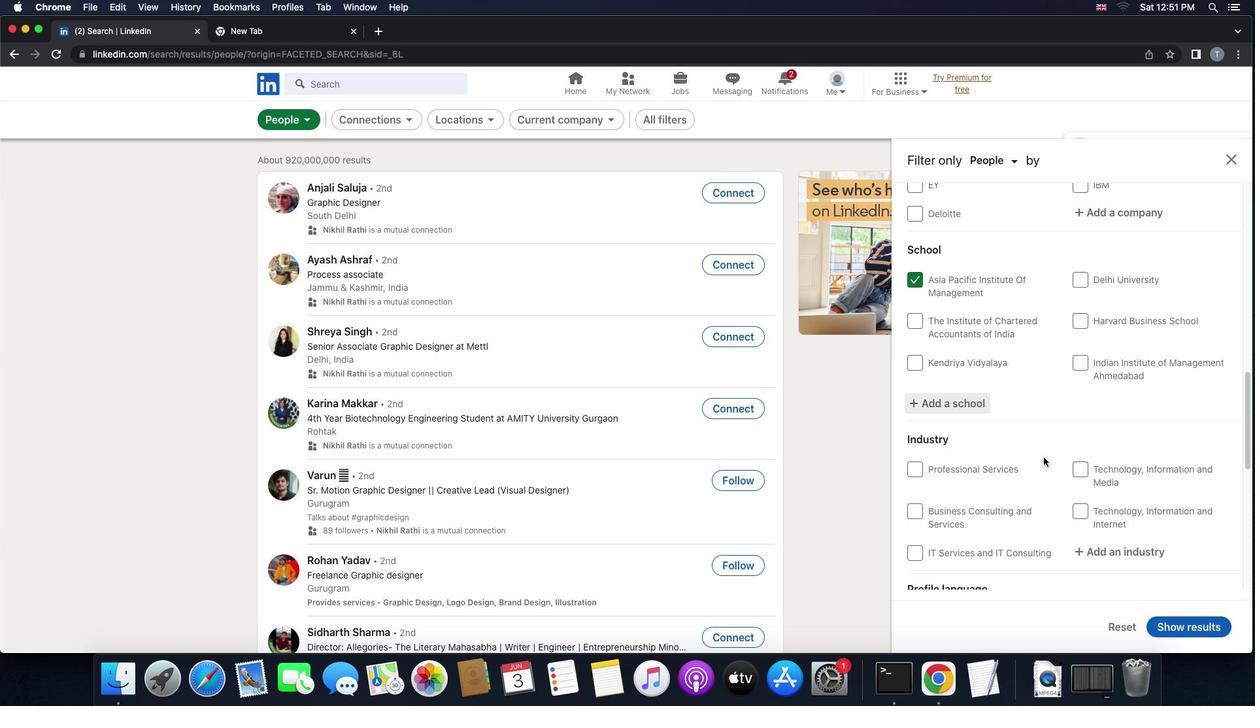 
Action: Mouse scrolled (1043, 457) with delta (0, 0)
Screenshot: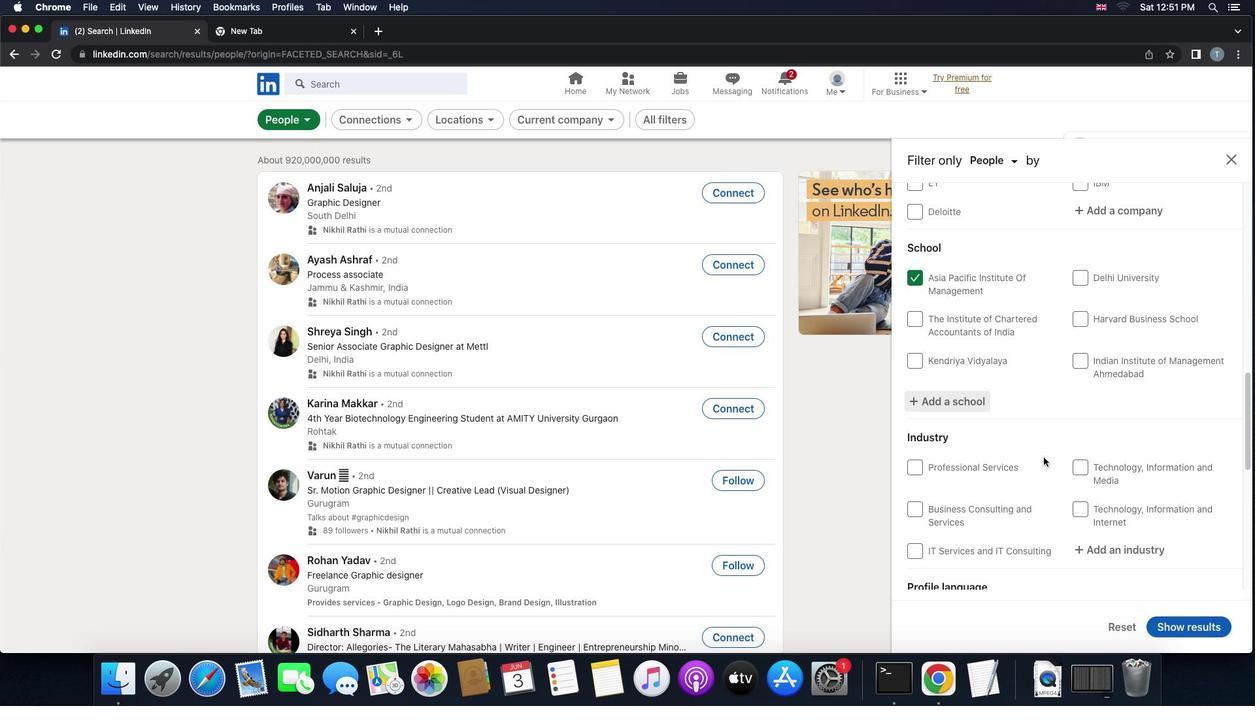 
Action: Mouse scrolled (1043, 457) with delta (0, 0)
Screenshot: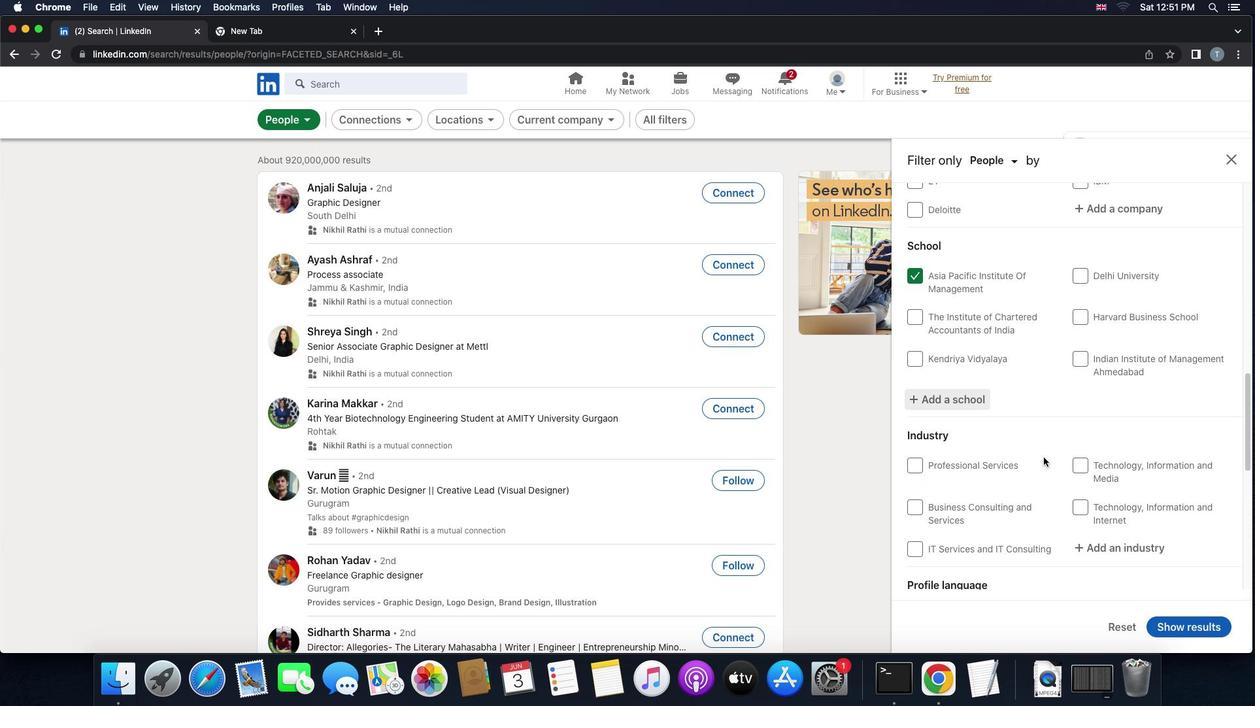 
Action: Mouse scrolled (1043, 457) with delta (0, 0)
Screenshot: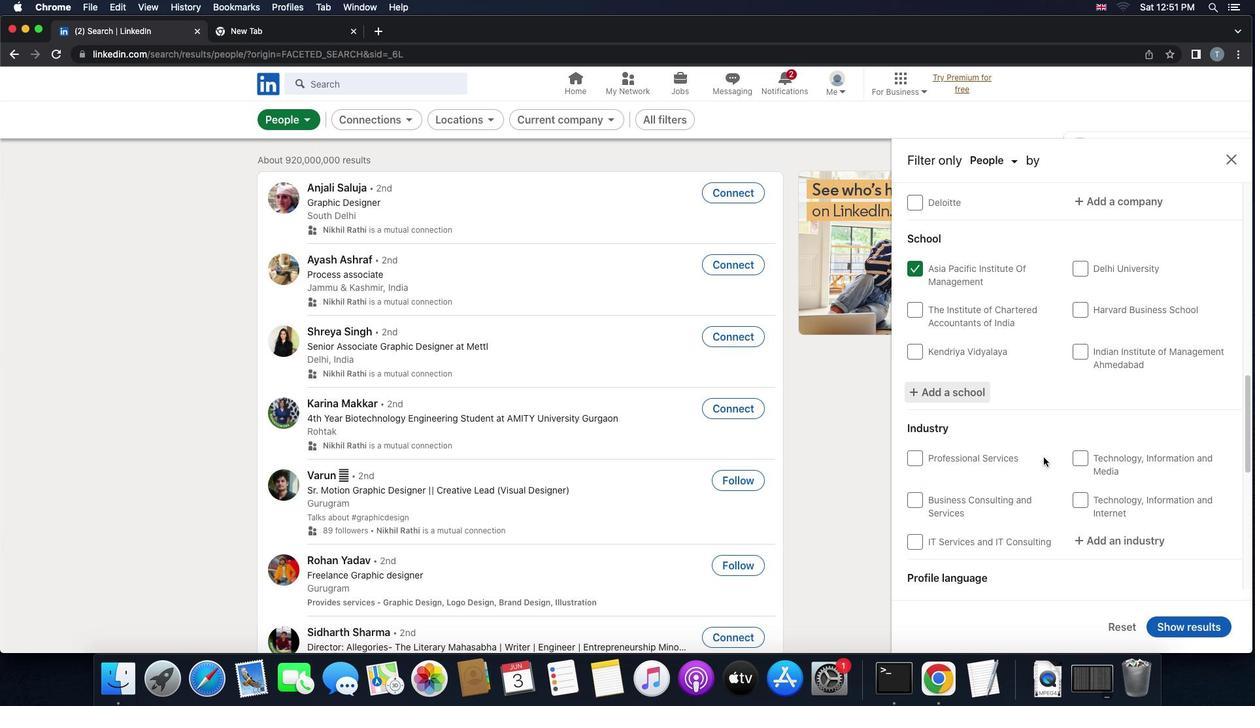 
Action: Mouse moved to (1122, 536)
Screenshot: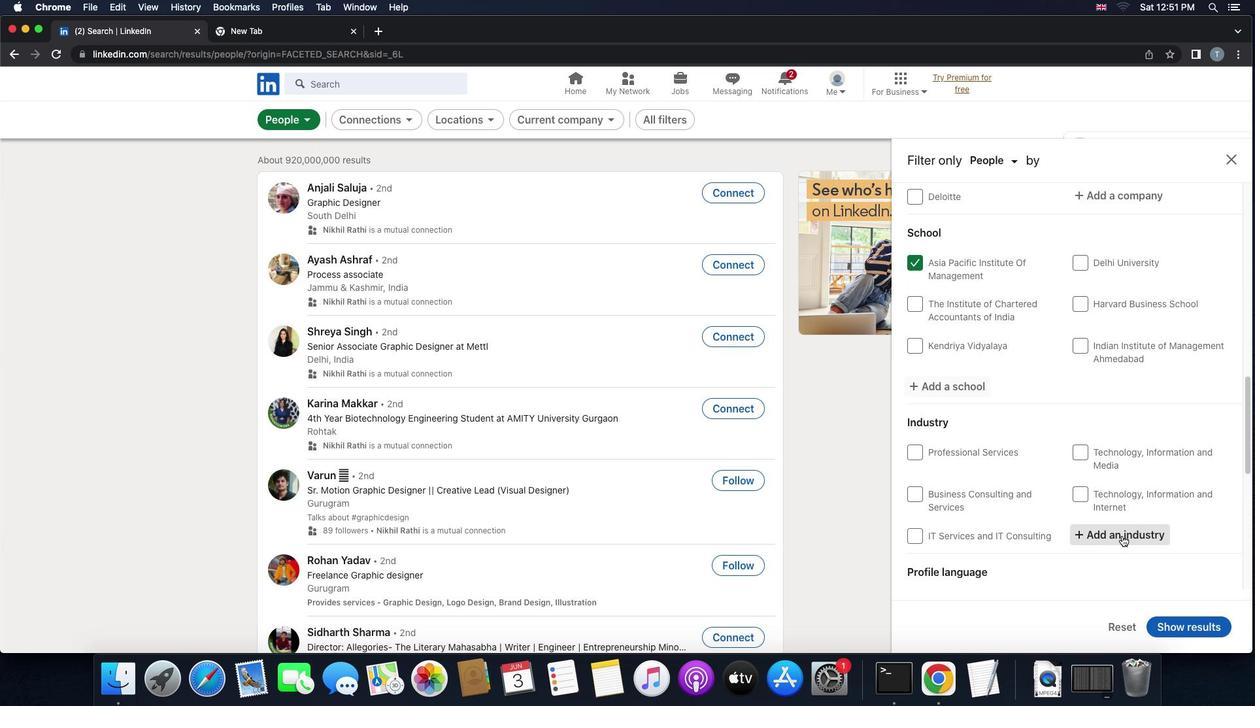 
Action: Mouse pressed left at (1122, 536)
Screenshot: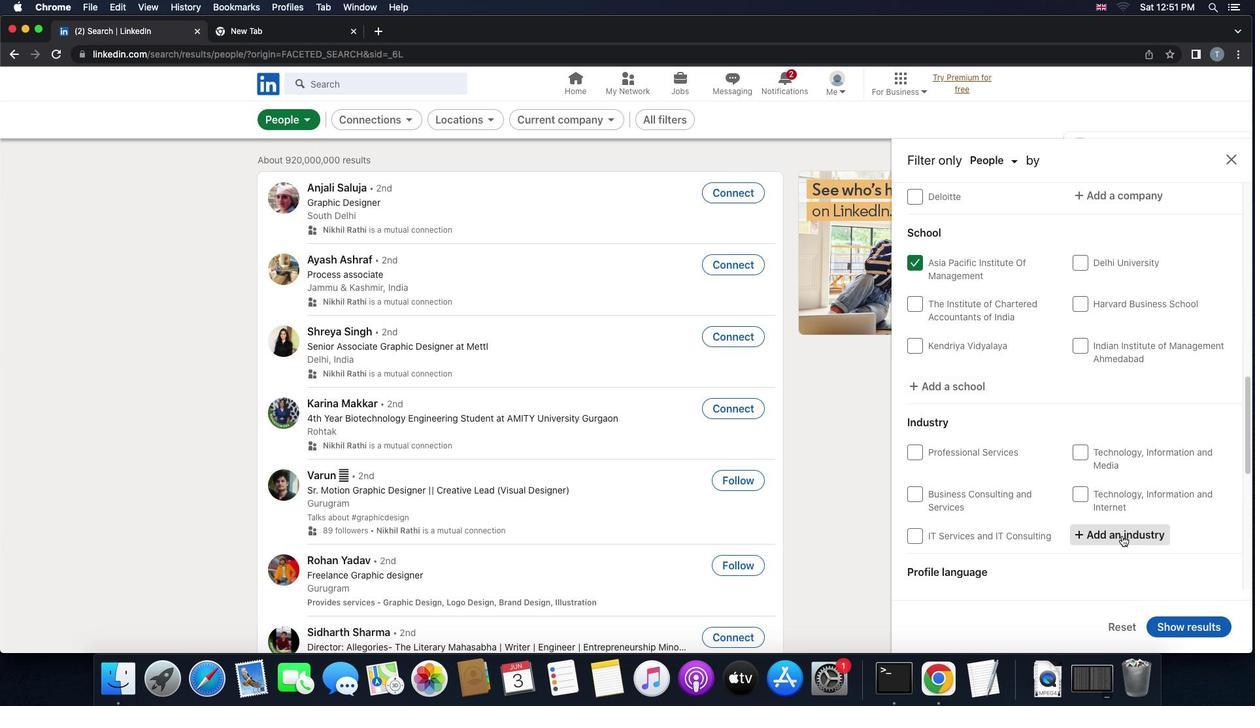 
Action: Mouse moved to (1123, 535)
Screenshot: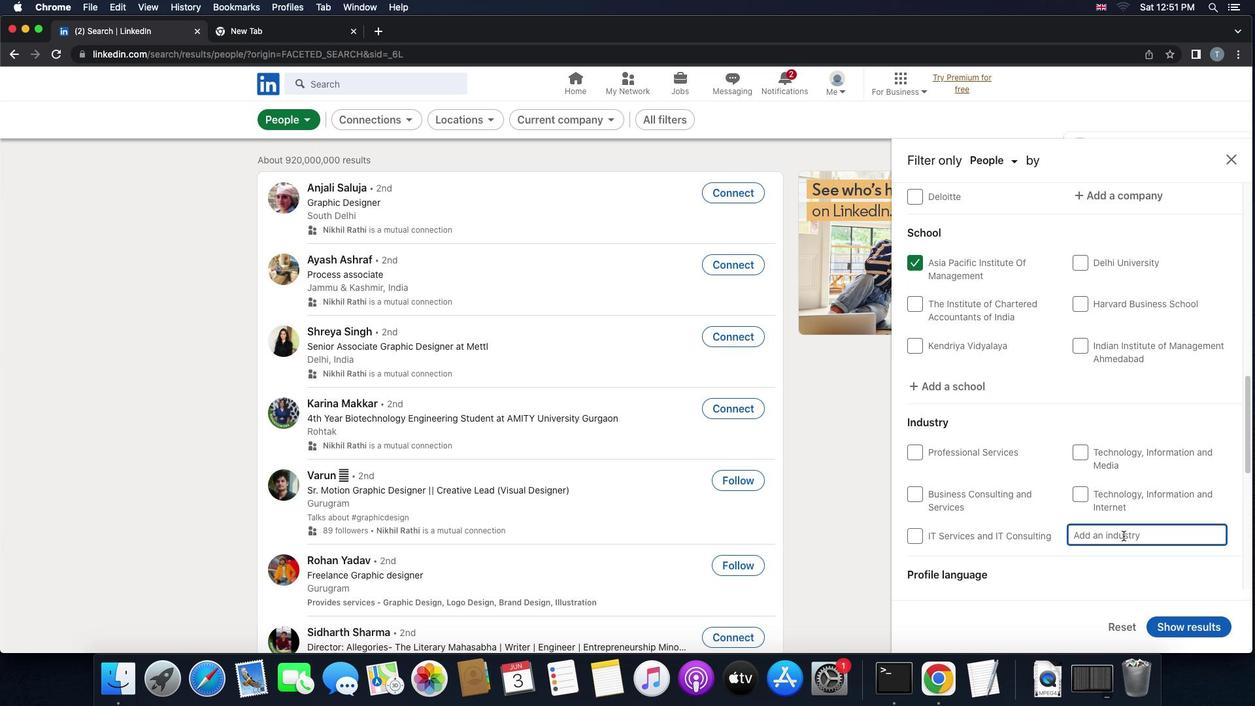 
Action: Key pressed 'f''i''n''e'Key.space'a''r''t''s'
Screenshot: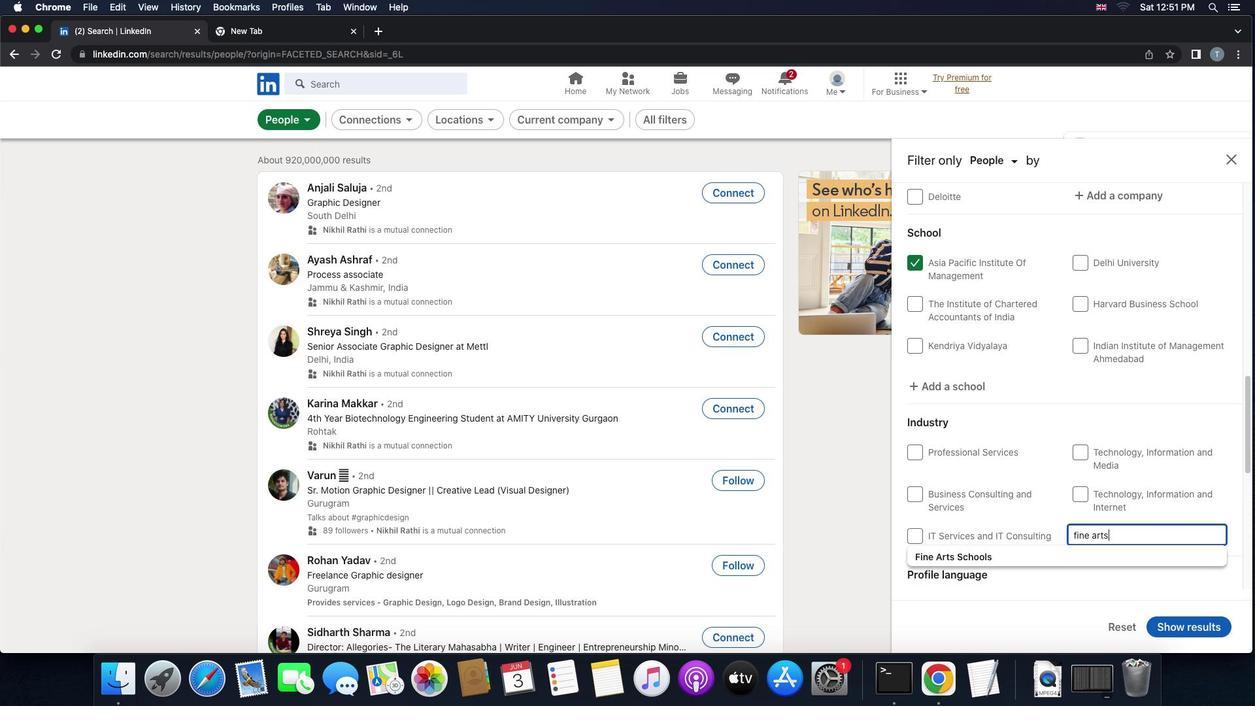 
Action: Mouse moved to (993, 557)
Screenshot: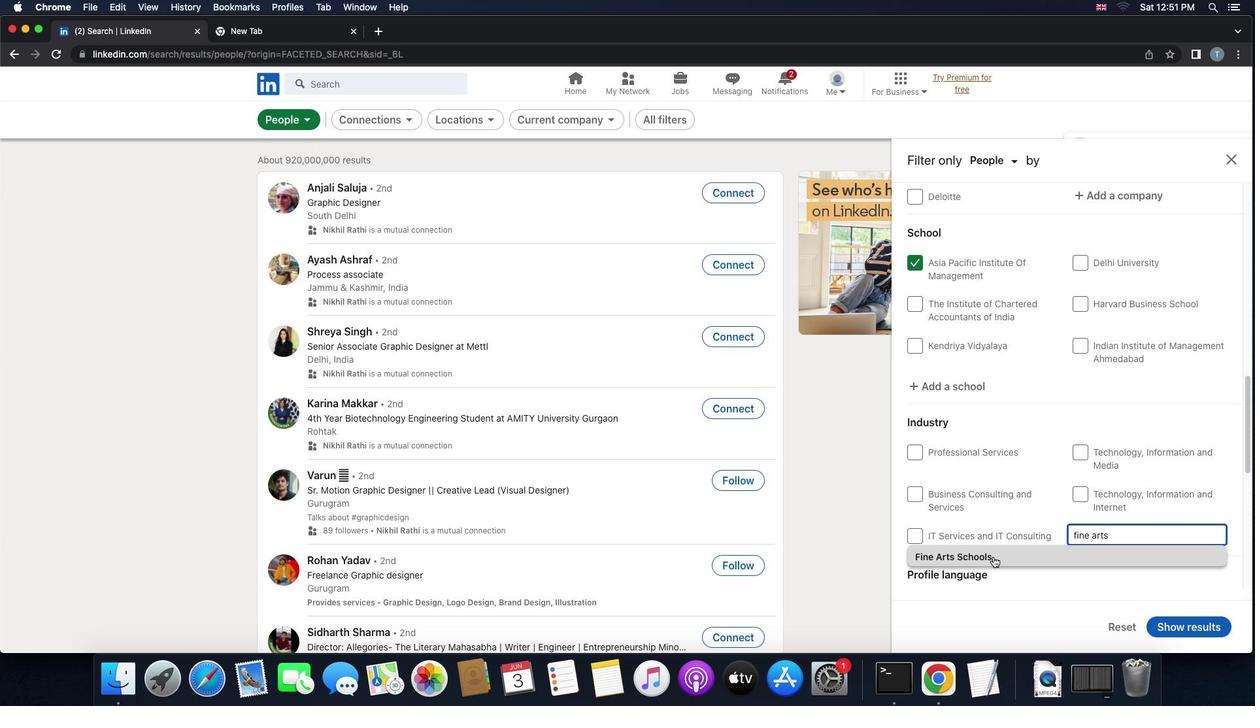 
Action: Mouse pressed left at (993, 557)
Screenshot: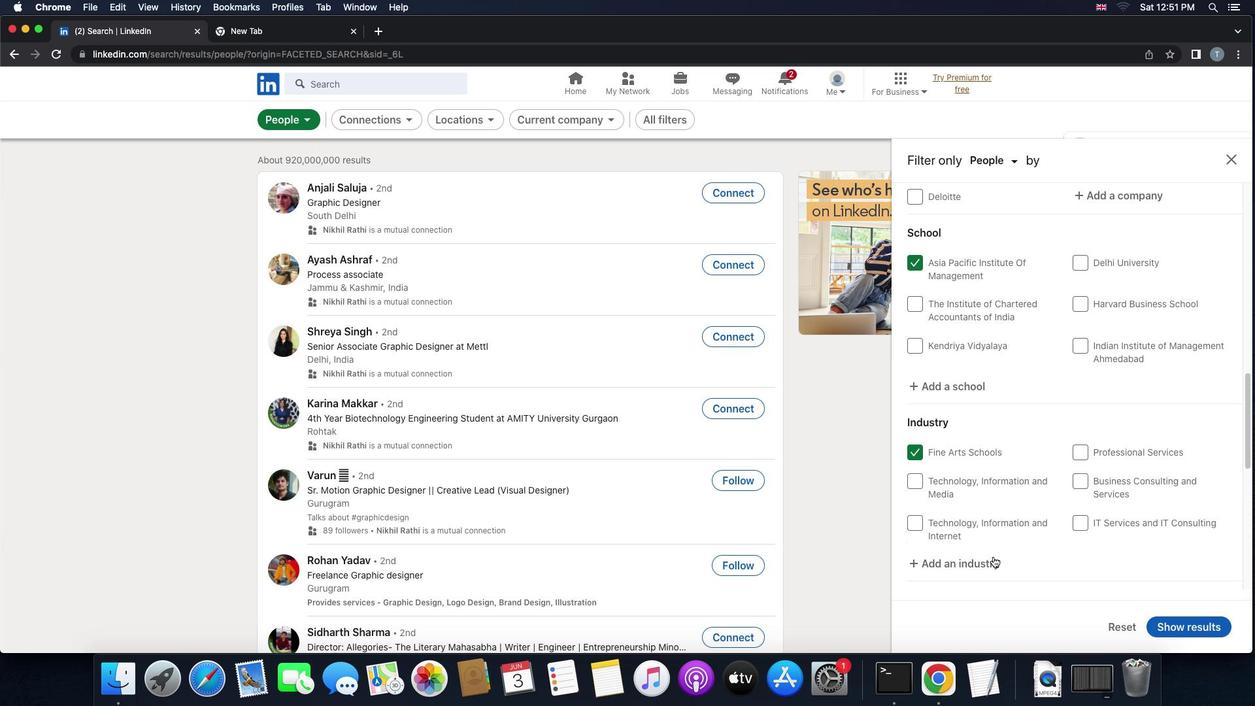 
Action: Mouse moved to (1112, 595)
Screenshot: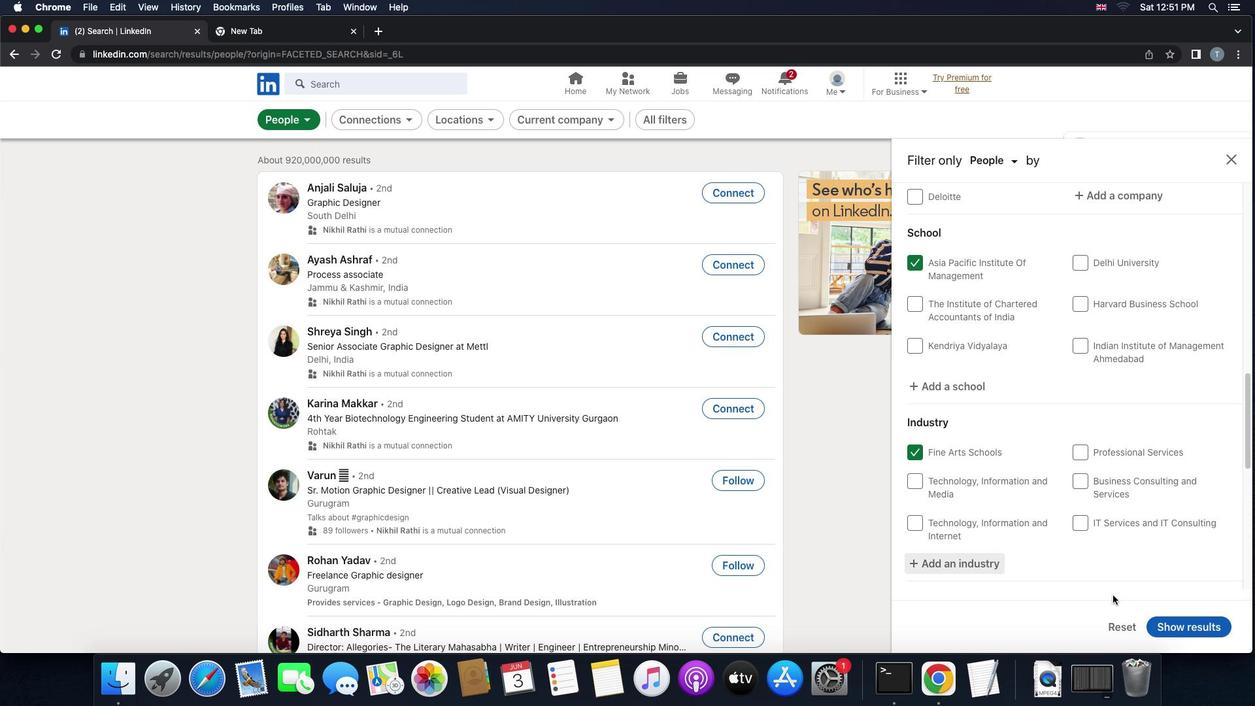 
Action: Mouse scrolled (1112, 595) with delta (0, 0)
Screenshot: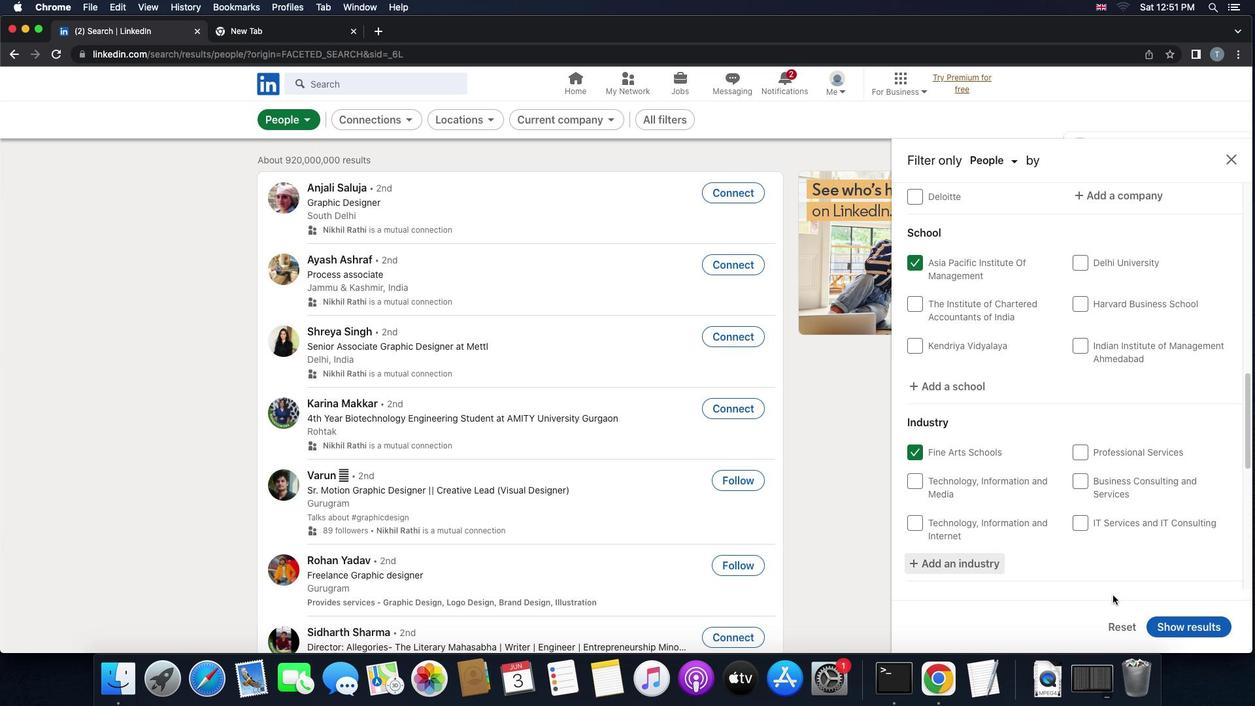 
Action: Mouse scrolled (1112, 595) with delta (0, 0)
Screenshot: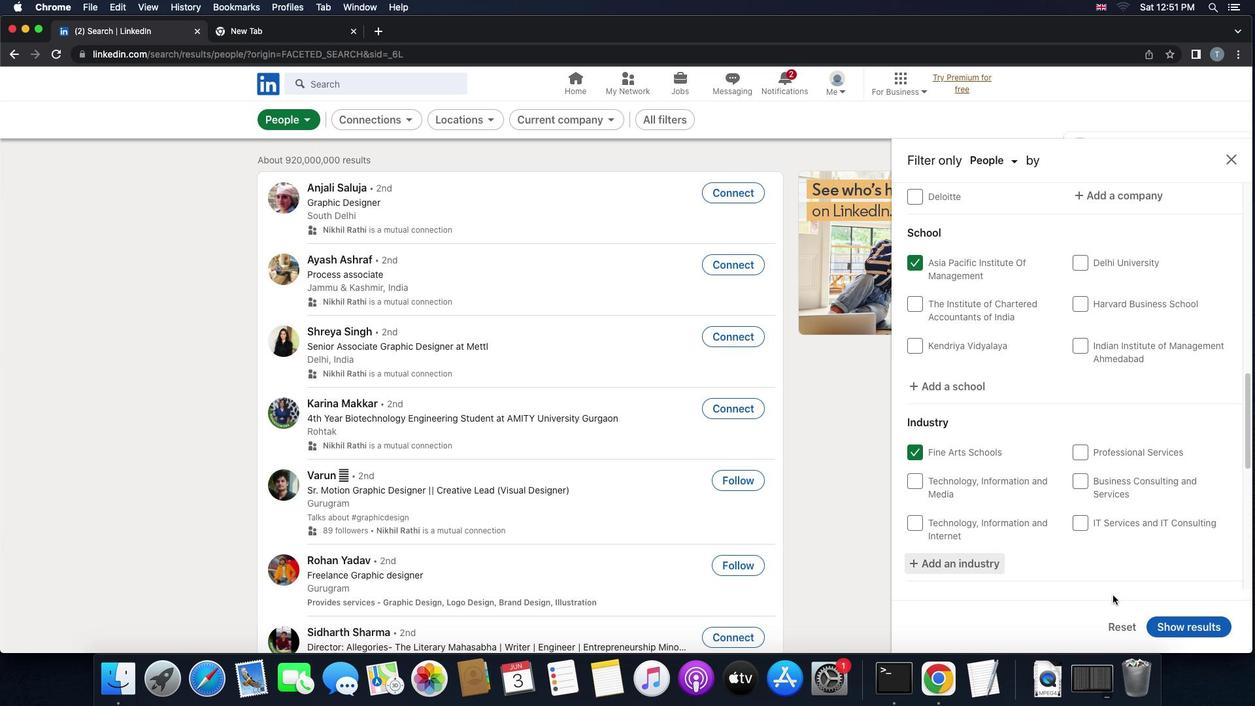 
Action: Mouse moved to (1113, 595)
Screenshot: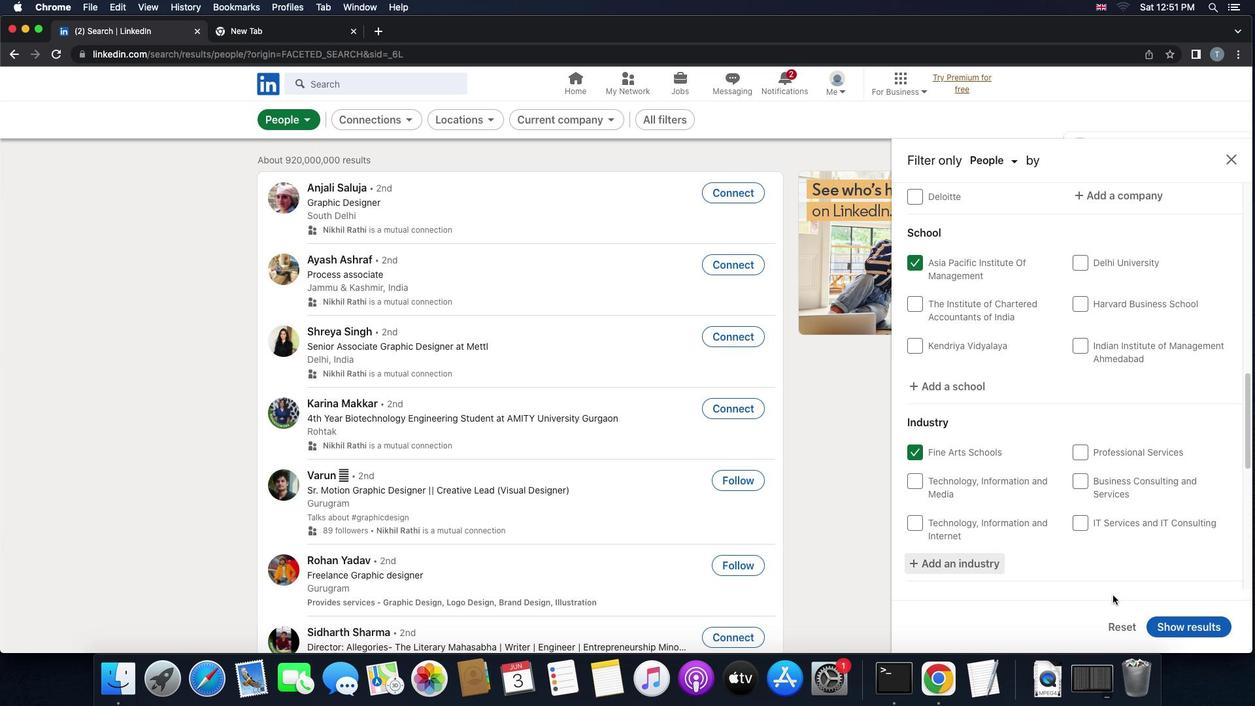 
Action: Mouse scrolled (1113, 595) with delta (0, 0)
Screenshot: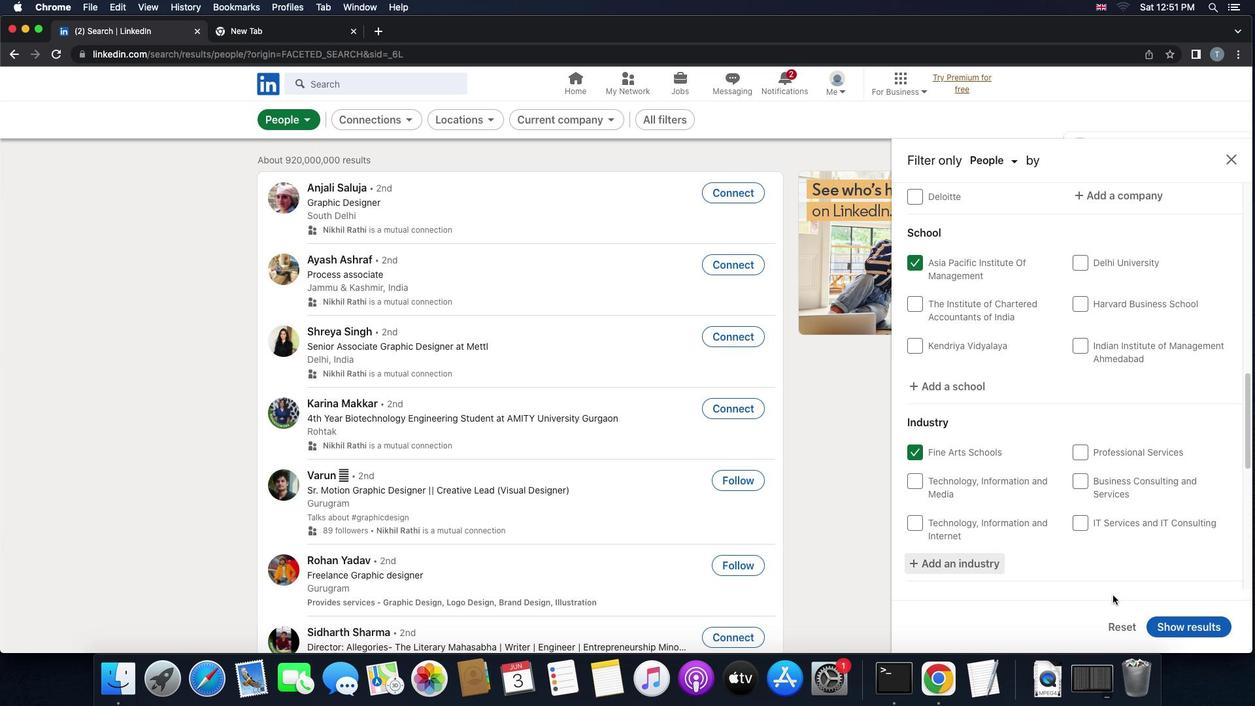 
Action: Mouse moved to (1026, 539)
Screenshot: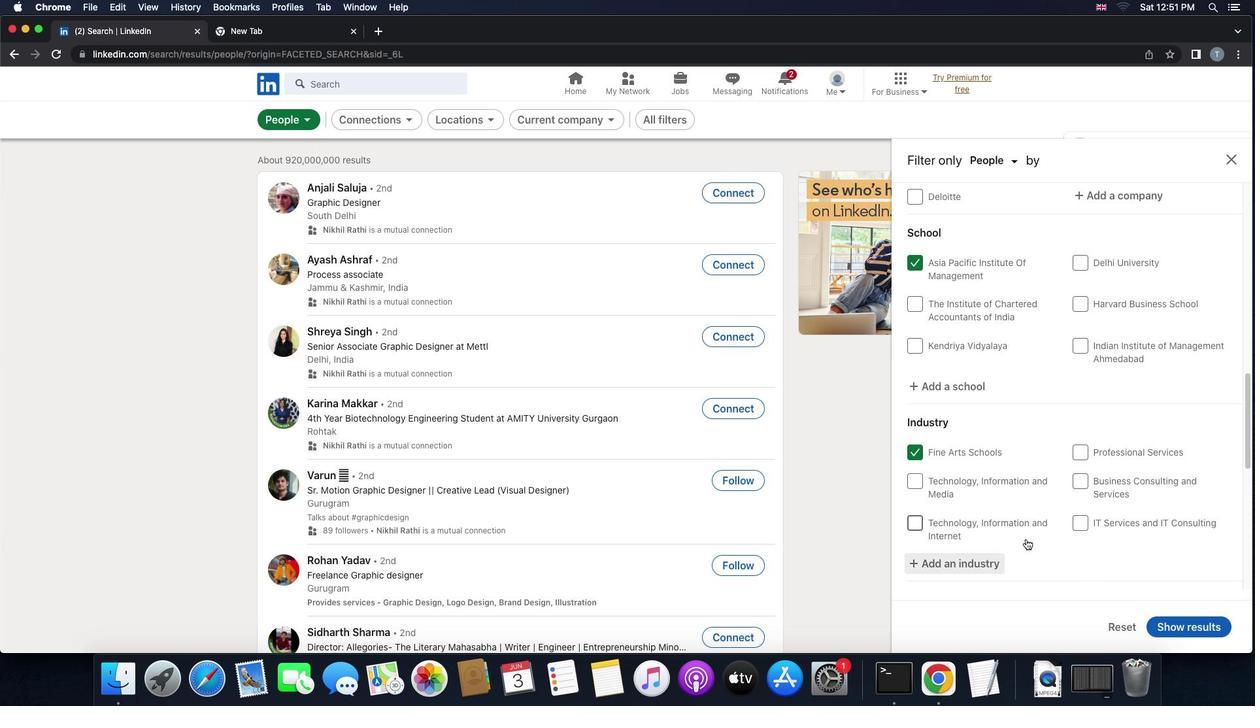 
Action: Mouse scrolled (1026, 539) with delta (0, 0)
Screenshot: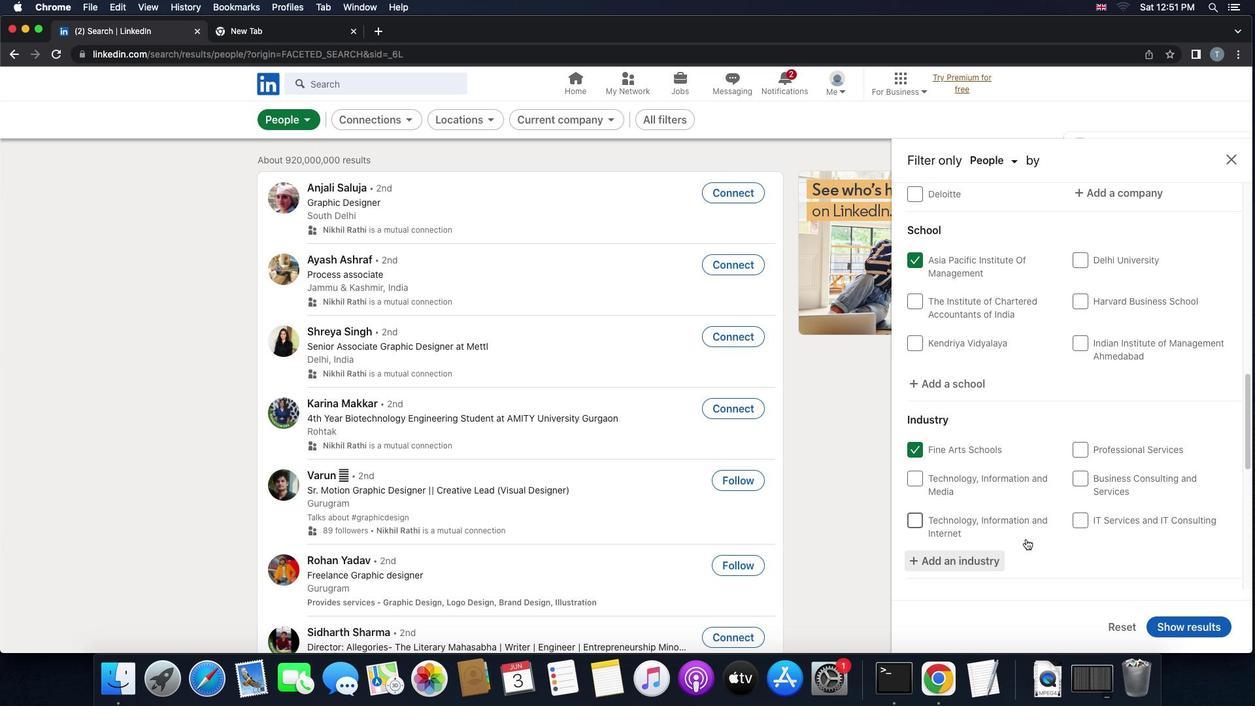 
Action: Mouse scrolled (1026, 539) with delta (0, 0)
Screenshot: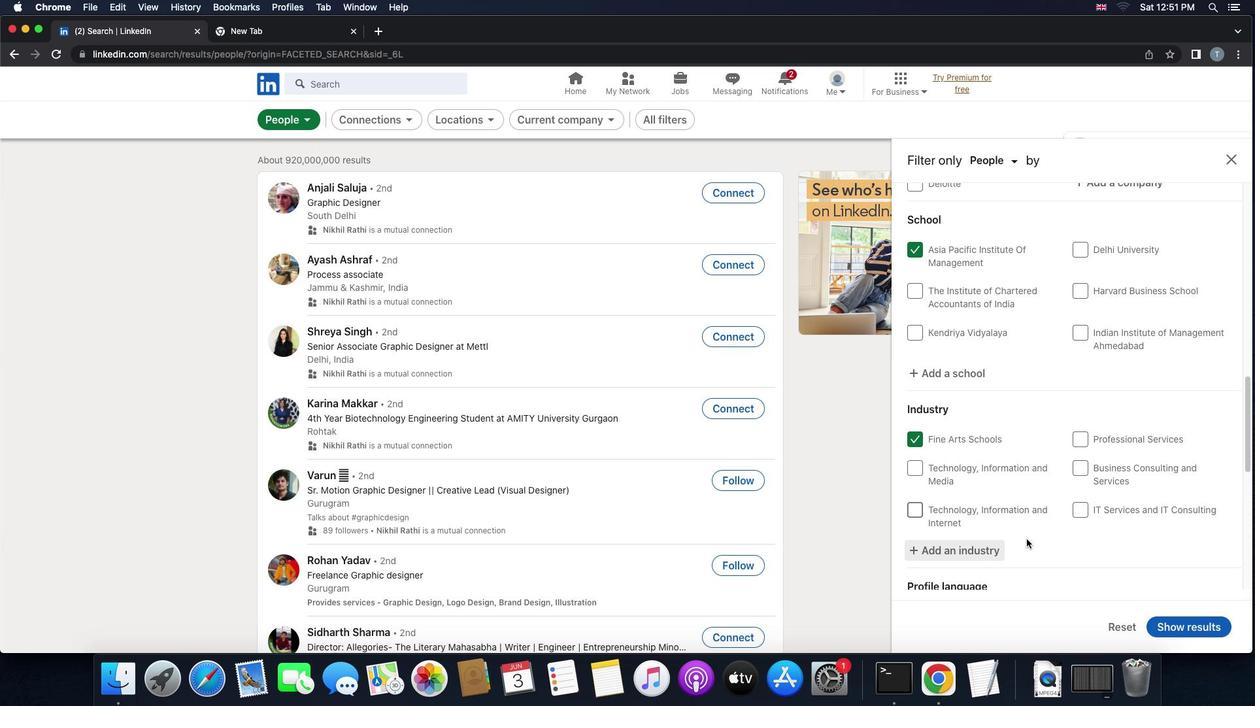 
Action: Mouse scrolled (1026, 539) with delta (0, 0)
Screenshot: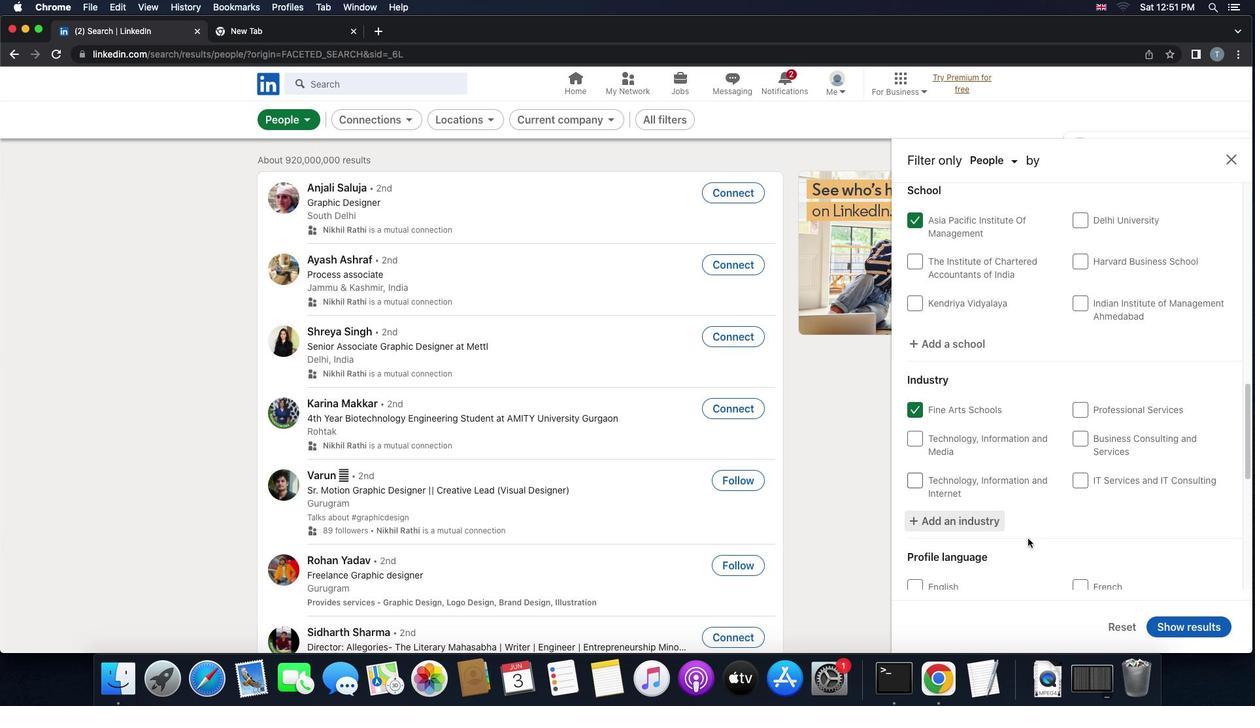 
Action: Mouse moved to (1027, 538)
Screenshot: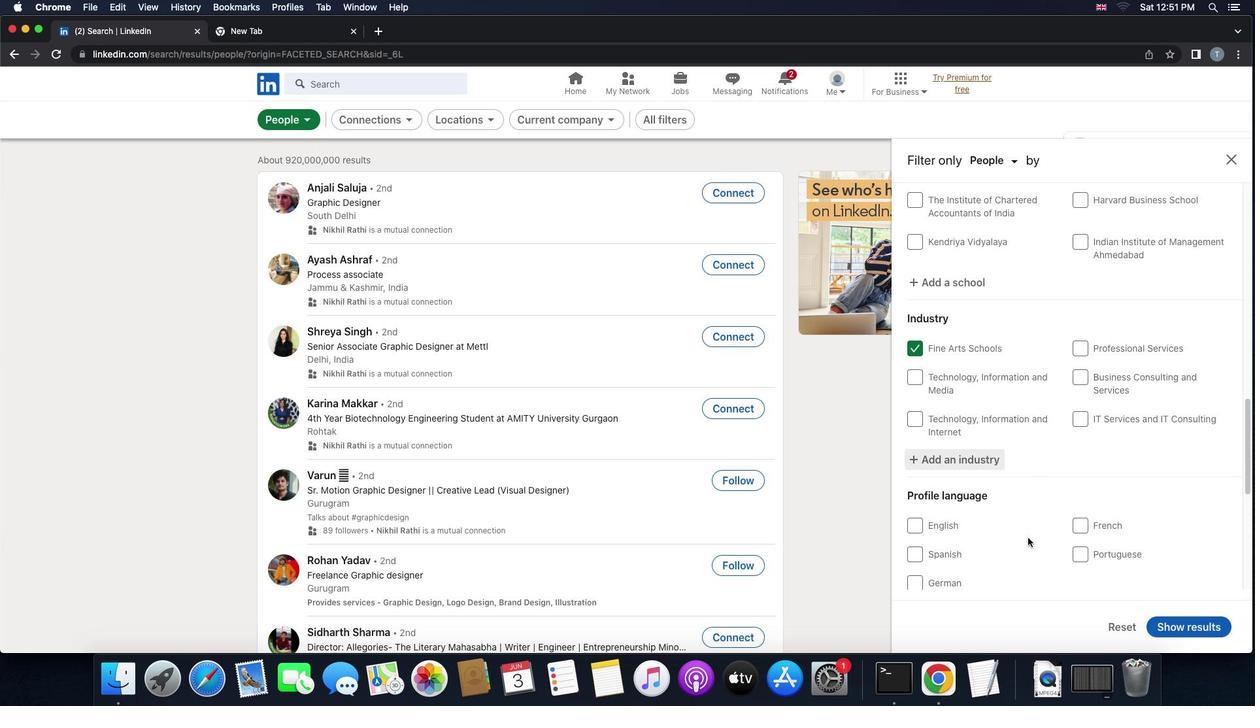 
Action: Mouse scrolled (1027, 538) with delta (0, -1)
Screenshot: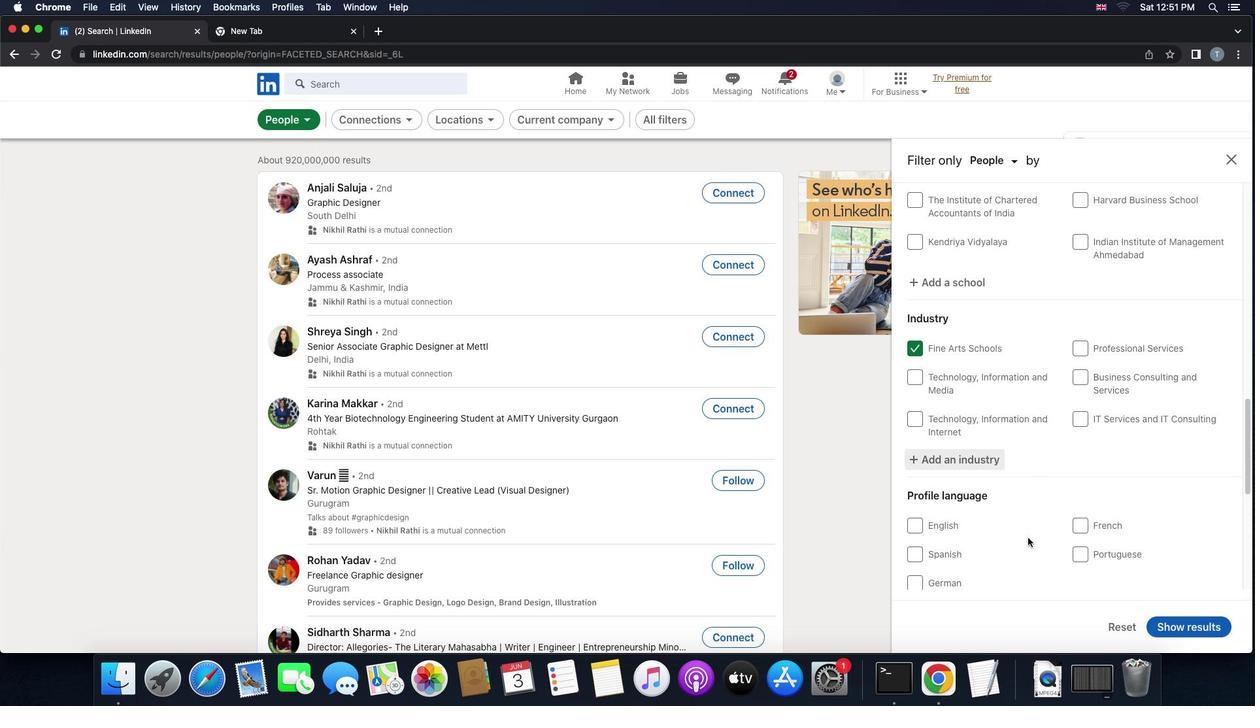 
Action: Mouse moved to (1028, 537)
Screenshot: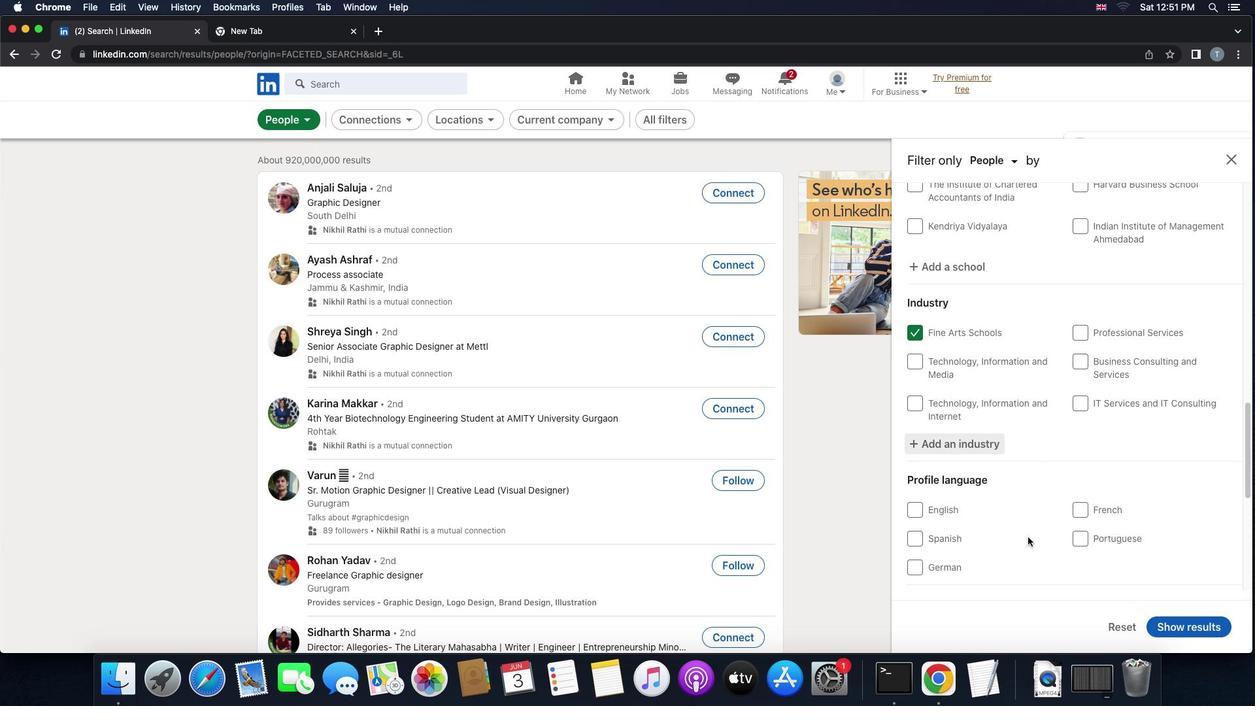 
Action: Mouse scrolled (1028, 537) with delta (0, 0)
Screenshot: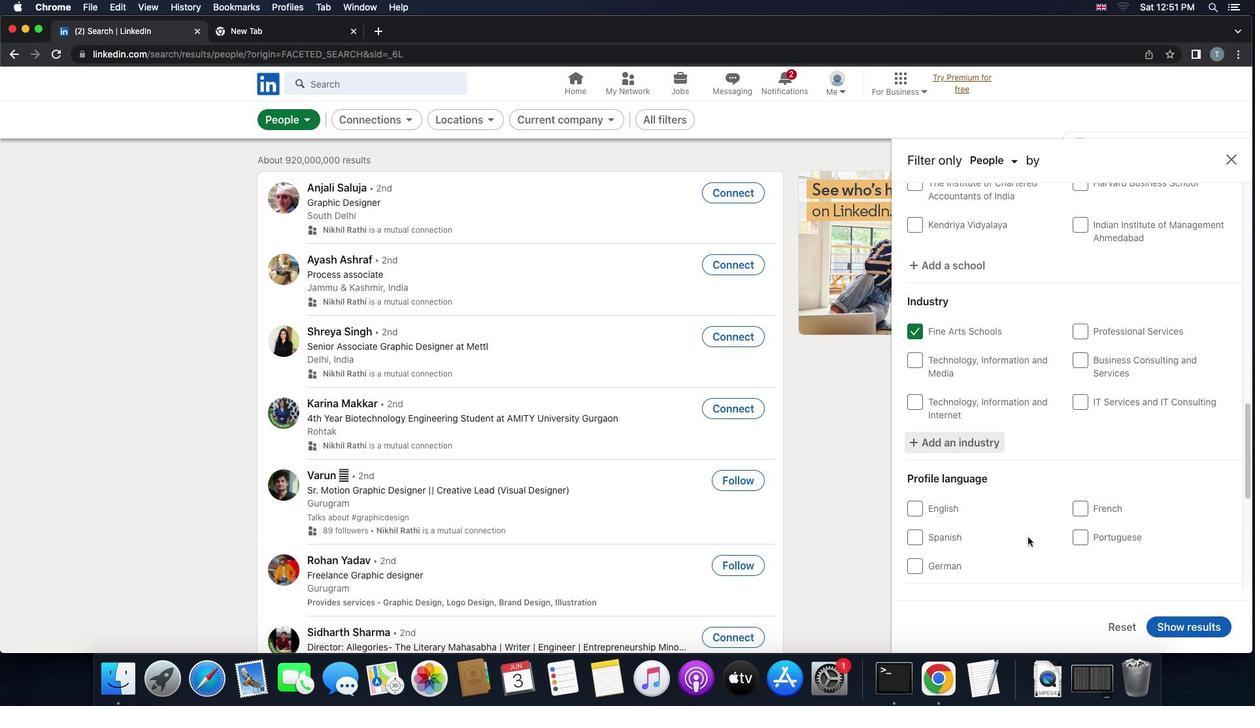 
Action: Mouse scrolled (1028, 537) with delta (0, 0)
Screenshot: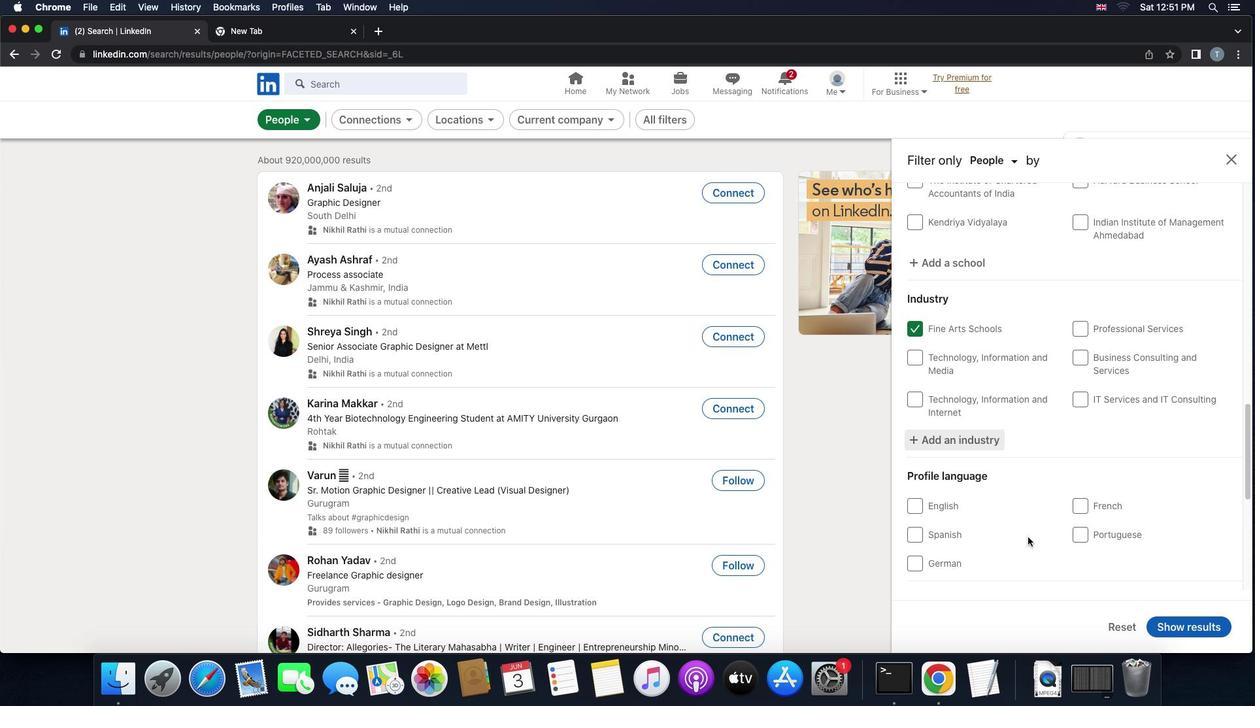 
Action: Mouse scrolled (1028, 537) with delta (0, 0)
Screenshot: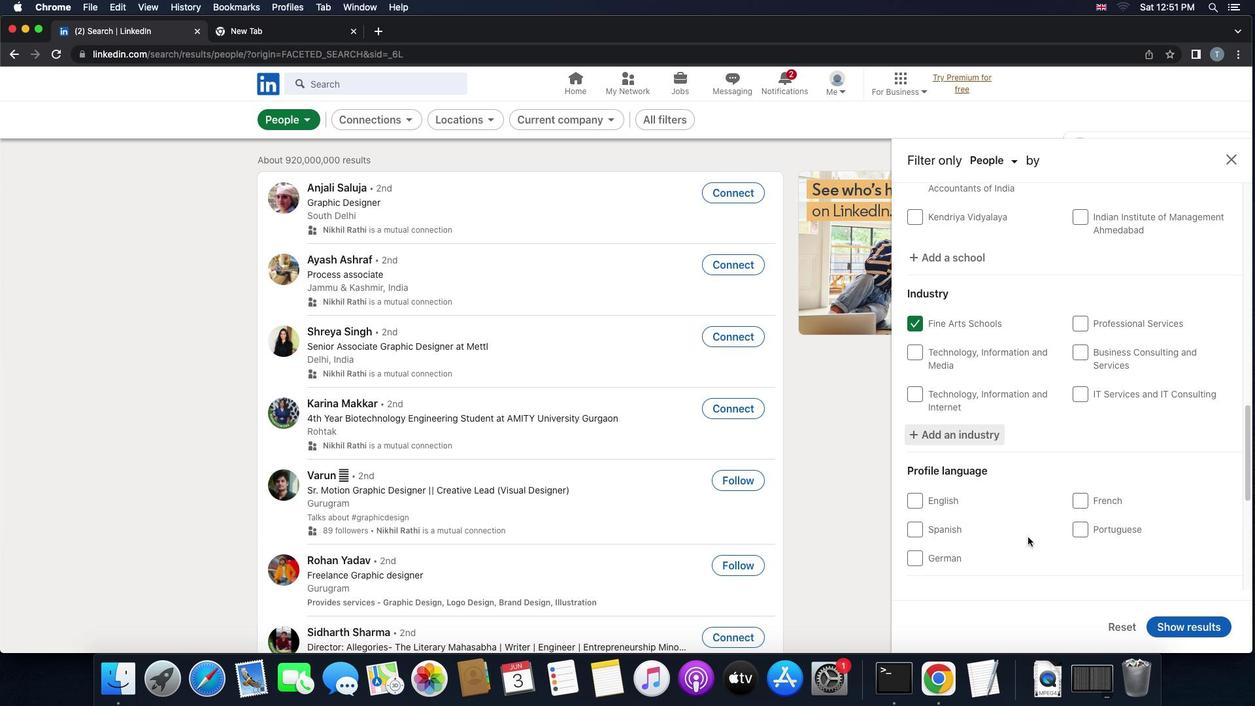 
Action: Mouse scrolled (1028, 537) with delta (0, 0)
Screenshot: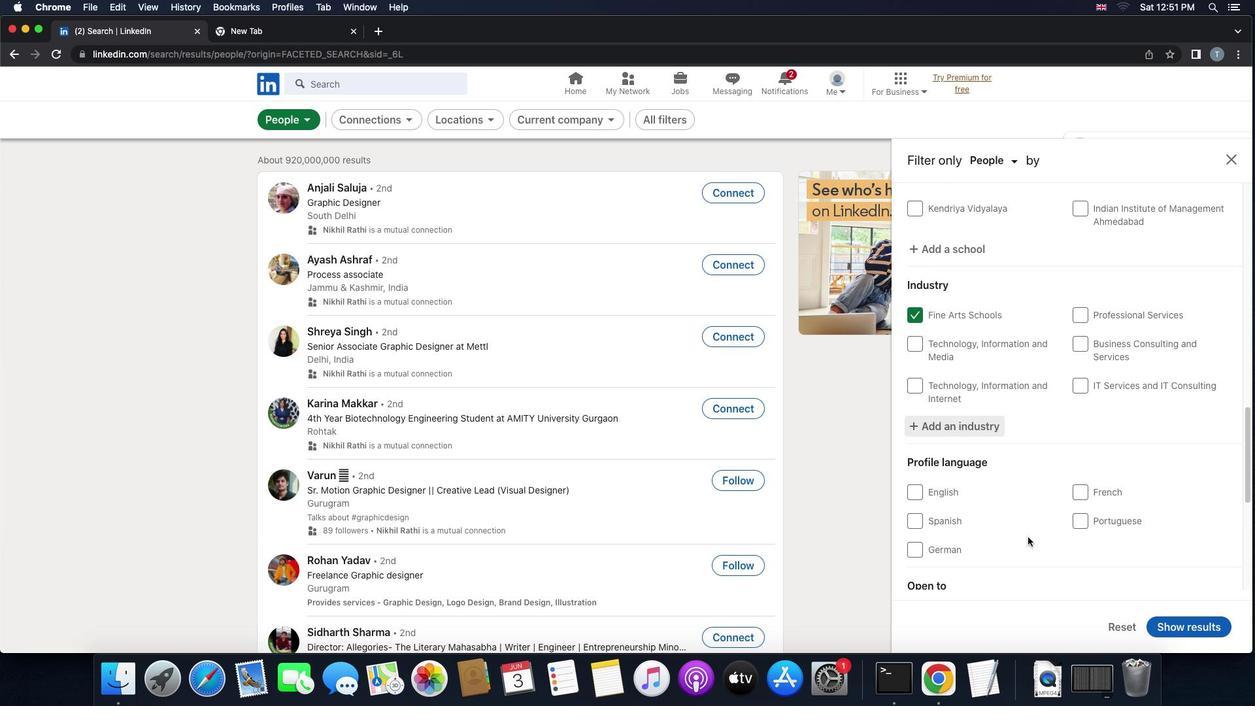 
Action: Mouse moved to (918, 491)
Screenshot: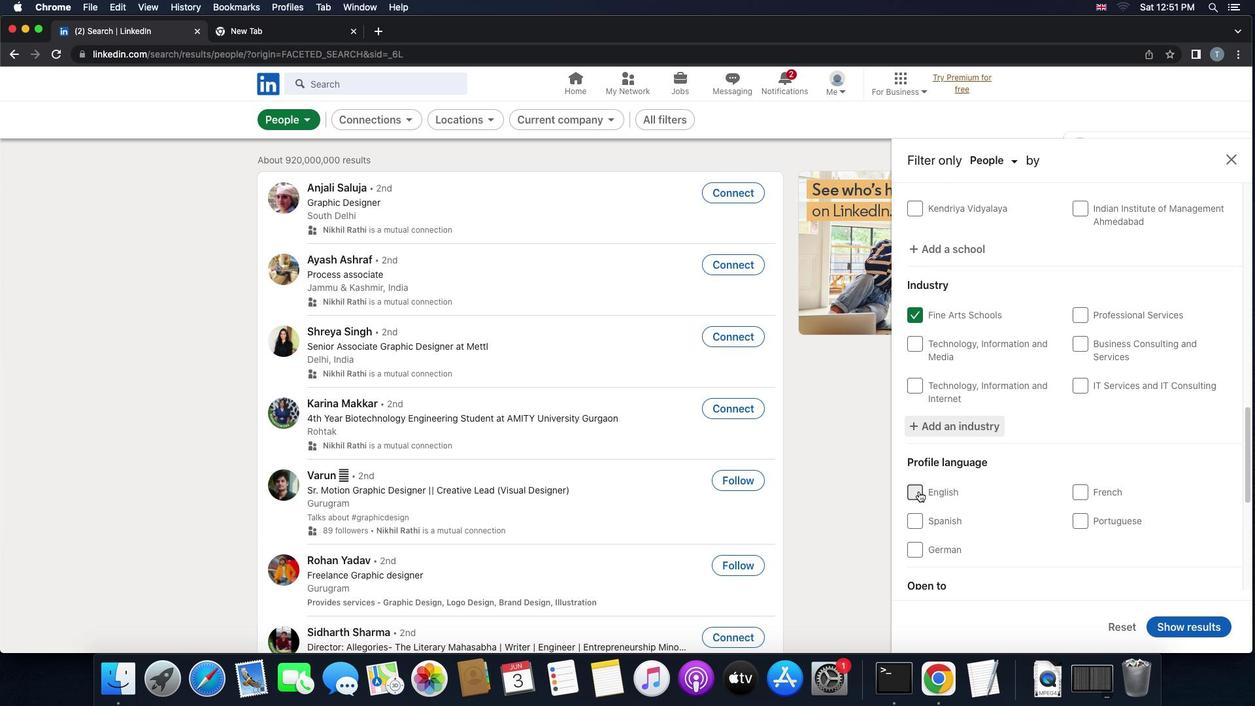 
Action: Mouse pressed left at (918, 491)
Screenshot: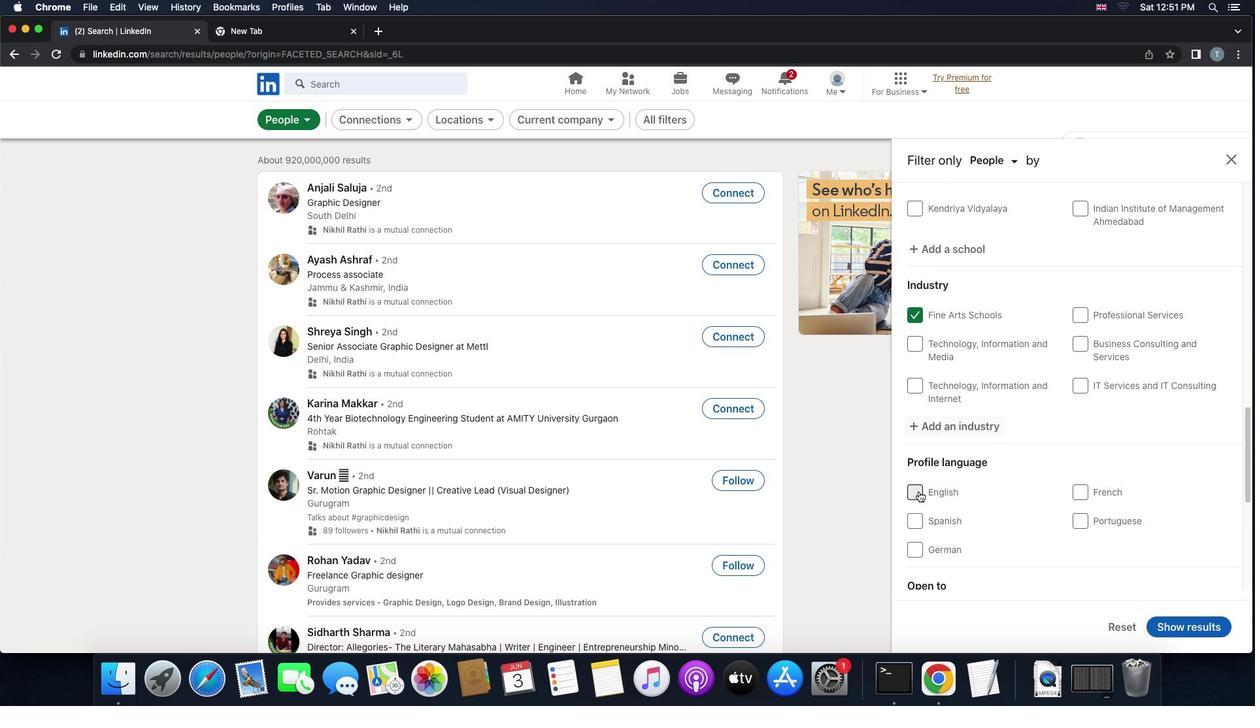 
Action: Mouse moved to (1033, 546)
Screenshot: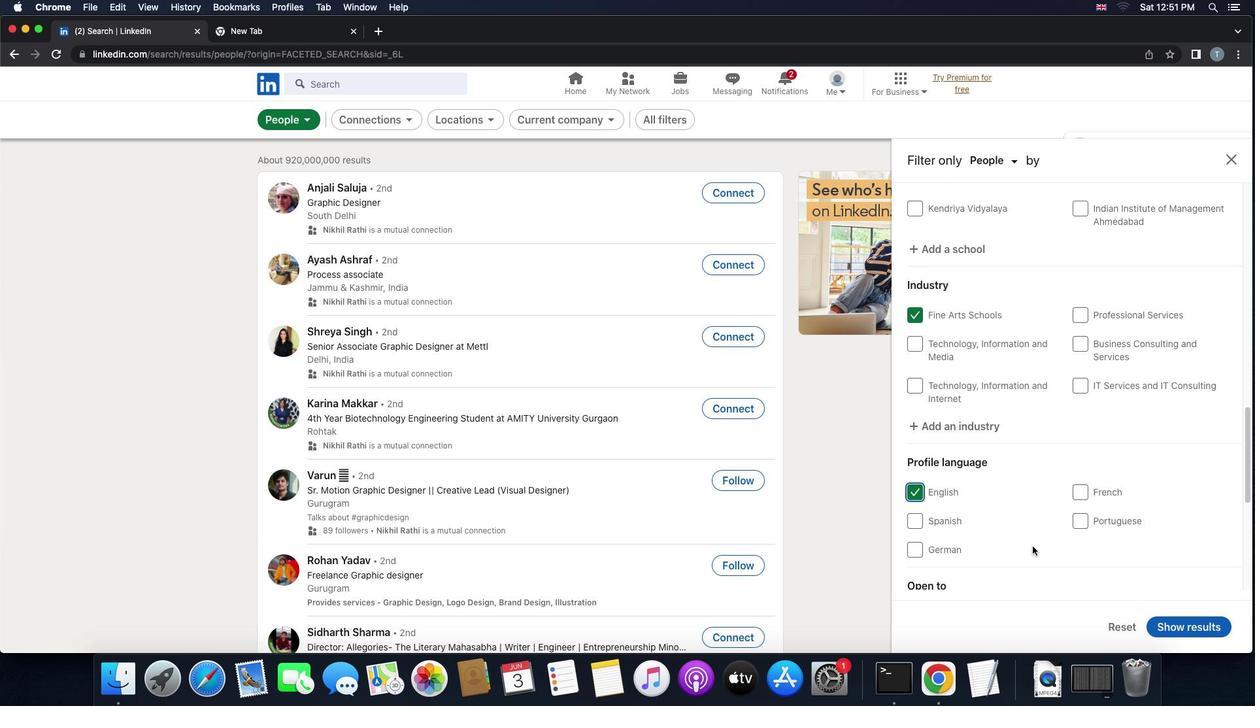 
Action: Mouse scrolled (1033, 546) with delta (0, 0)
Screenshot: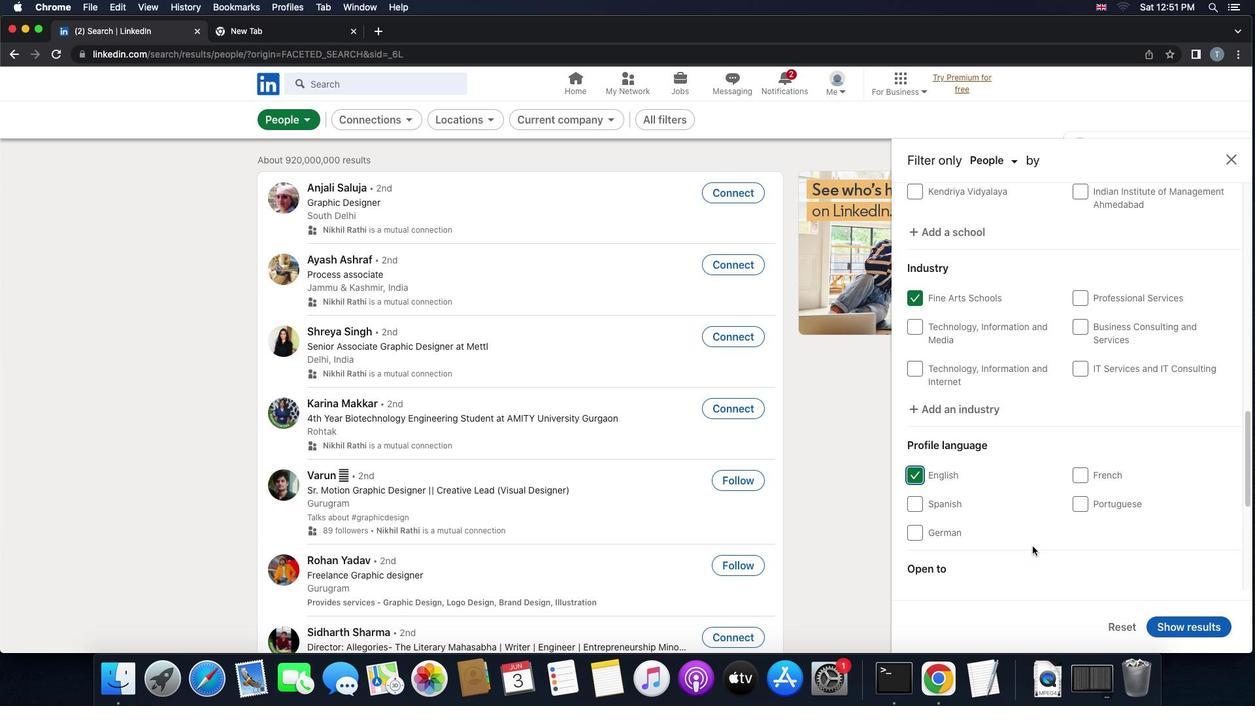 
Action: Mouse scrolled (1033, 546) with delta (0, 0)
Screenshot: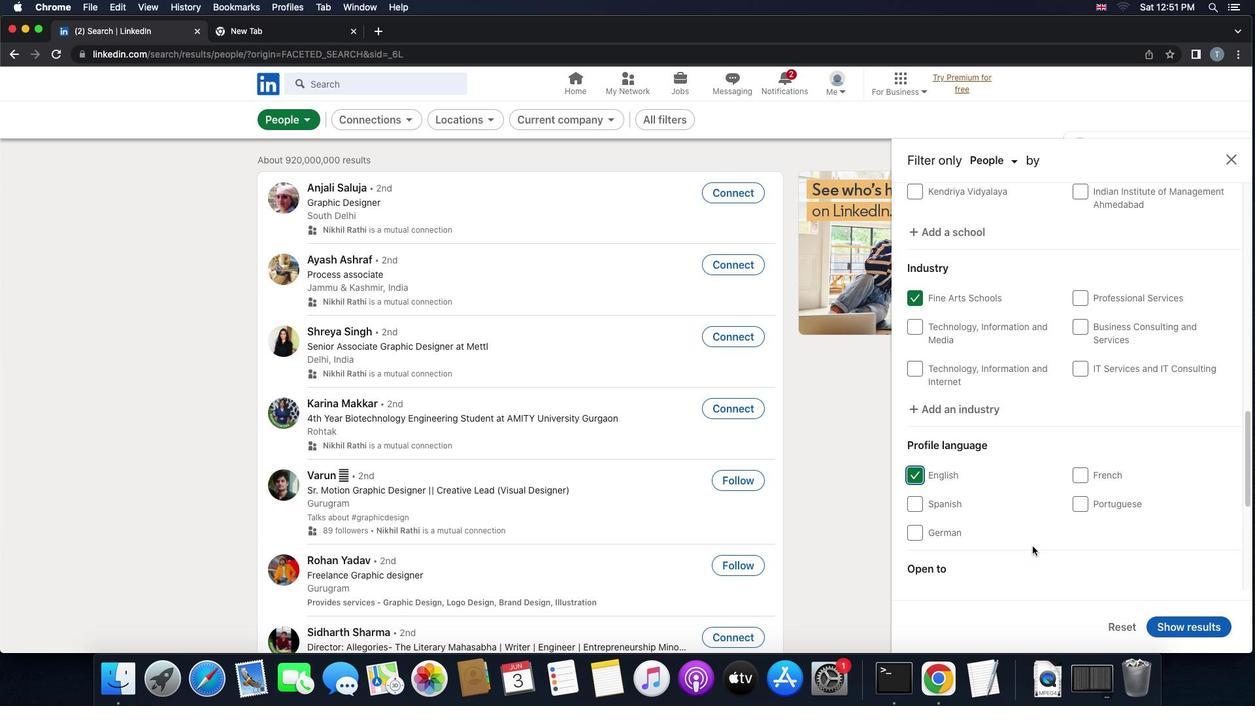 
Action: Mouse scrolled (1033, 546) with delta (0, -1)
Screenshot: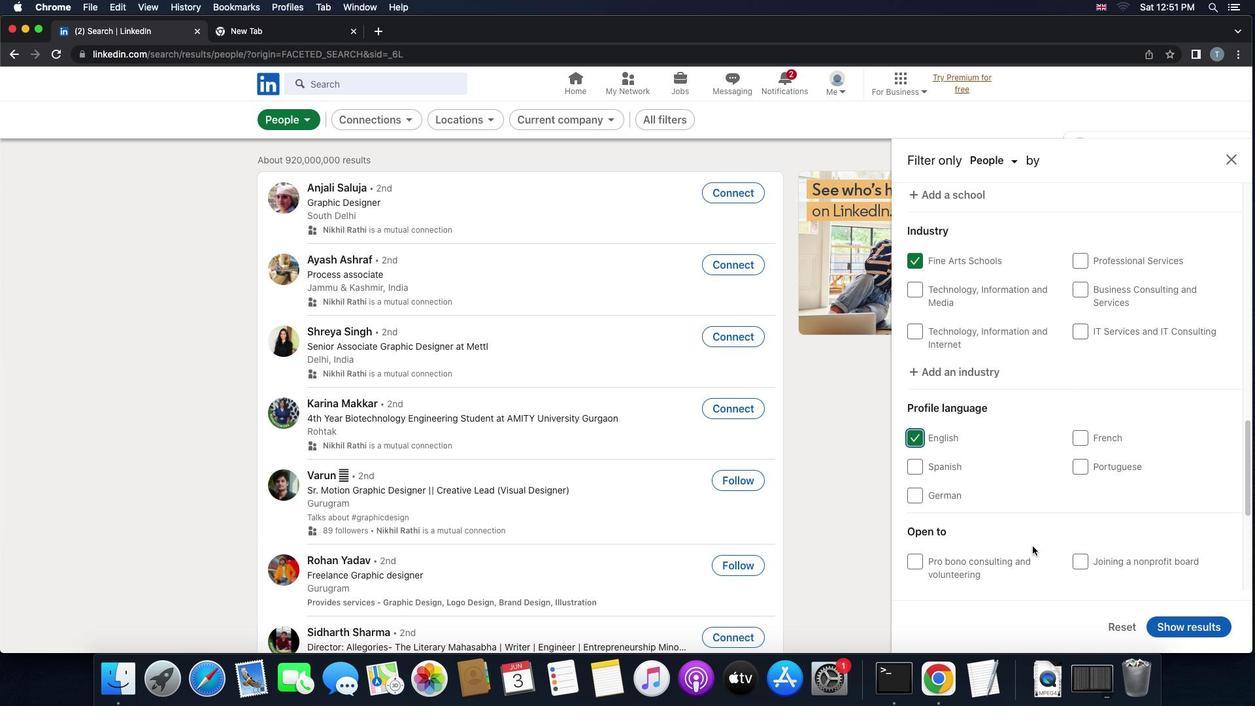 
Action: Mouse scrolled (1033, 546) with delta (0, -1)
Screenshot: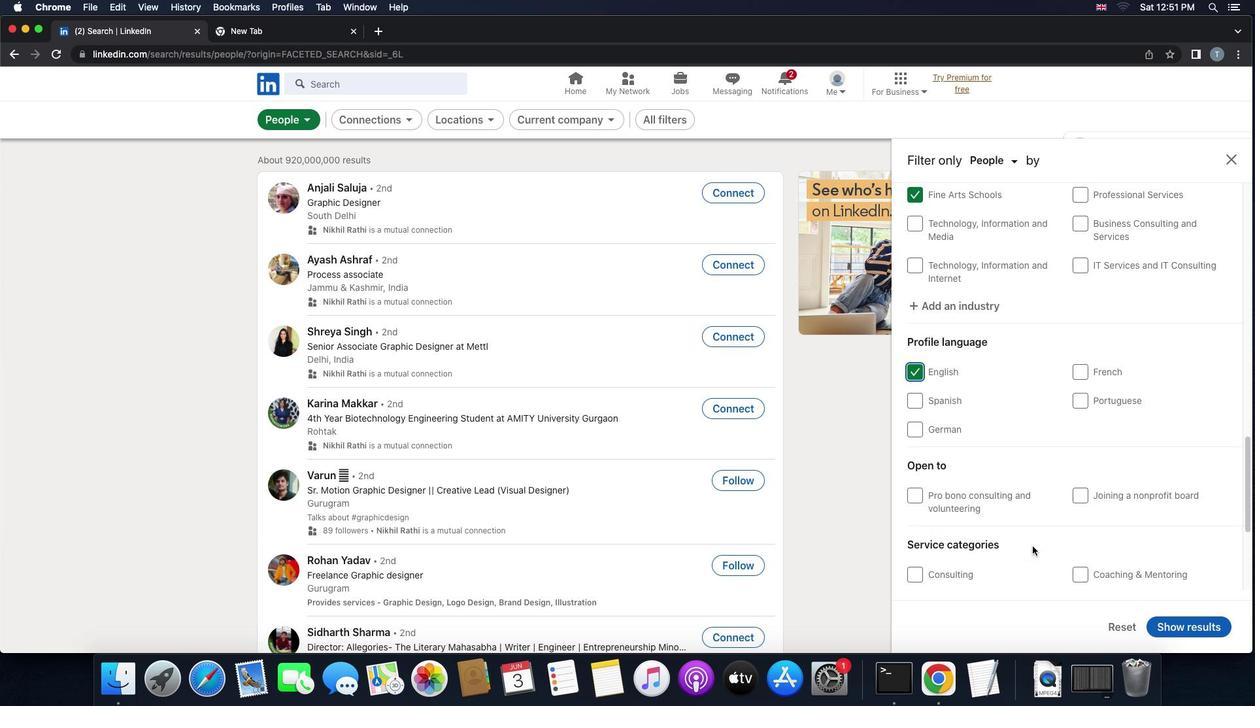 
Action: Mouse moved to (1031, 551)
Screenshot: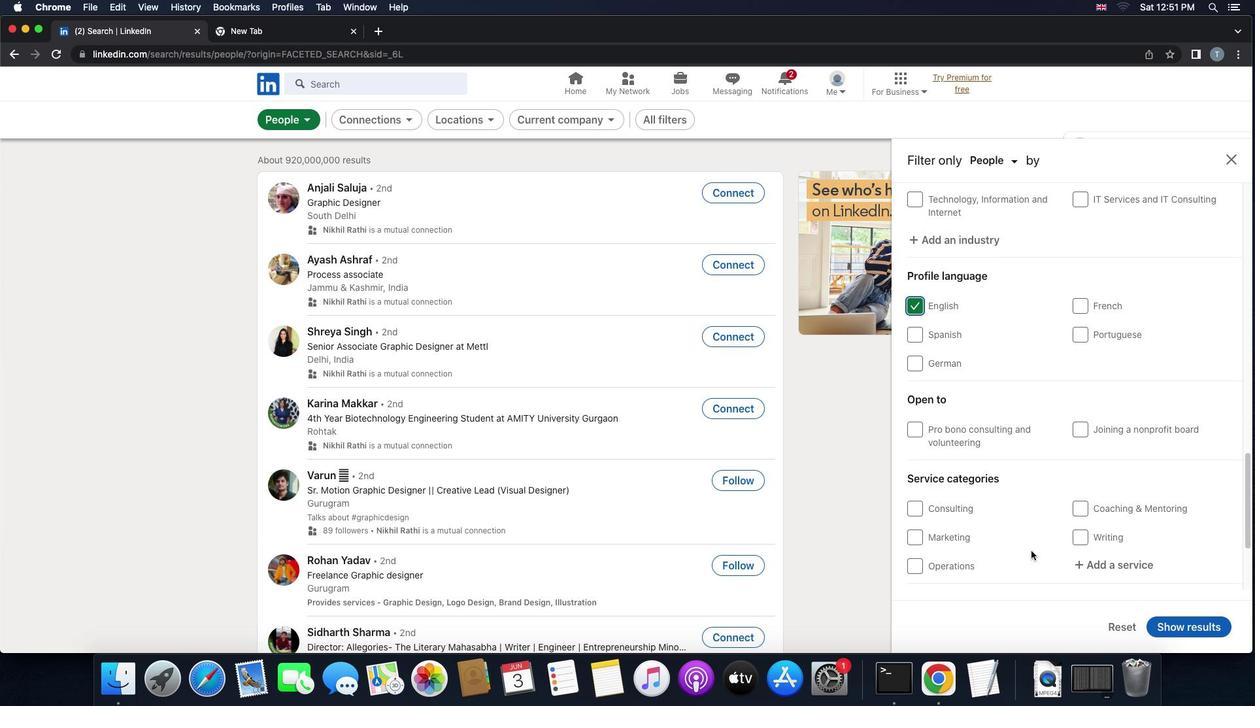 
Action: Mouse scrolled (1031, 551) with delta (0, 0)
Screenshot: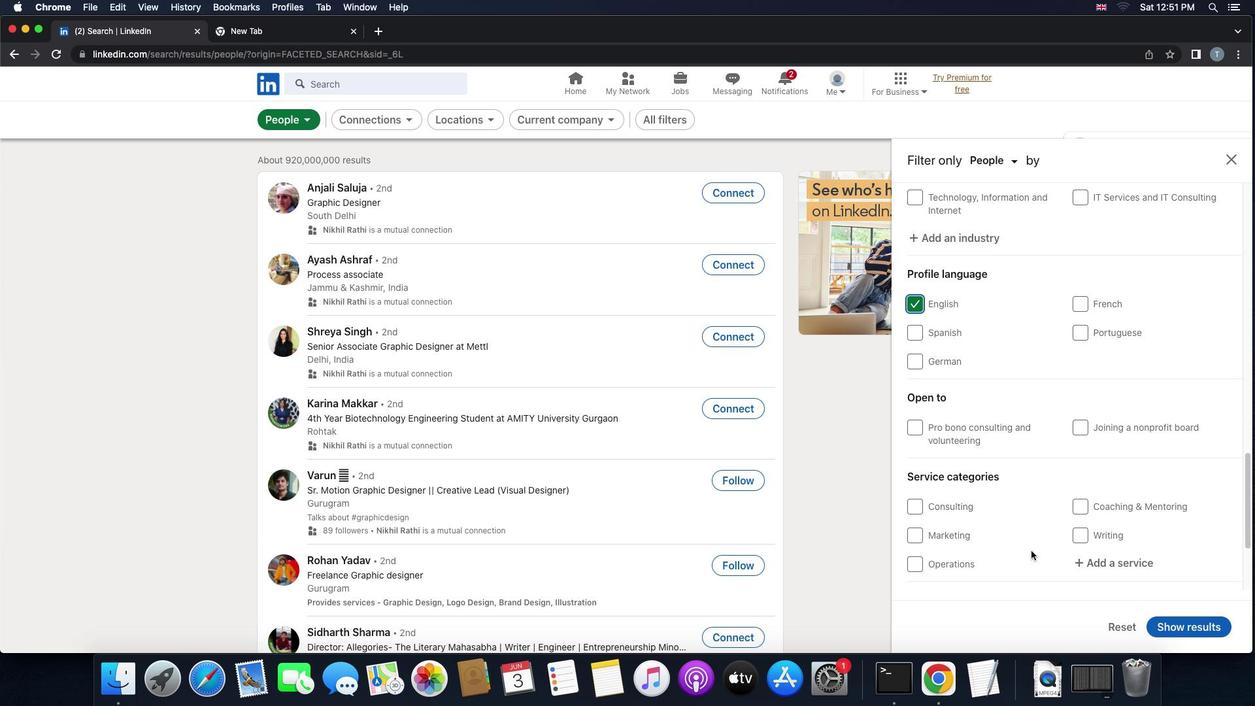 
Action: Mouse scrolled (1031, 551) with delta (0, 0)
Screenshot: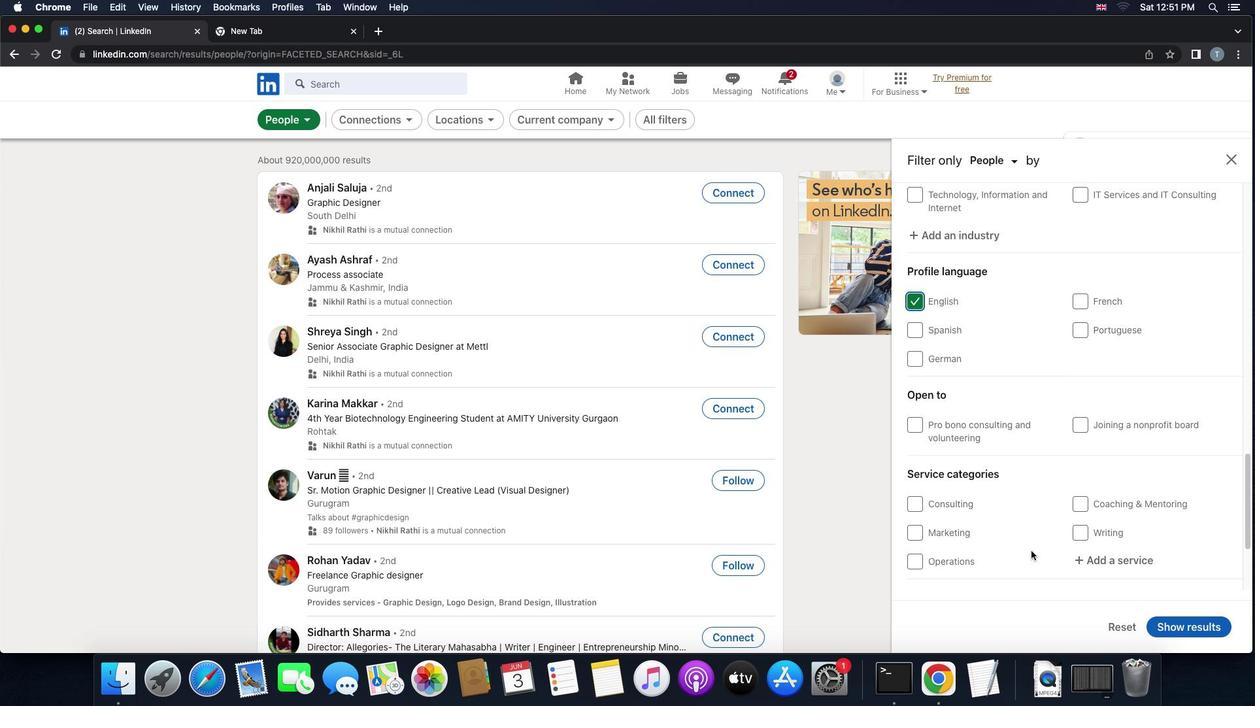 
Action: Mouse moved to (1103, 559)
Screenshot: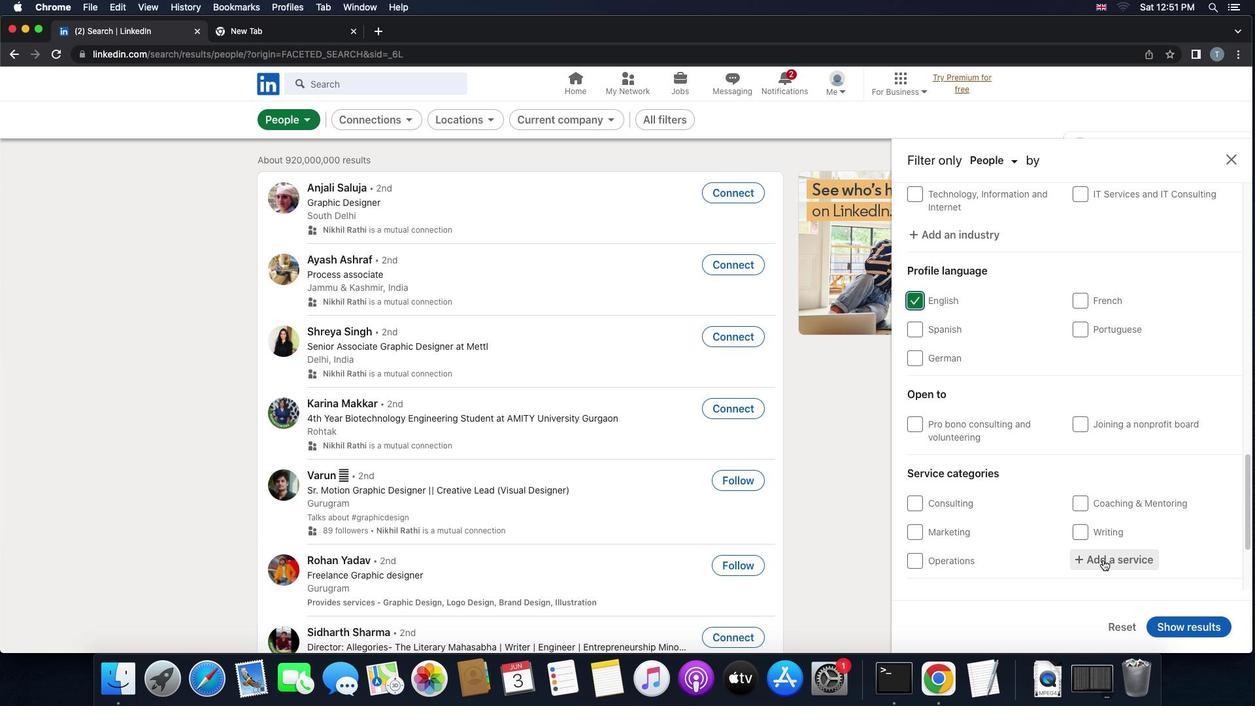 
Action: Mouse pressed left at (1103, 559)
Screenshot: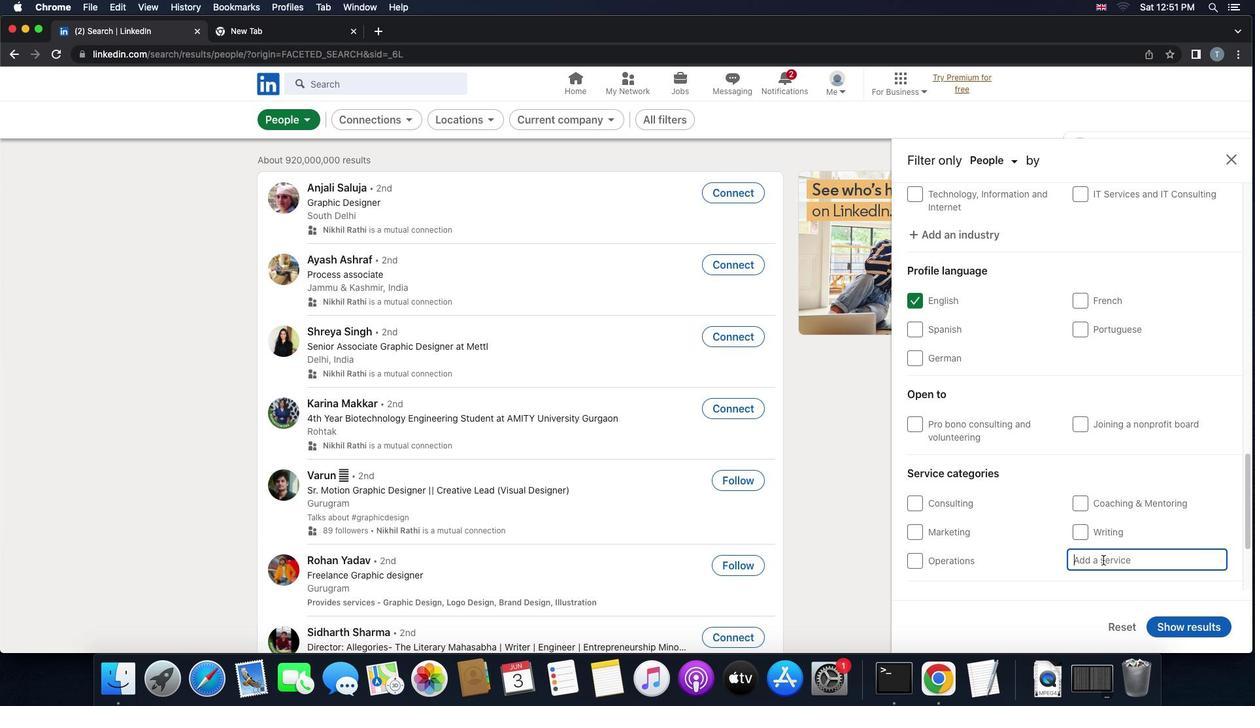 
Action: Key pressed 'v''i''d''e''o'Key.space
Screenshot: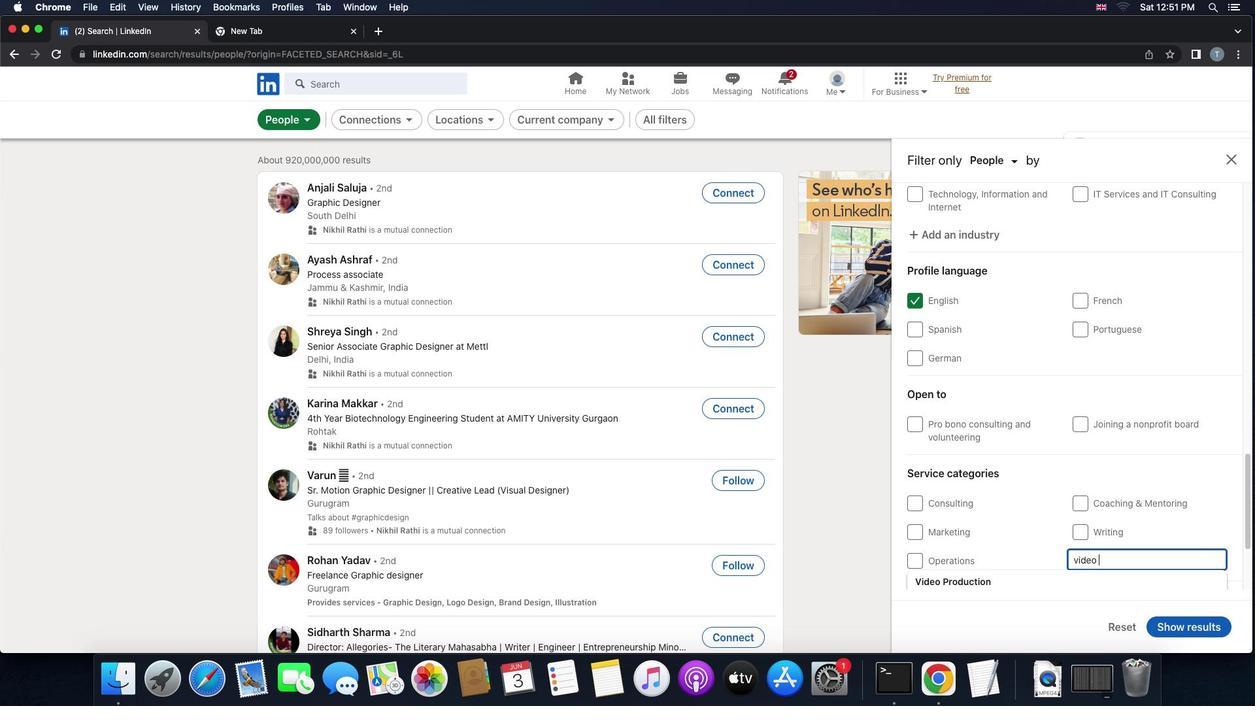 
Action: Mouse moved to (1089, 585)
Screenshot: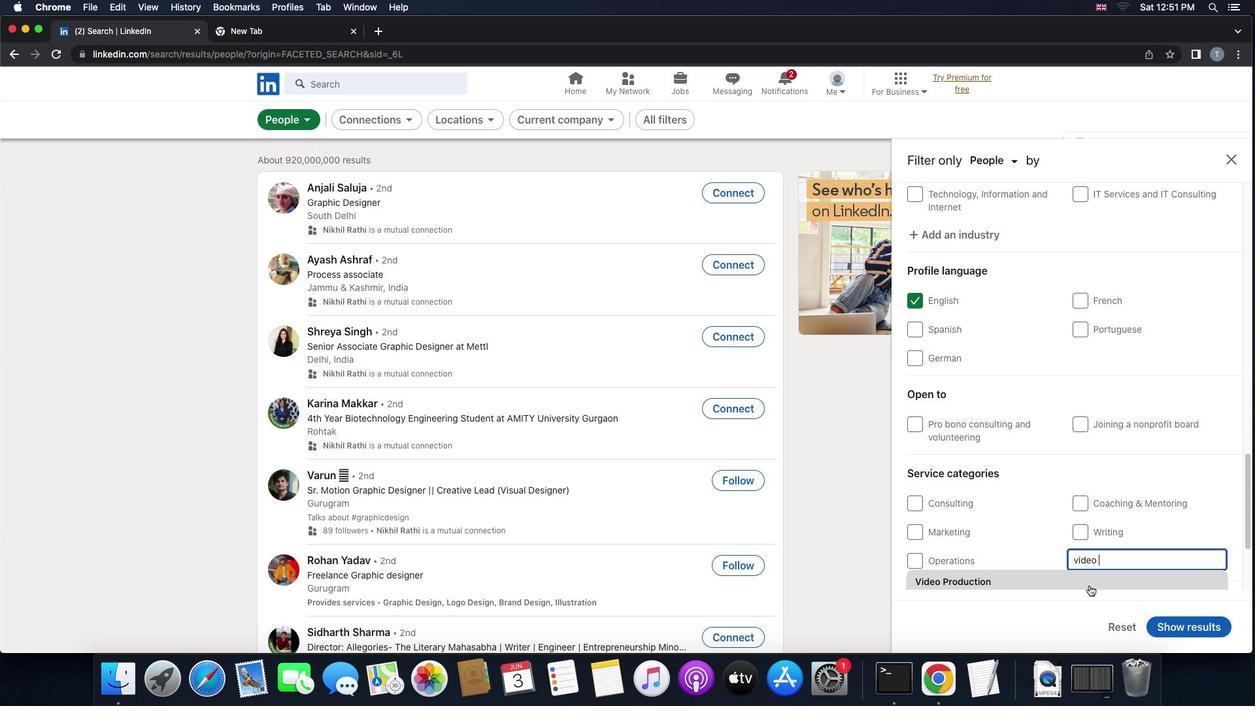 
Action: Mouse pressed left at (1089, 585)
Screenshot: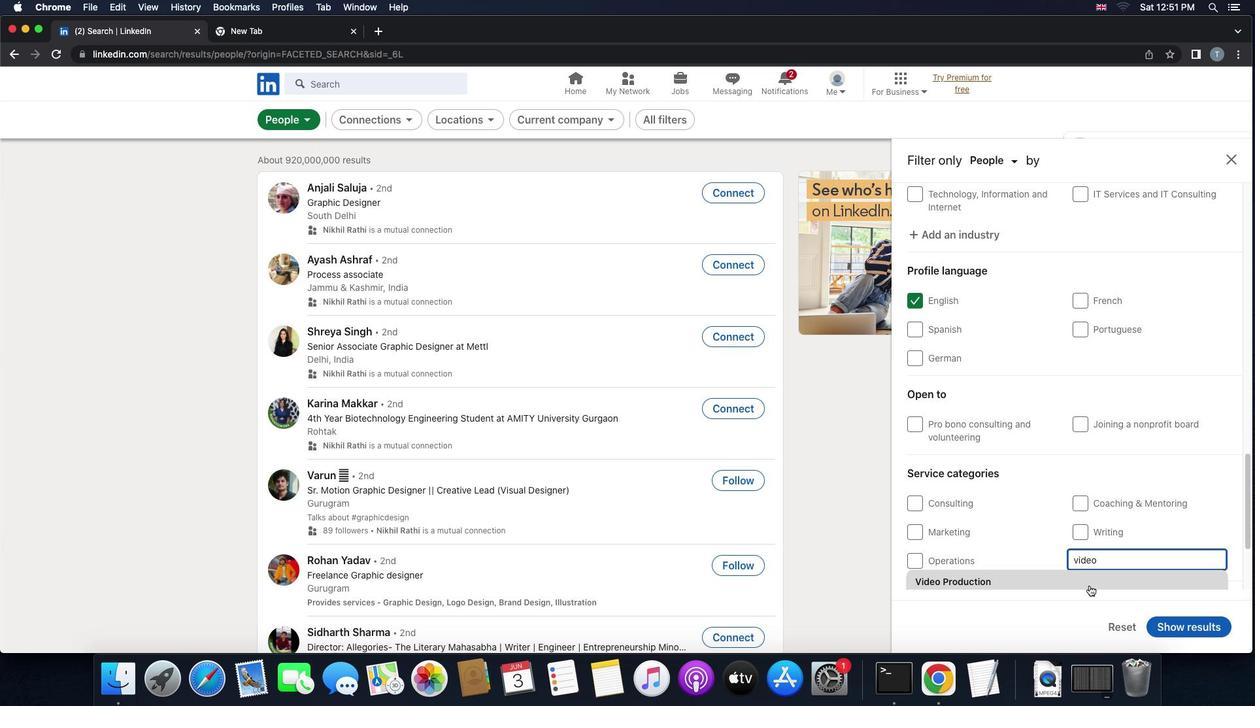 
Action: Mouse scrolled (1089, 585) with delta (0, 0)
Screenshot: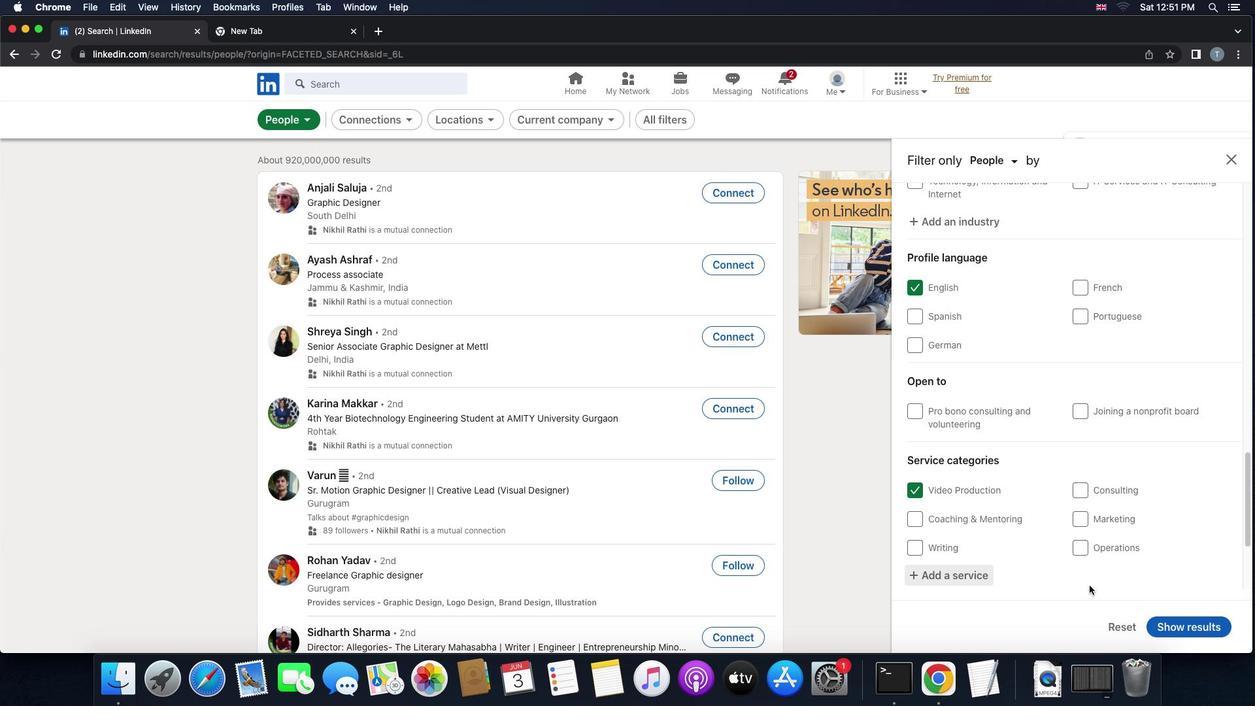 
Action: Mouse scrolled (1089, 585) with delta (0, 0)
Screenshot: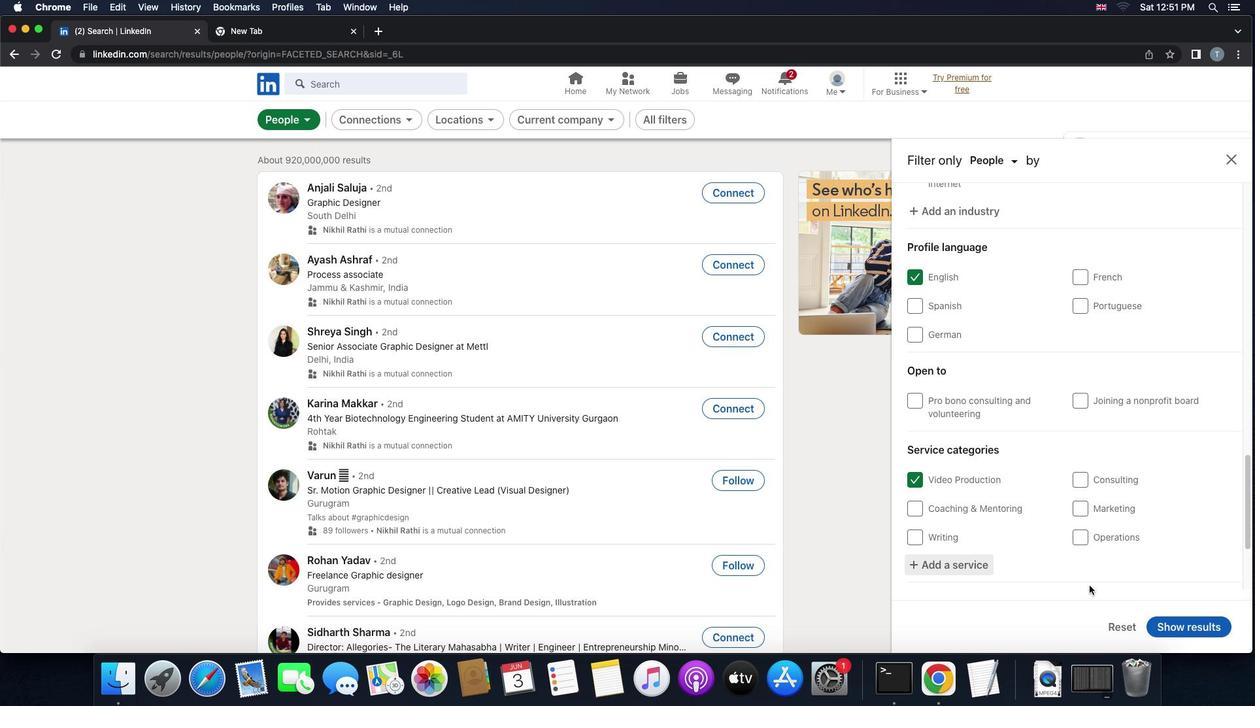 
Action: Mouse scrolled (1089, 585) with delta (0, -1)
Screenshot: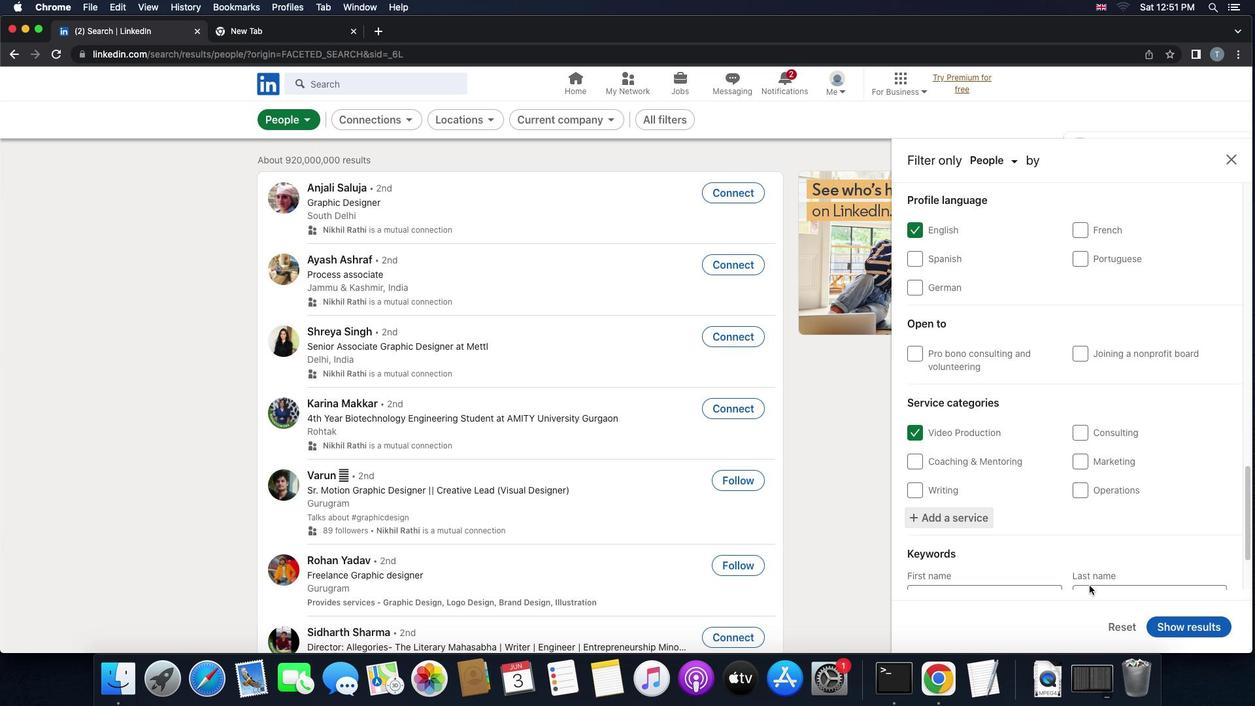 
Action: Mouse scrolled (1089, 585) with delta (0, -1)
Screenshot: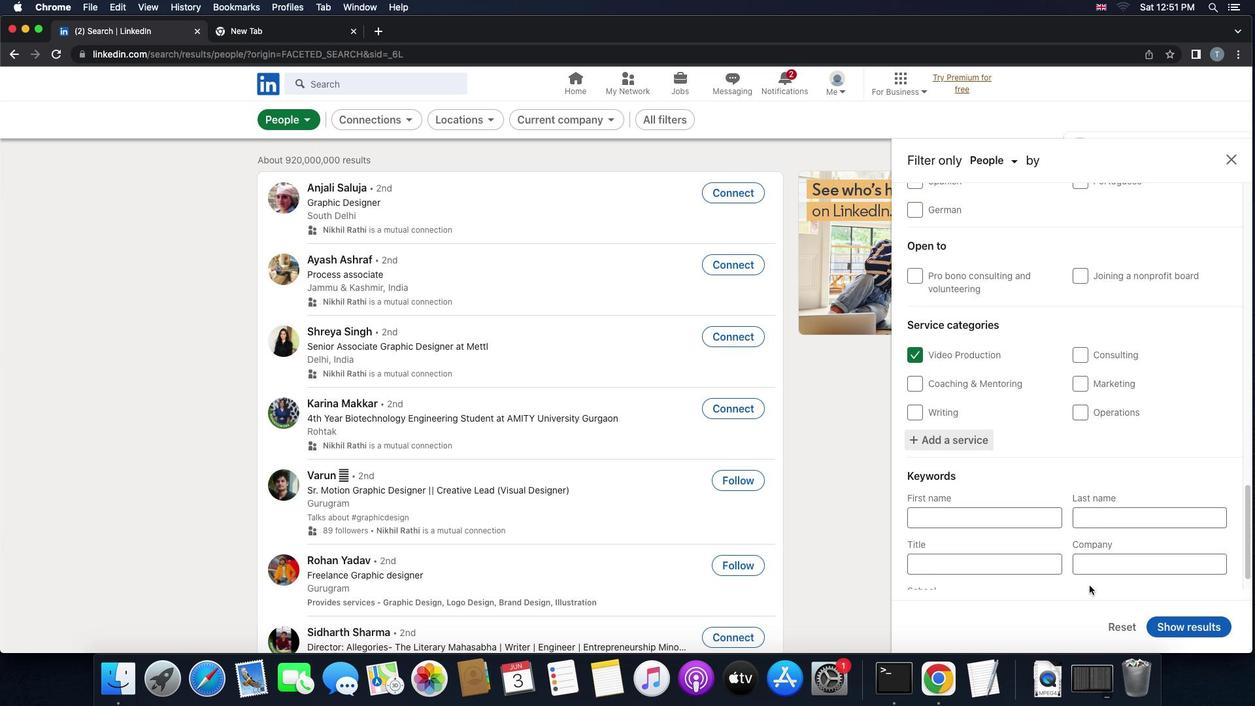 
Action: Mouse moved to (1088, 584)
Screenshot: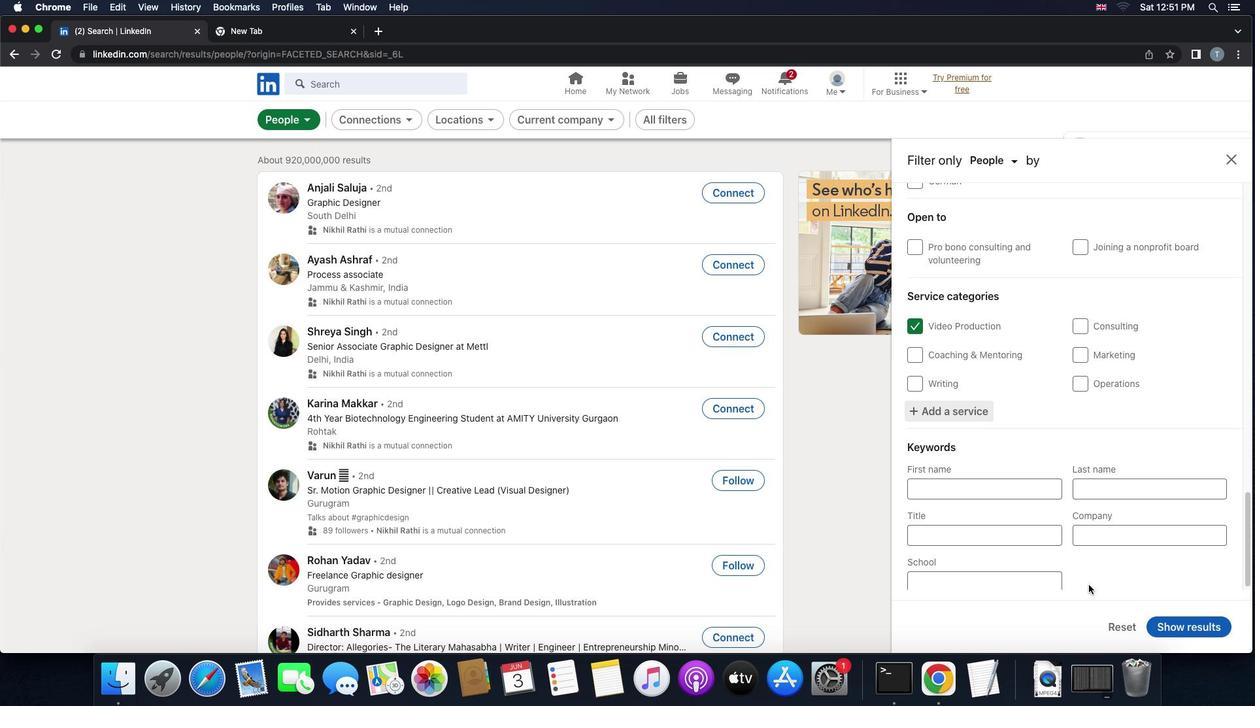 
Action: Mouse scrolled (1088, 584) with delta (0, 0)
Screenshot: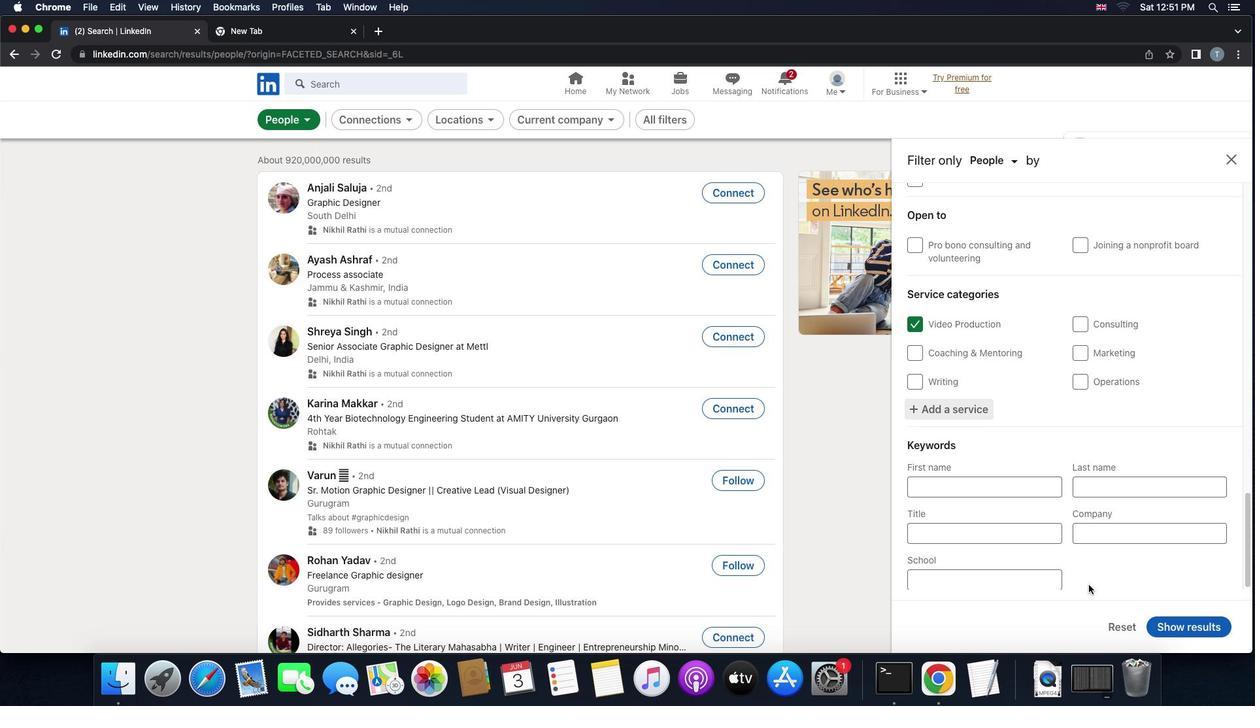 
Action: Mouse scrolled (1088, 584) with delta (0, 0)
Screenshot: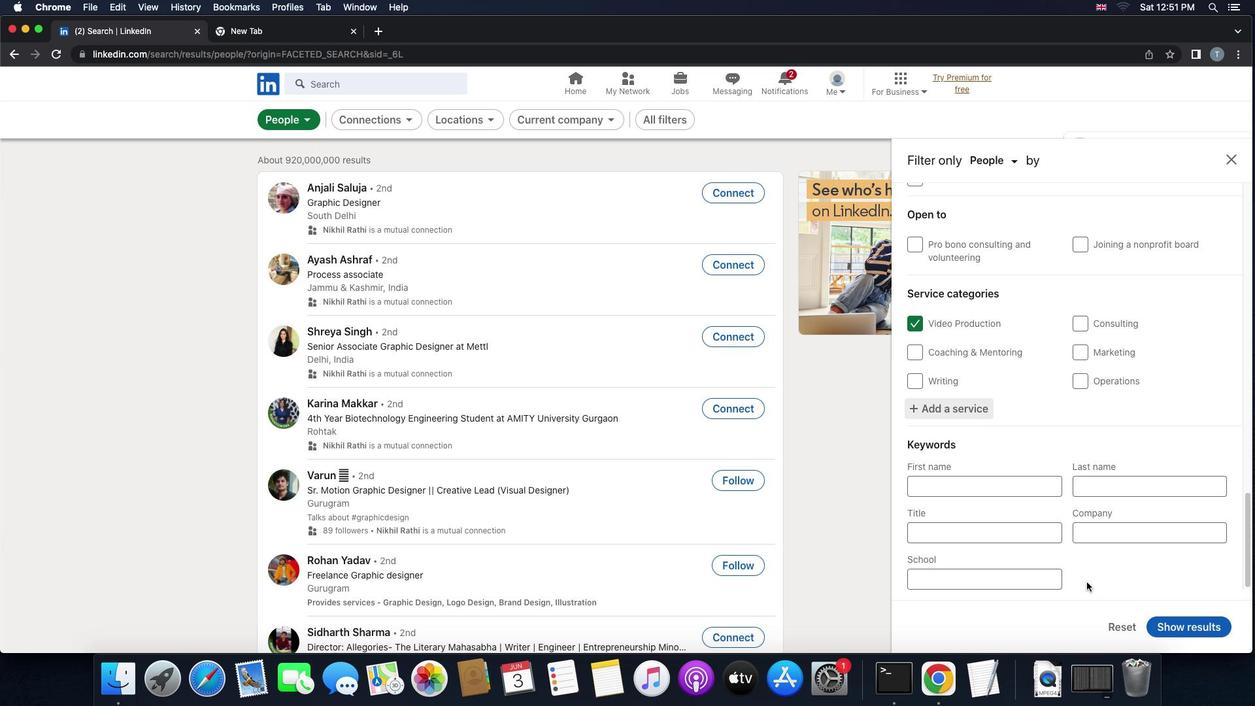 
Action: Mouse scrolled (1088, 584) with delta (0, 0)
Screenshot: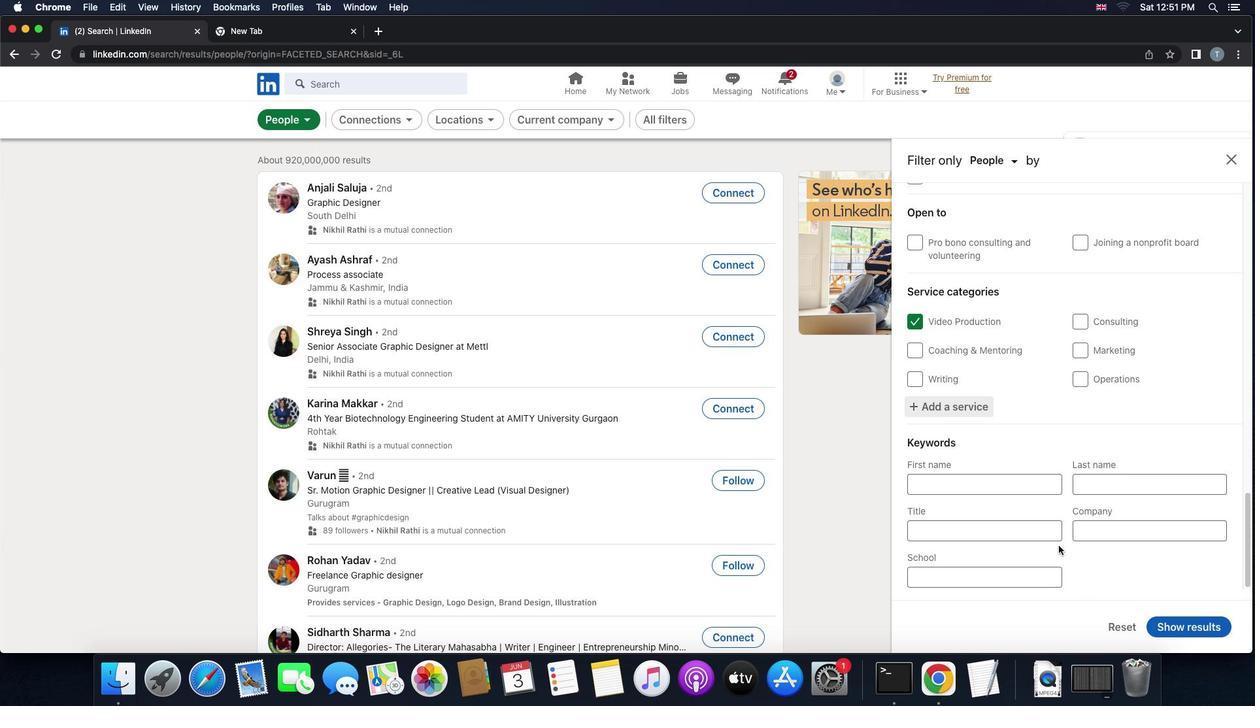 
Action: Mouse moved to (999, 532)
Screenshot: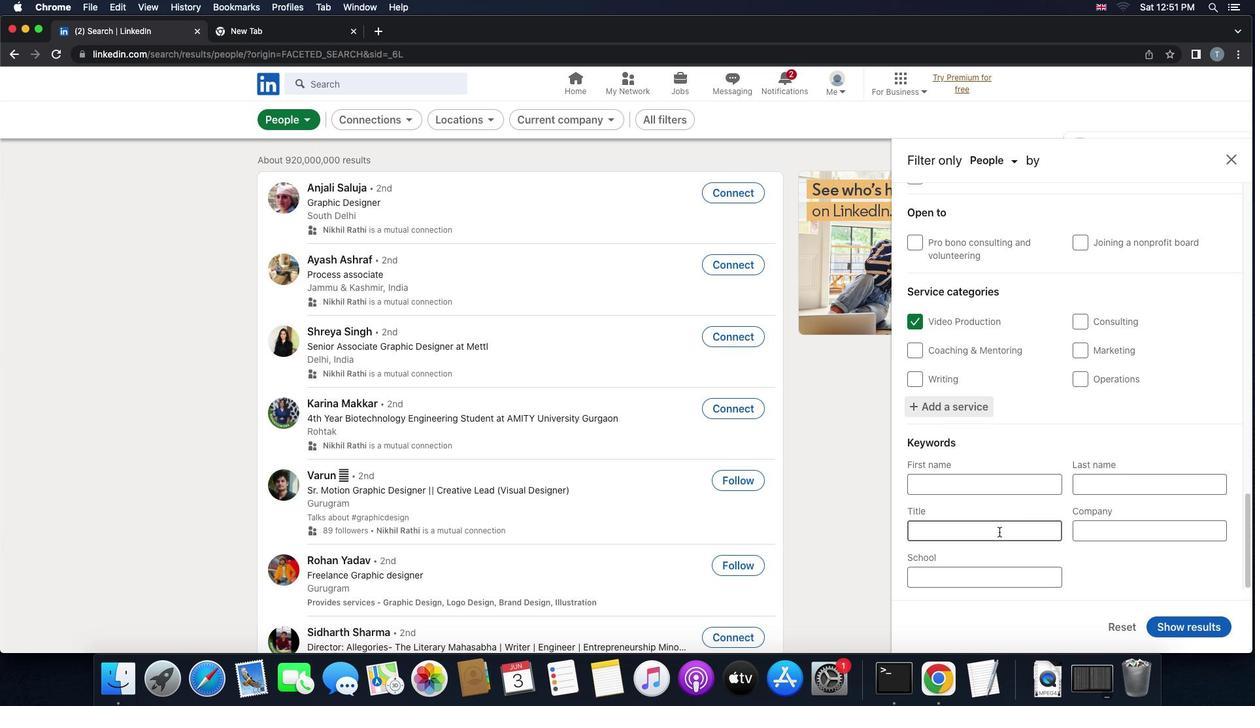 
Action: Mouse pressed left at (999, 532)
Screenshot: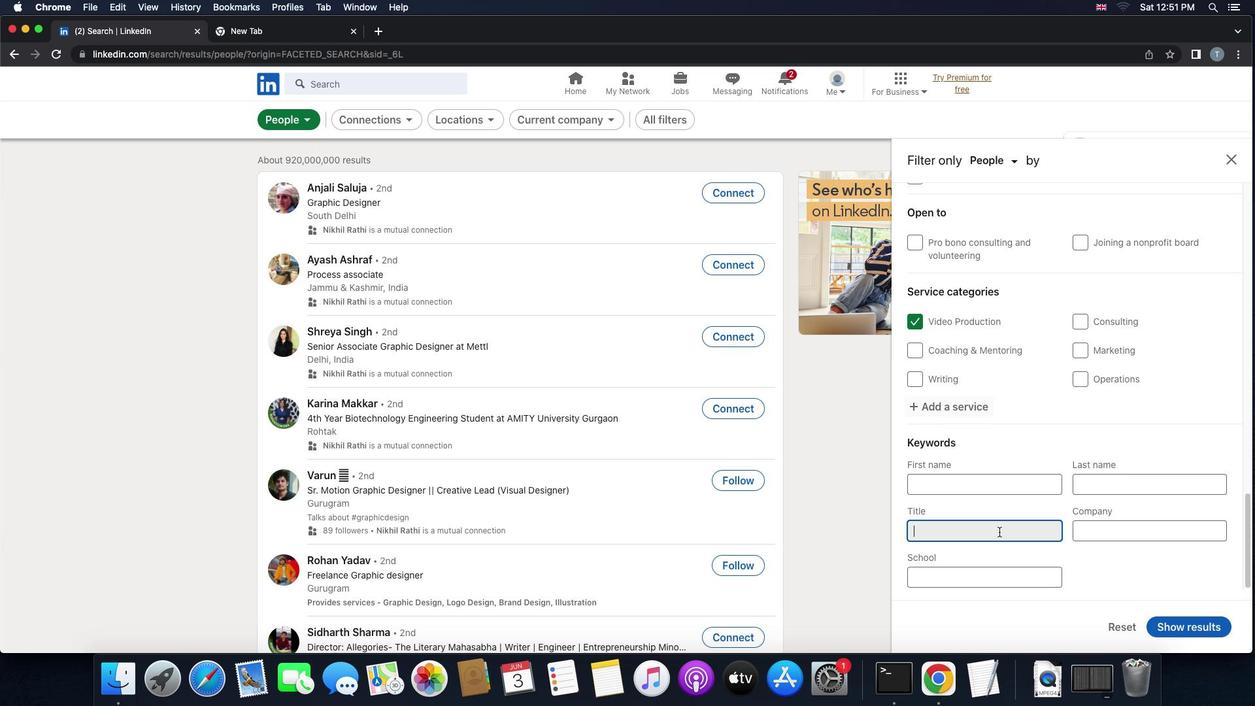 
Action: Mouse moved to (999, 532)
Screenshot: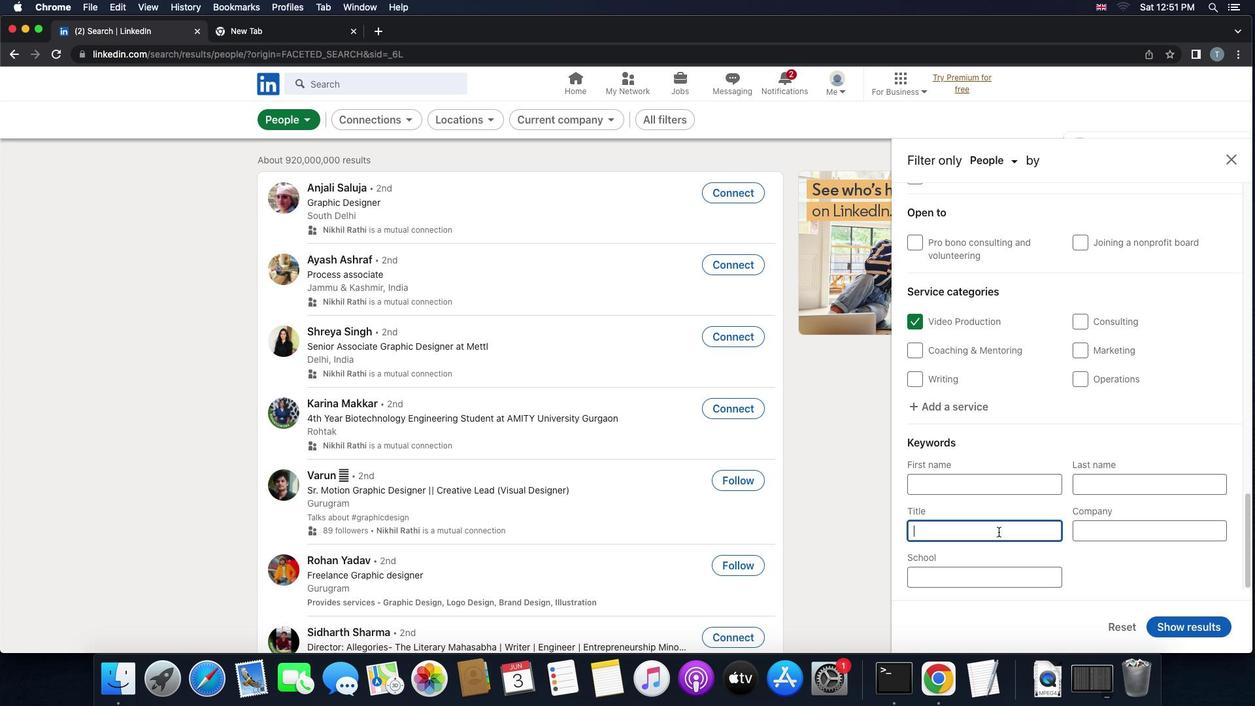 
Action: Key pressed 'b''o''i''l''m''a''k''e''r'
Screenshot: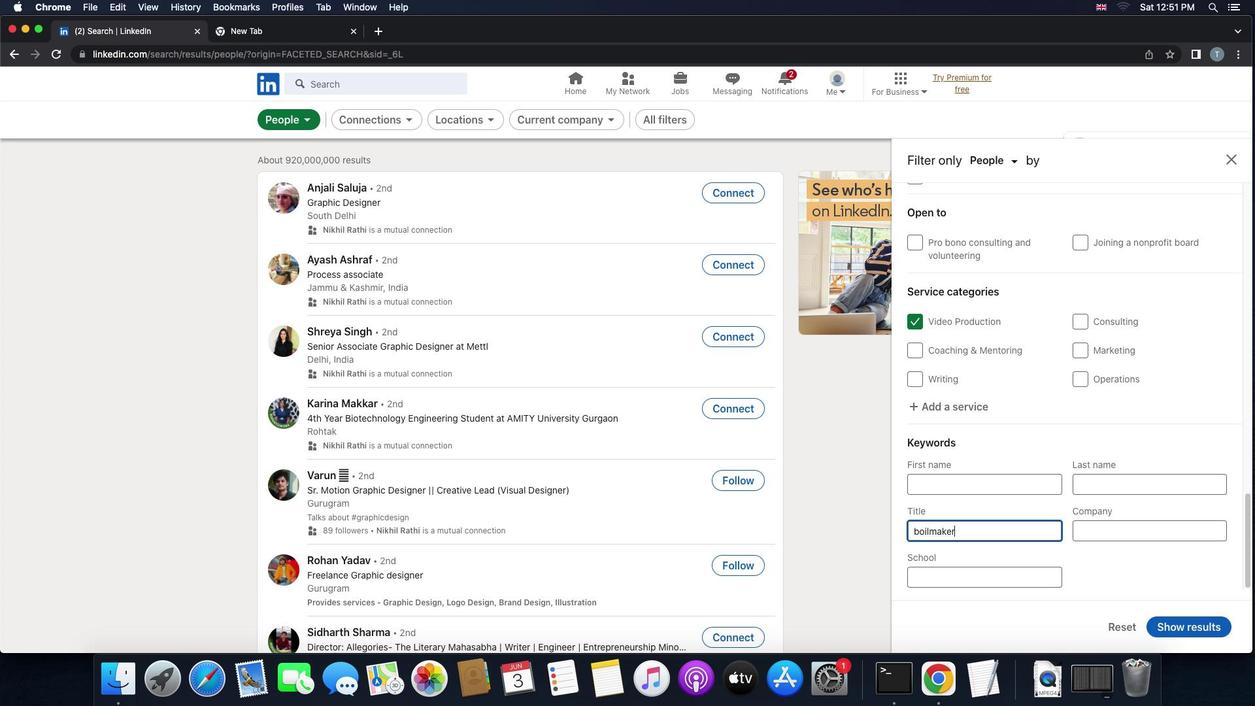 
Action: Mouse moved to (1175, 632)
Screenshot: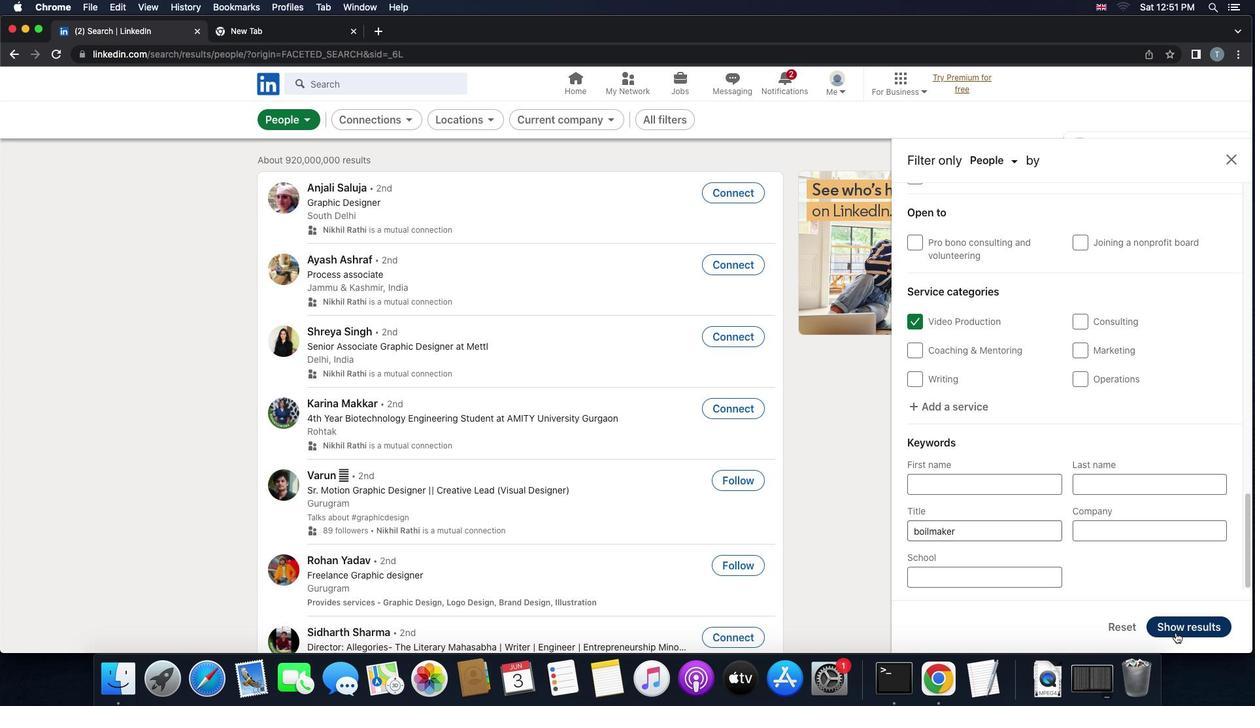 
Action: Mouse pressed left at (1175, 632)
Screenshot: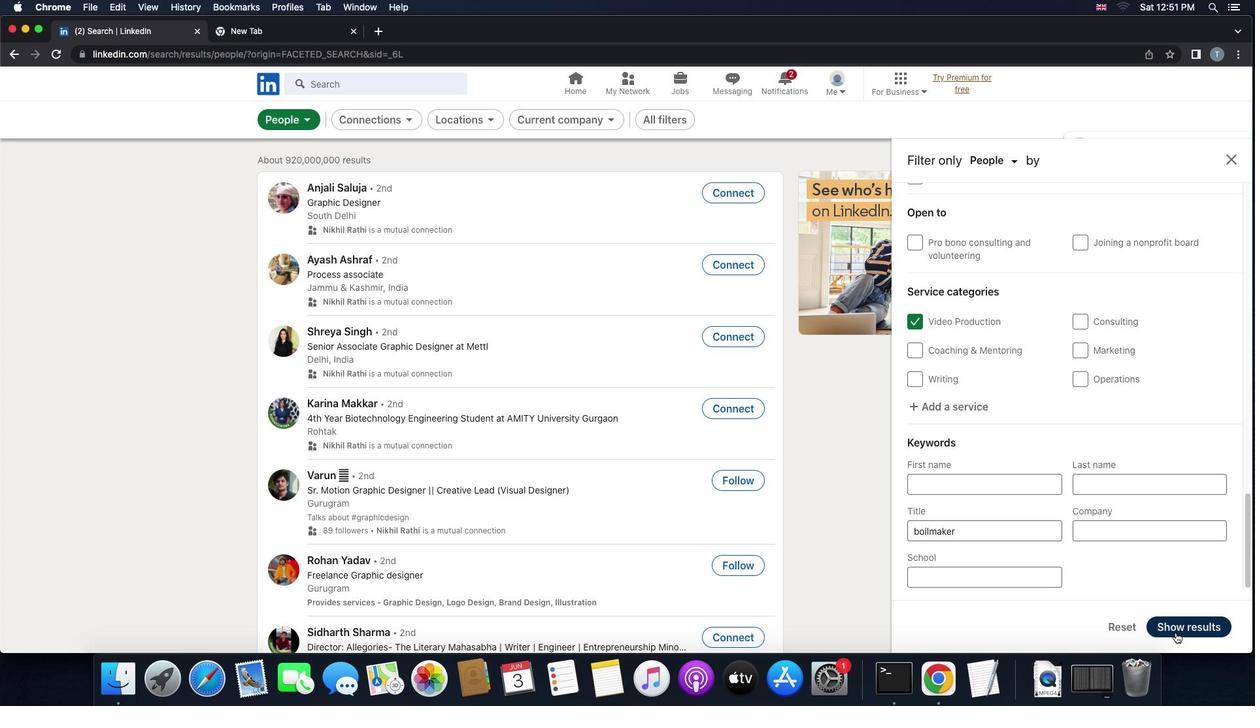 
Action: Mouse moved to (1176, 632)
Screenshot: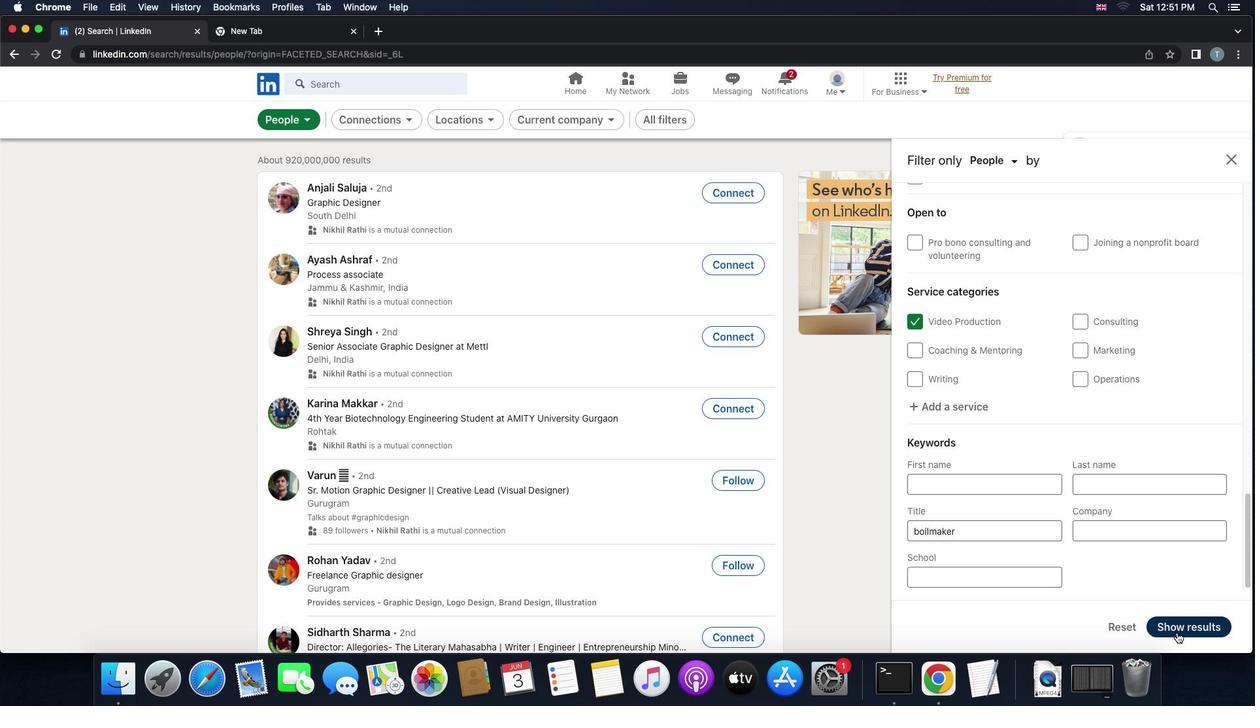 
